 Task: Look for space in Feldkirch, Austria from 3rd June, 2023 to 9th June, 2023 for 2 adults in price range Rs.6000 to Rs.12000. Place can be entire place with 1  bedroom having 1 bed and 1 bathroom. Property type can be house, flat, guest house, hotel. Amenities needed are: heating. Booking option can be shelf check-in. Required host language is English.
Action: Mouse moved to (497, 160)
Screenshot: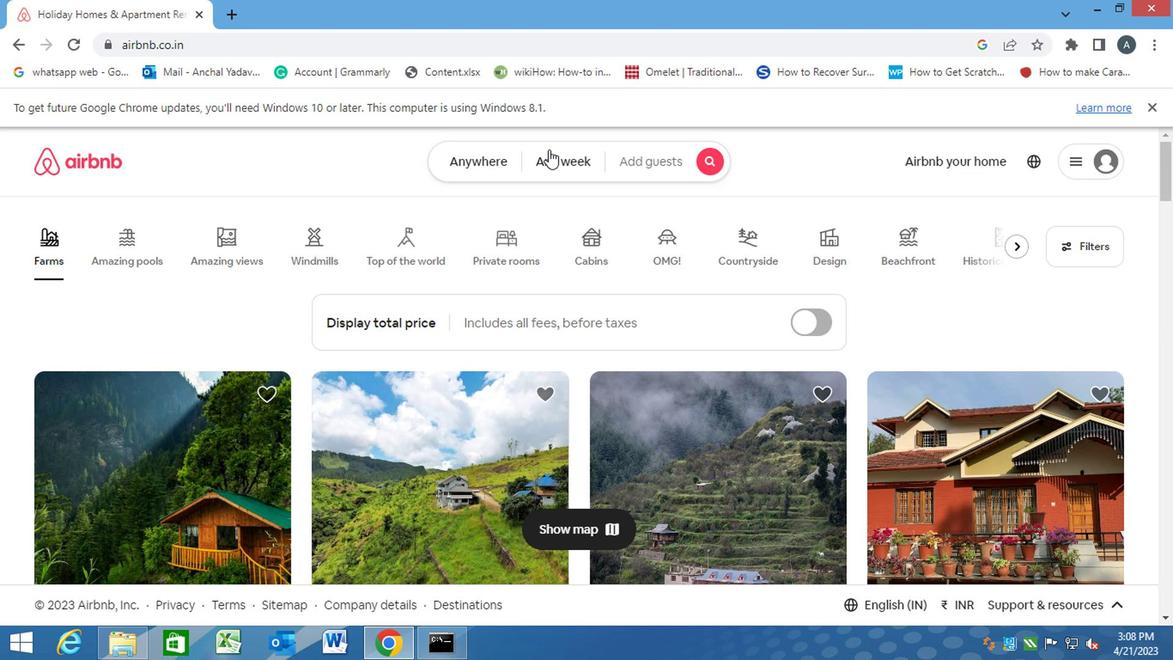 
Action: Mouse pressed left at (497, 160)
Screenshot: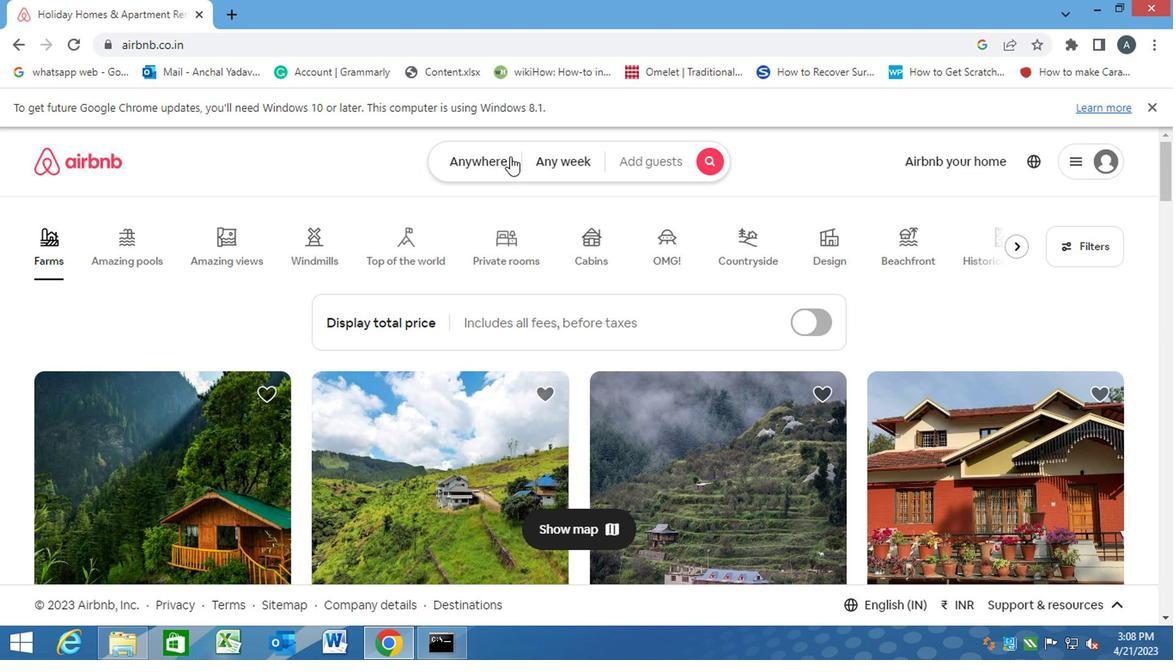 
Action: Mouse moved to (408, 211)
Screenshot: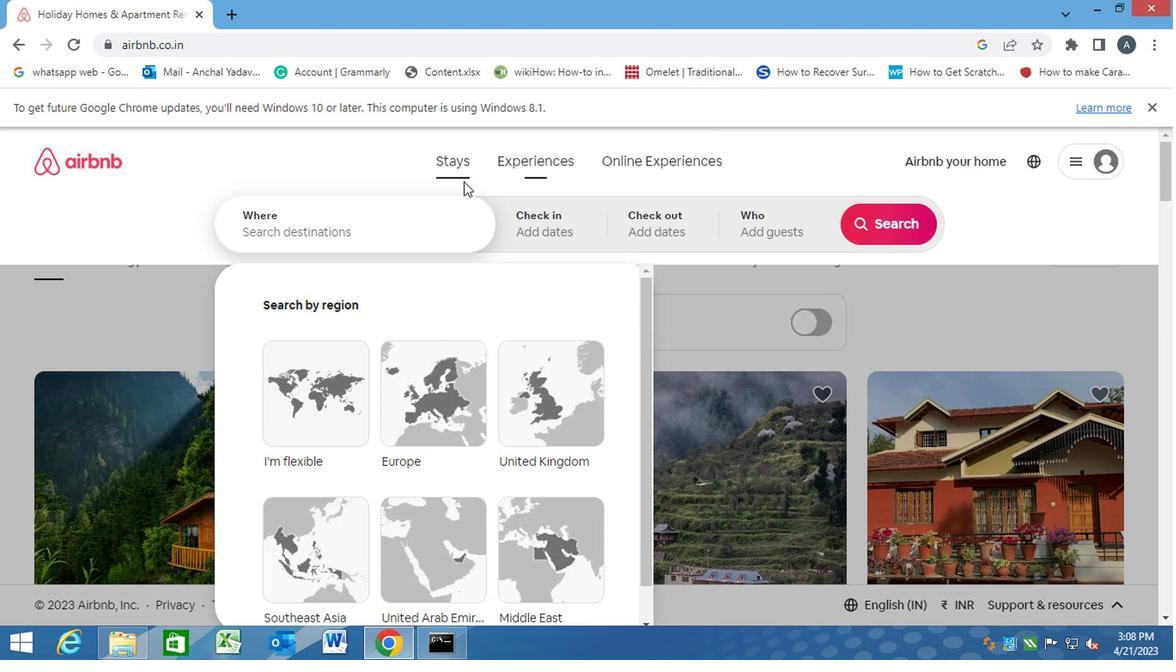 
Action: Mouse pressed left at (408, 211)
Screenshot: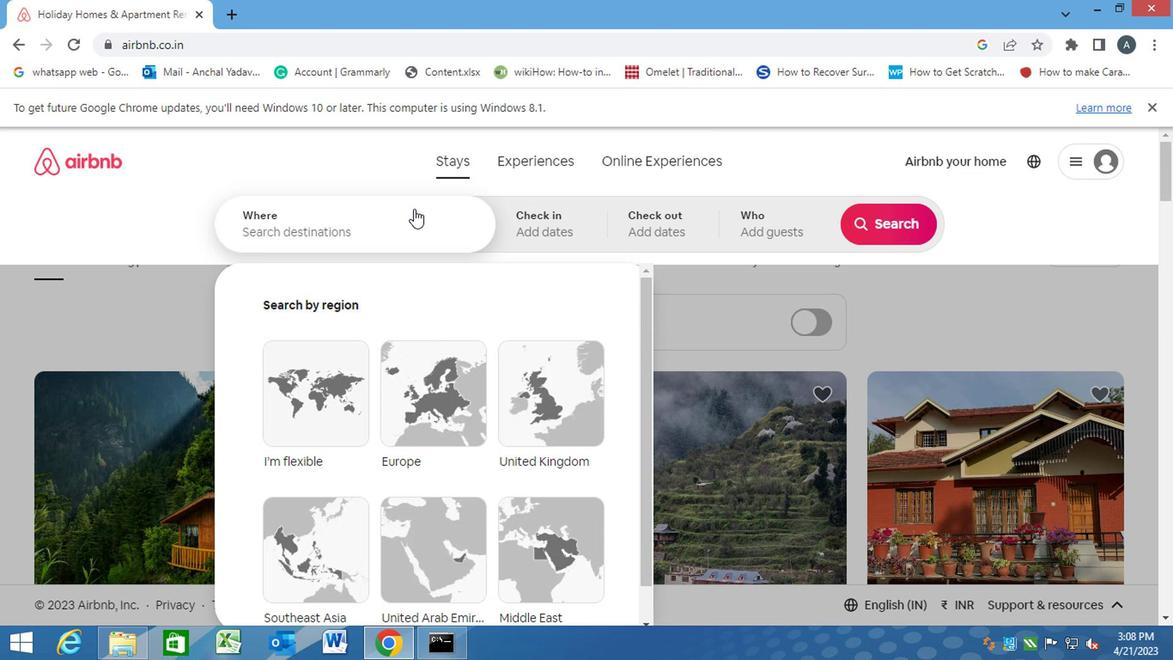
Action: Key pressed f<Key.caps_lock>eldkirch,<Key.space><Key.caps_lock>a<Key.caps_lock>ustria<Key.enter>
Screenshot: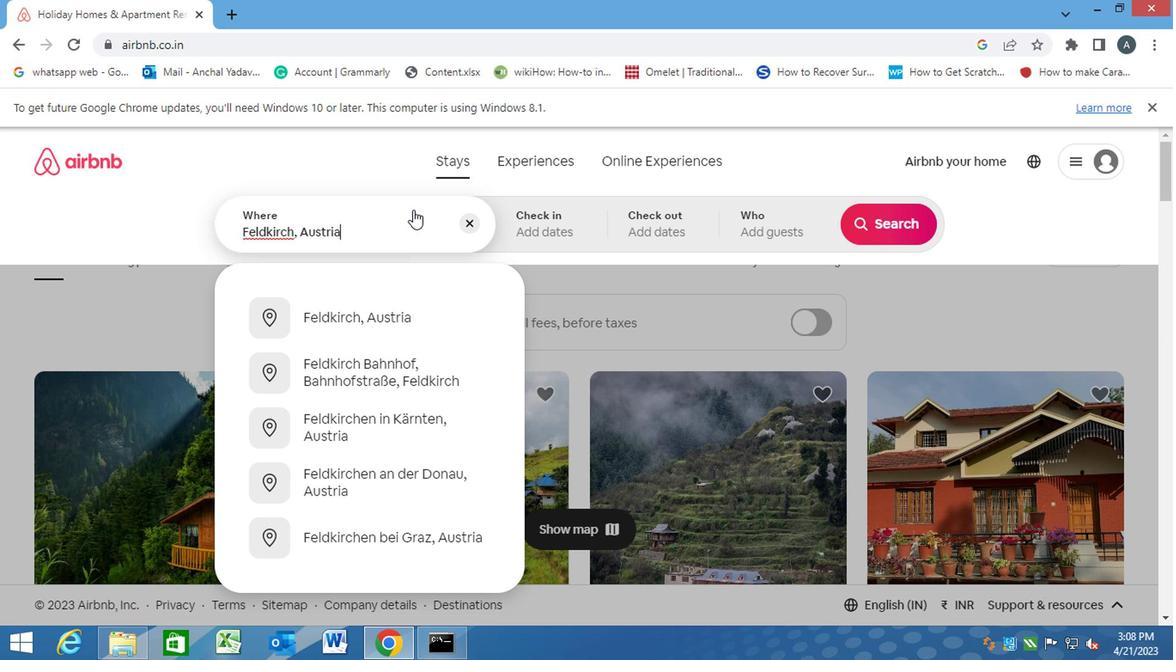
Action: Mouse moved to (877, 368)
Screenshot: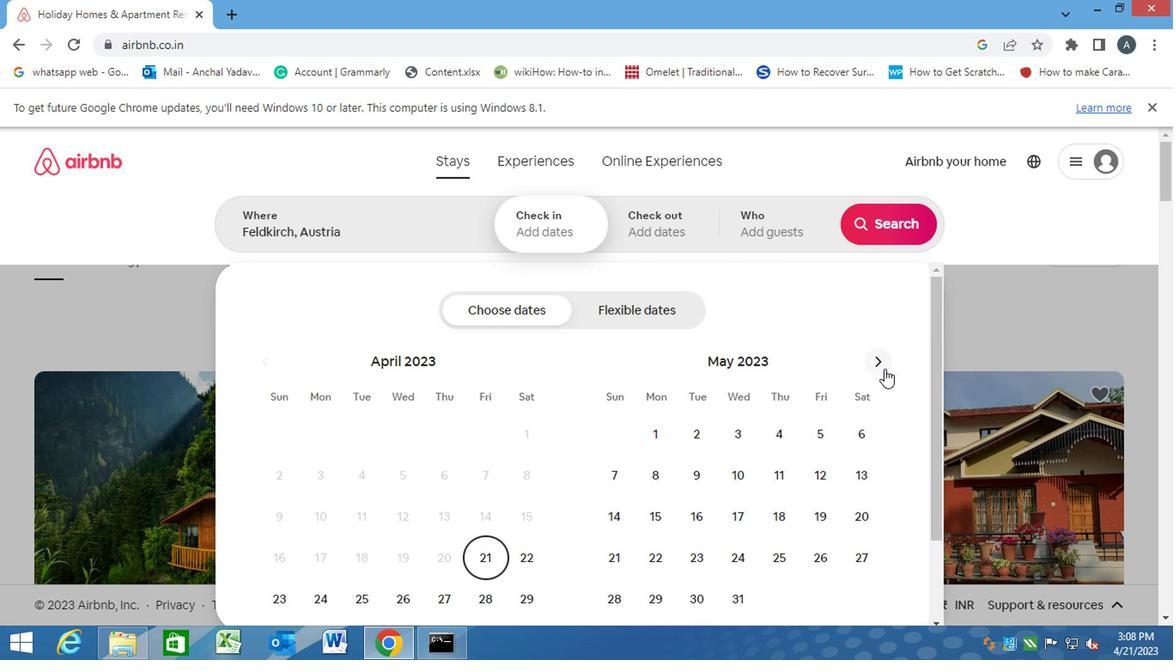 
Action: Mouse pressed left at (877, 368)
Screenshot: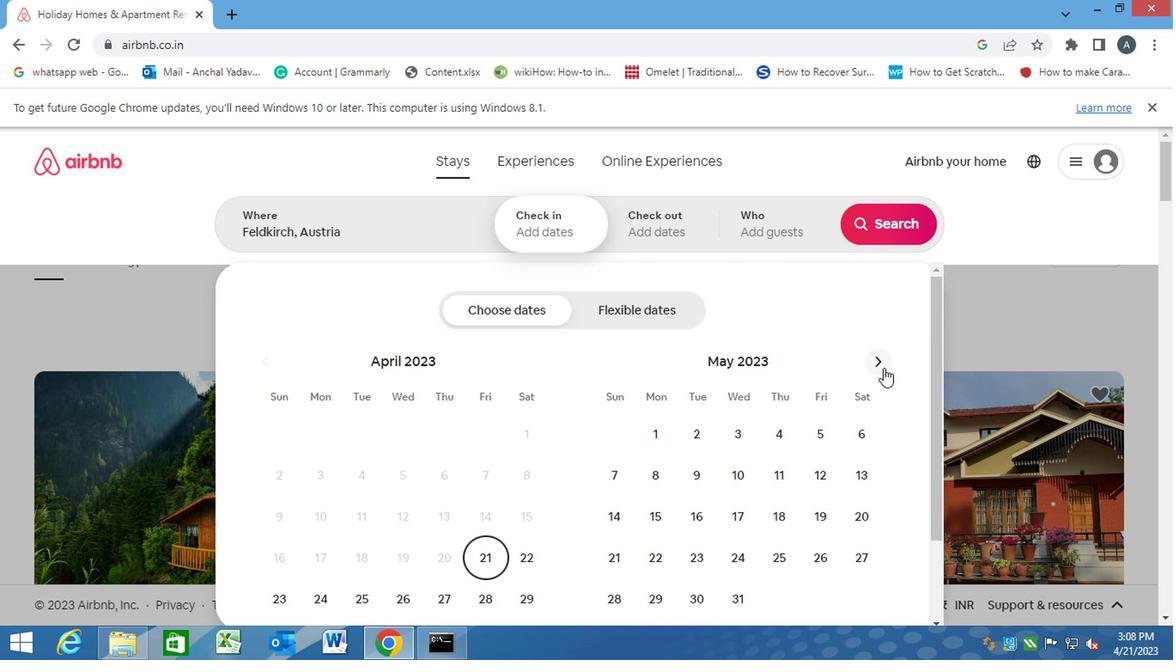
Action: Mouse moved to (841, 433)
Screenshot: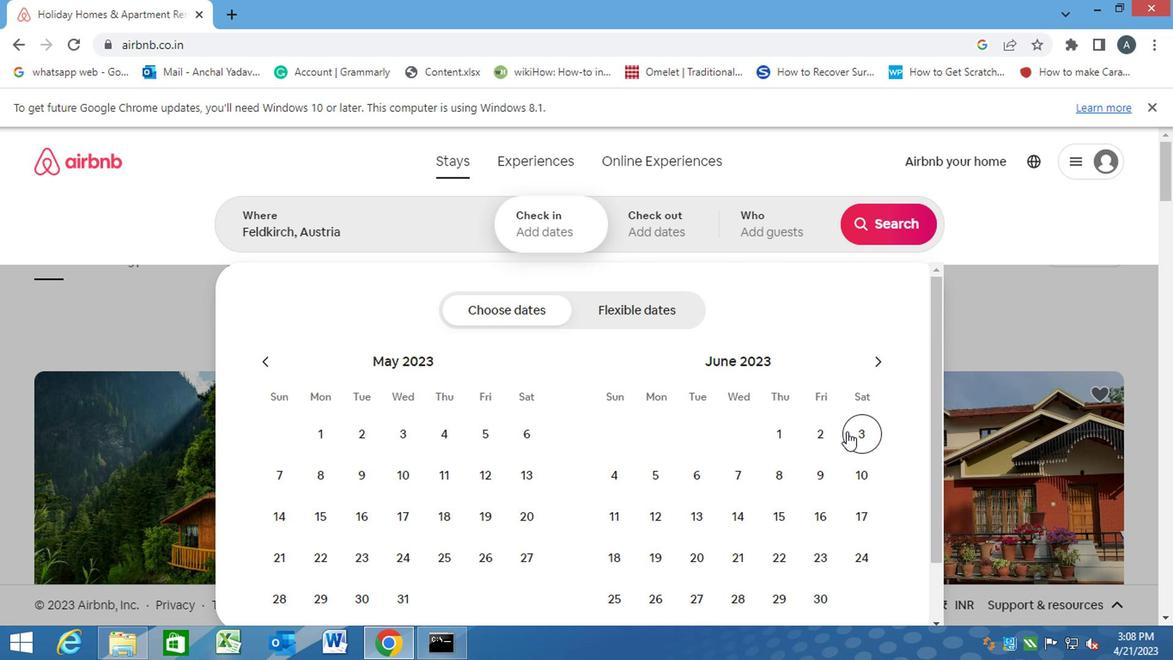 
Action: Mouse pressed left at (841, 433)
Screenshot: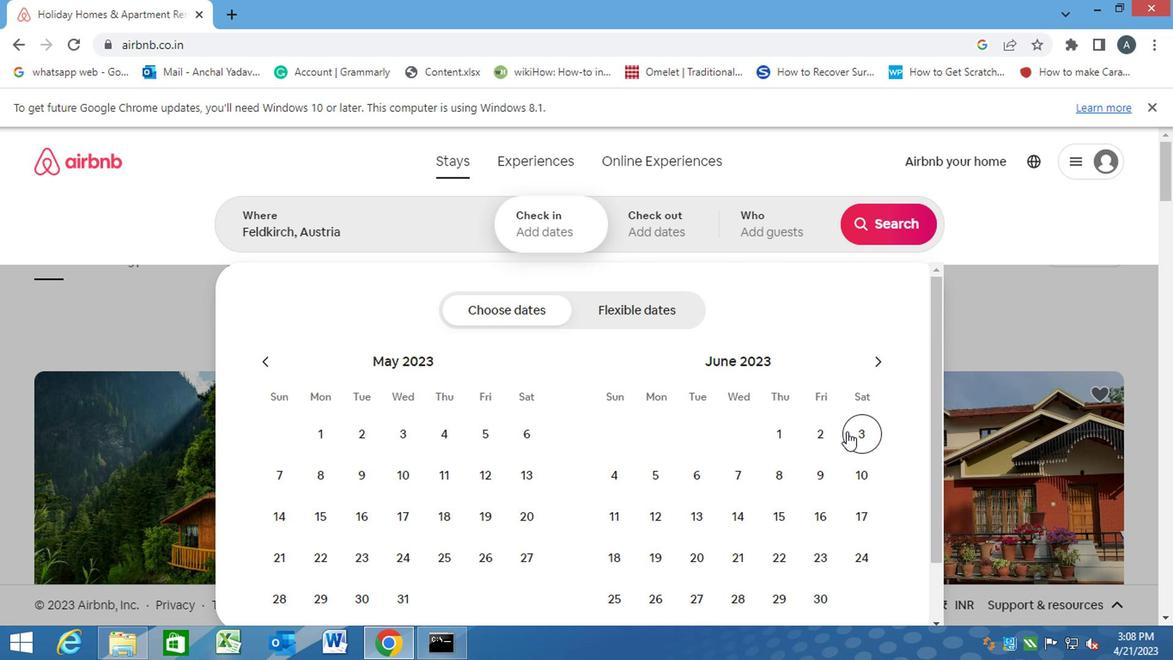 
Action: Mouse moved to (814, 481)
Screenshot: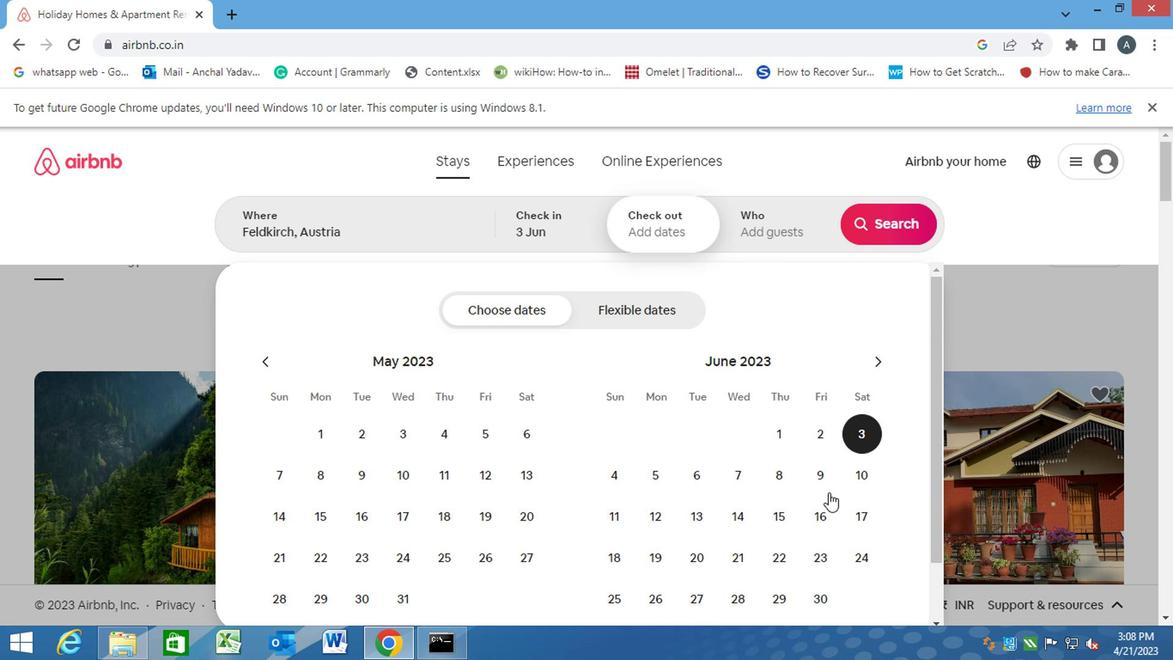 
Action: Mouse pressed left at (814, 481)
Screenshot: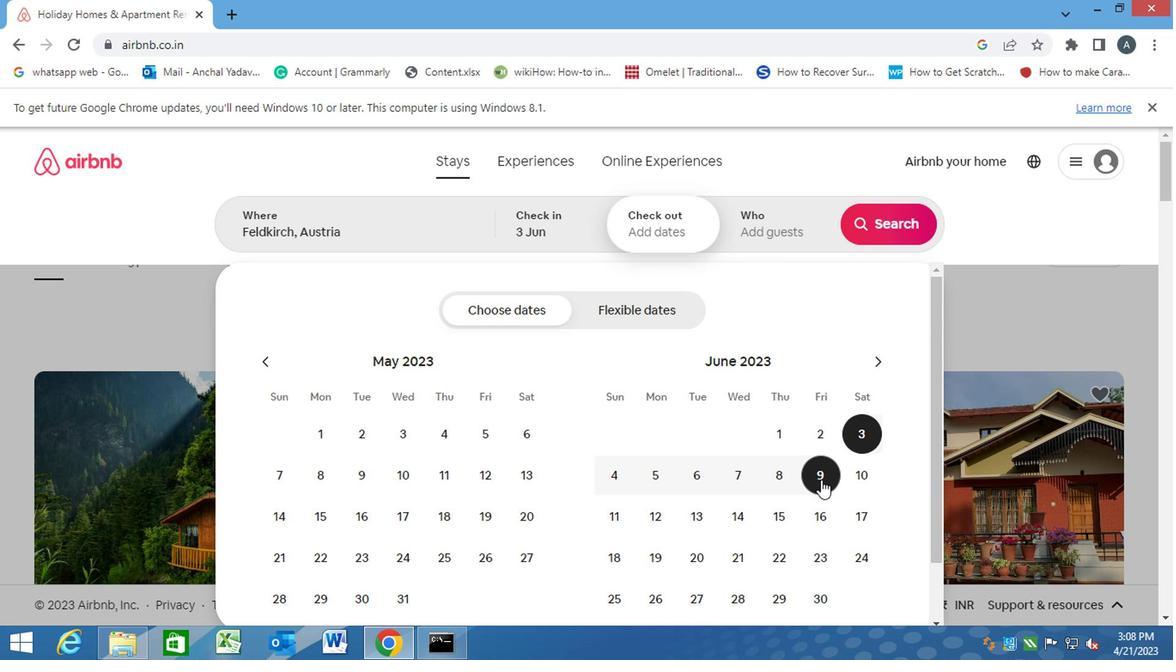 
Action: Mouse moved to (761, 232)
Screenshot: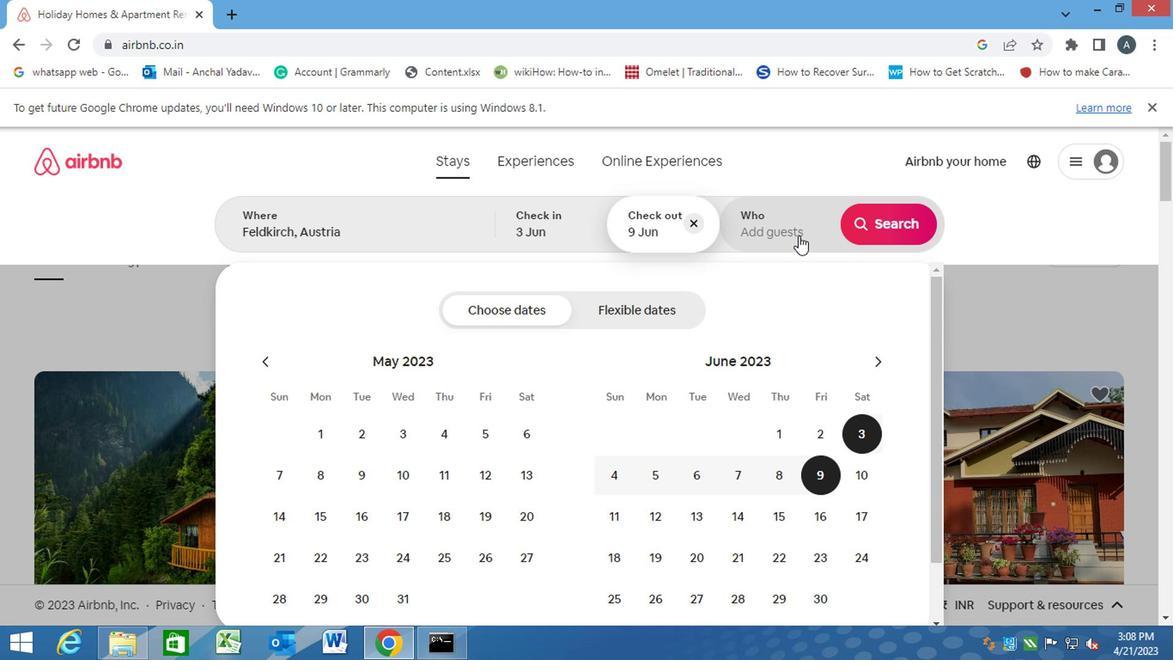 
Action: Mouse pressed left at (761, 232)
Screenshot: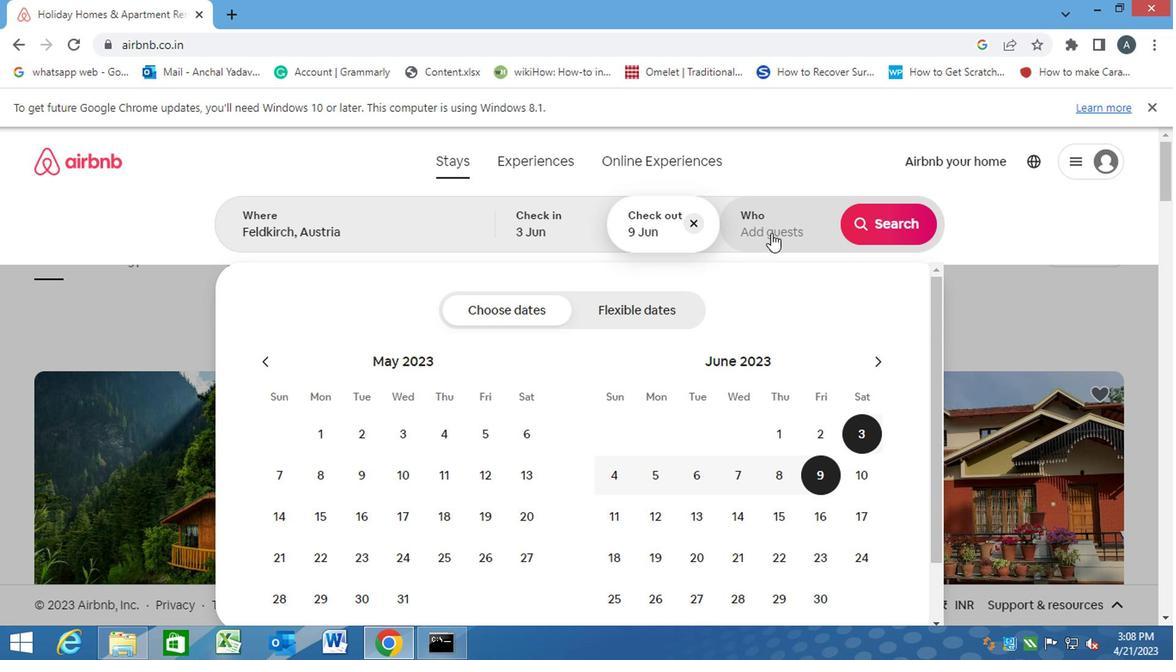 
Action: Mouse moved to (893, 311)
Screenshot: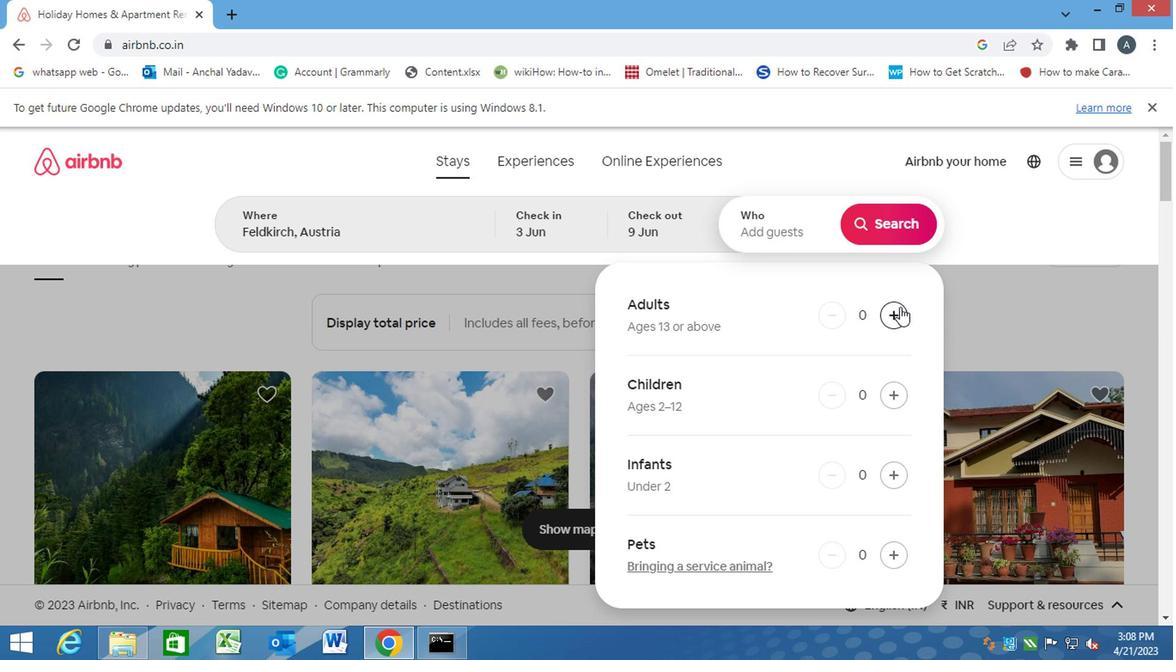 
Action: Mouse pressed left at (893, 311)
Screenshot: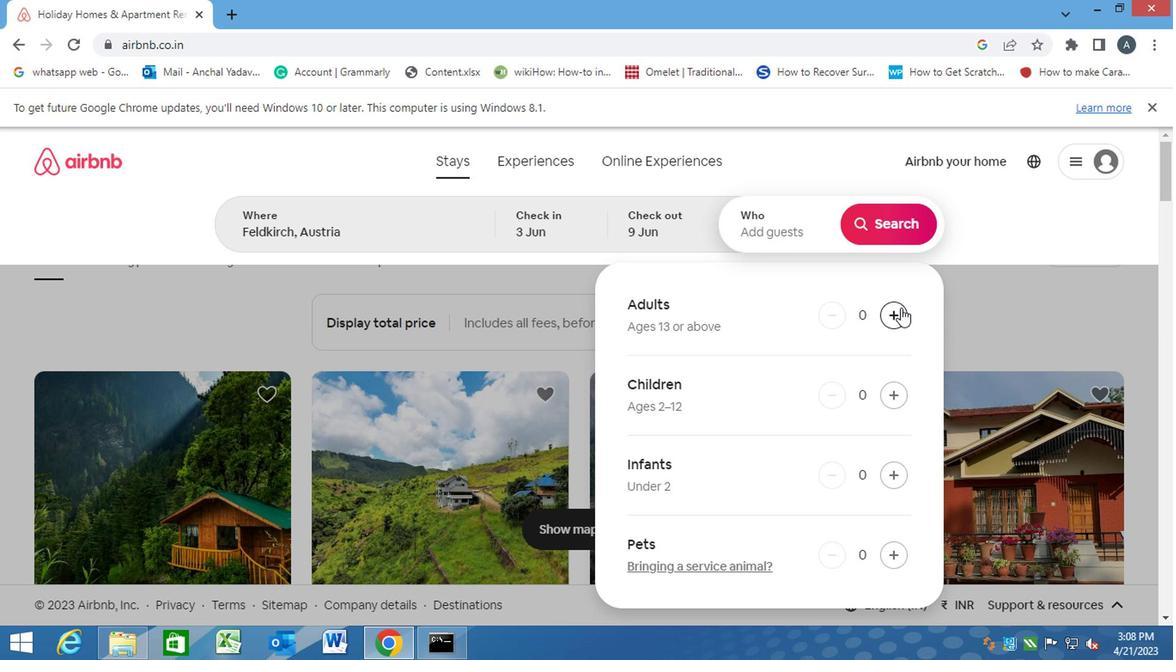 
Action: Mouse pressed left at (893, 311)
Screenshot: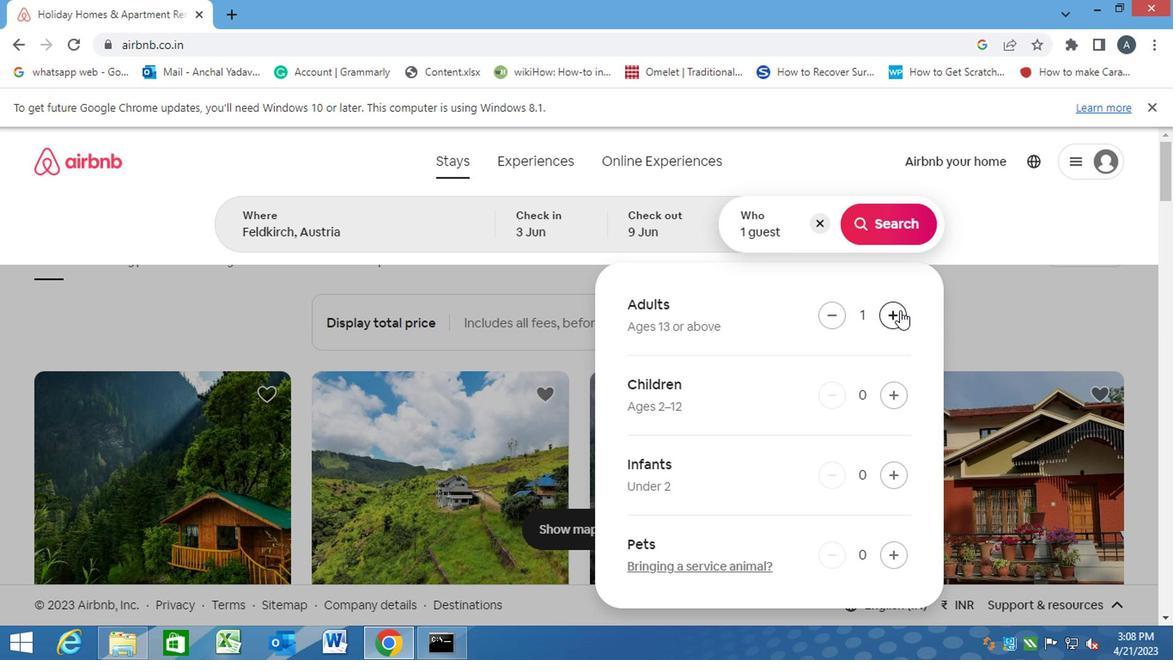 
Action: Mouse moved to (881, 221)
Screenshot: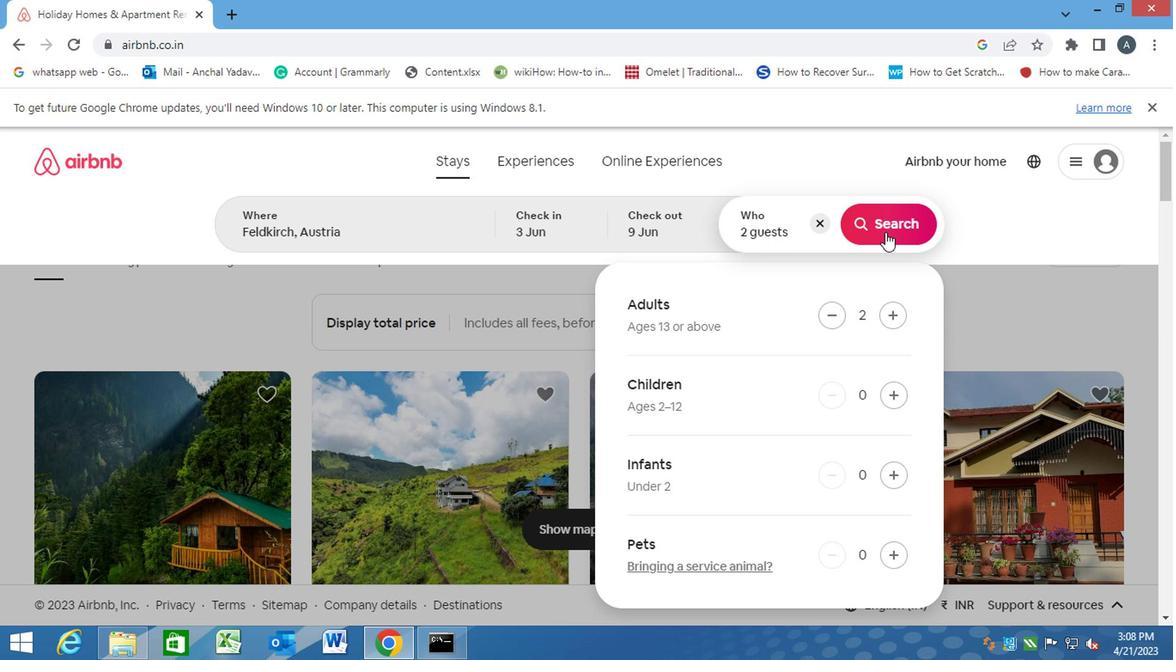 
Action: Mouse pressed left at (881, 221)
Screenshot: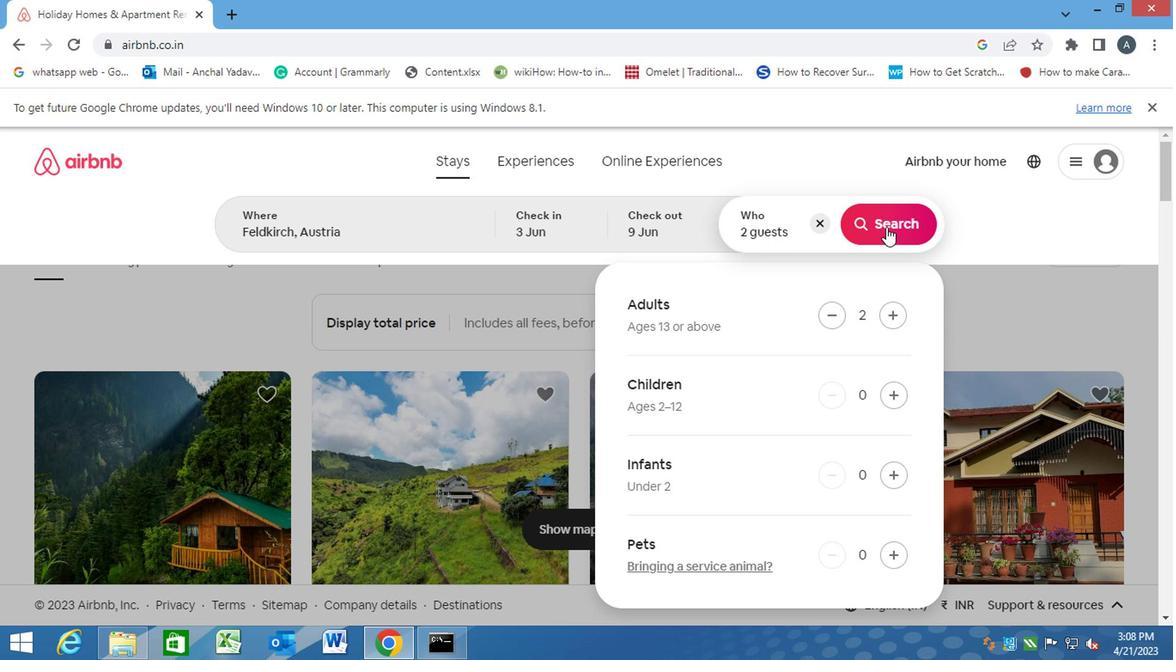 
Action: Mouse moved to (1089, 227)
Screenshot: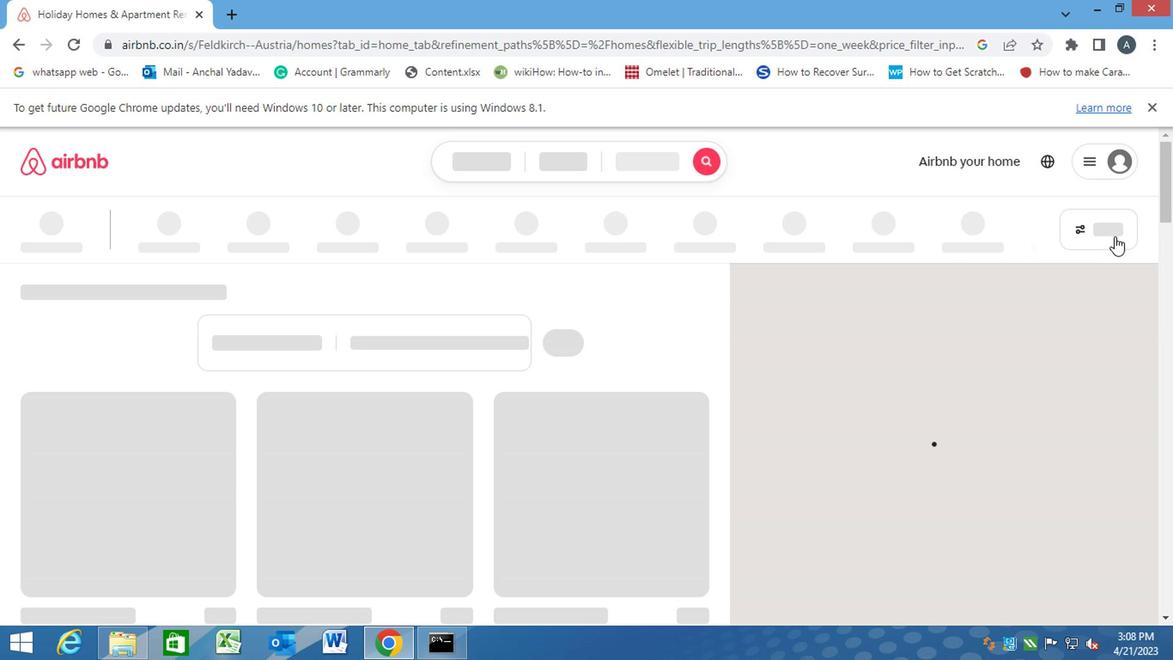
Action: Mouse pressed left at (1089, 227)
Screenshot: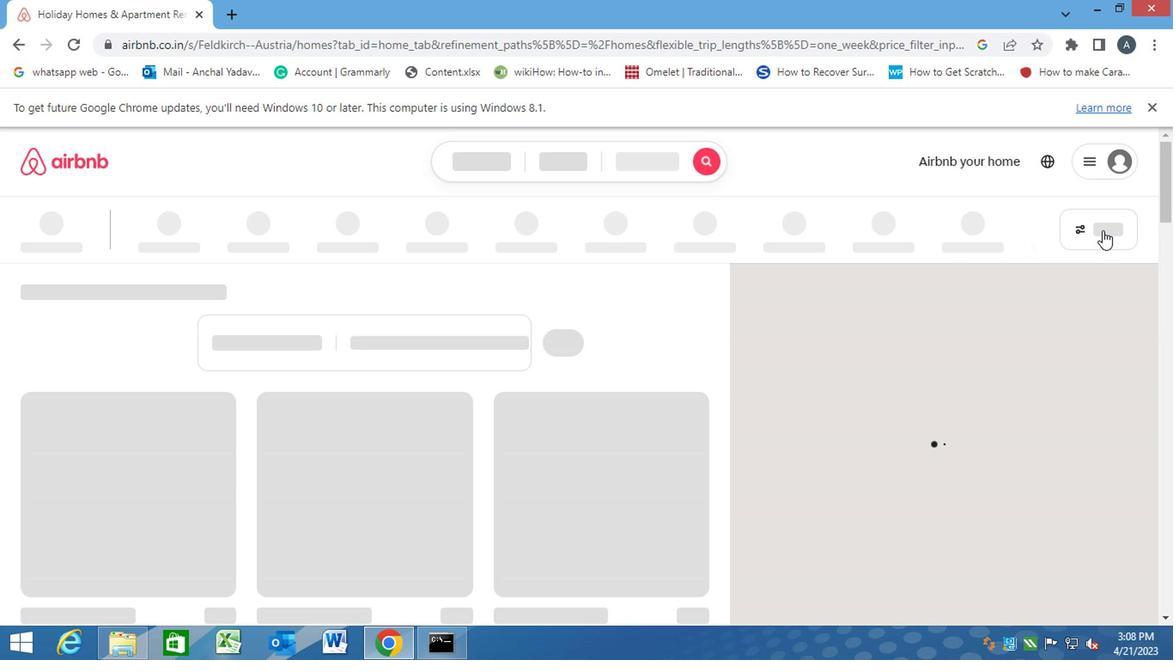 
Action: Mouse moved to (357, 441)
Screenshot: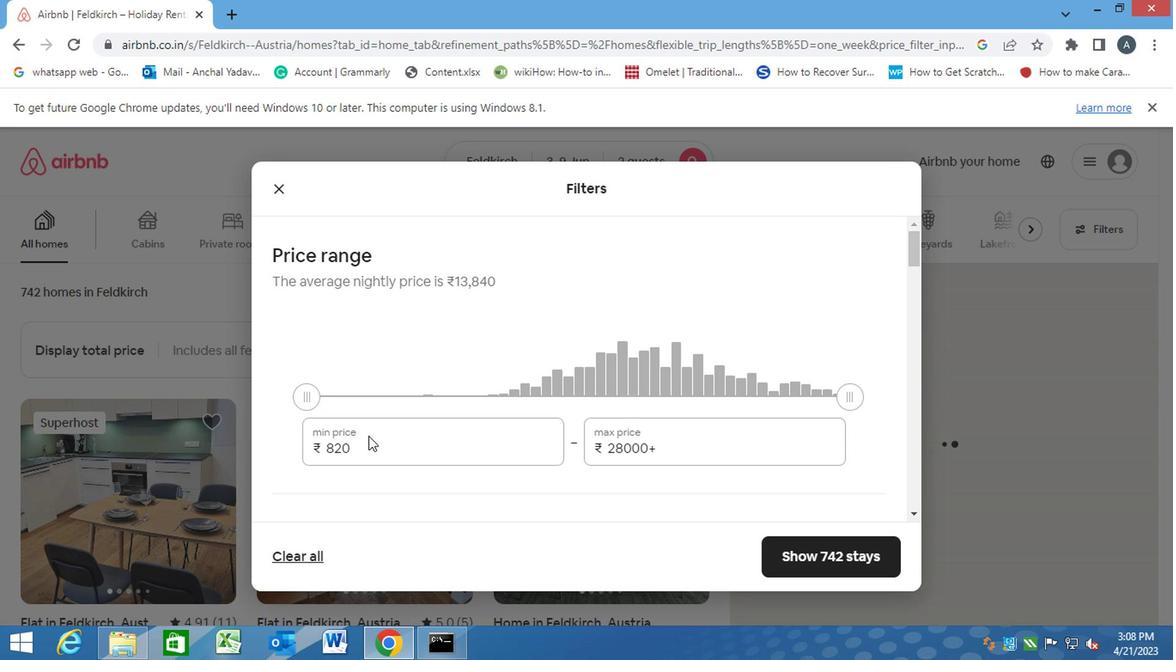 
Action: Mouse pressed left at (357, 441)
Screenshot: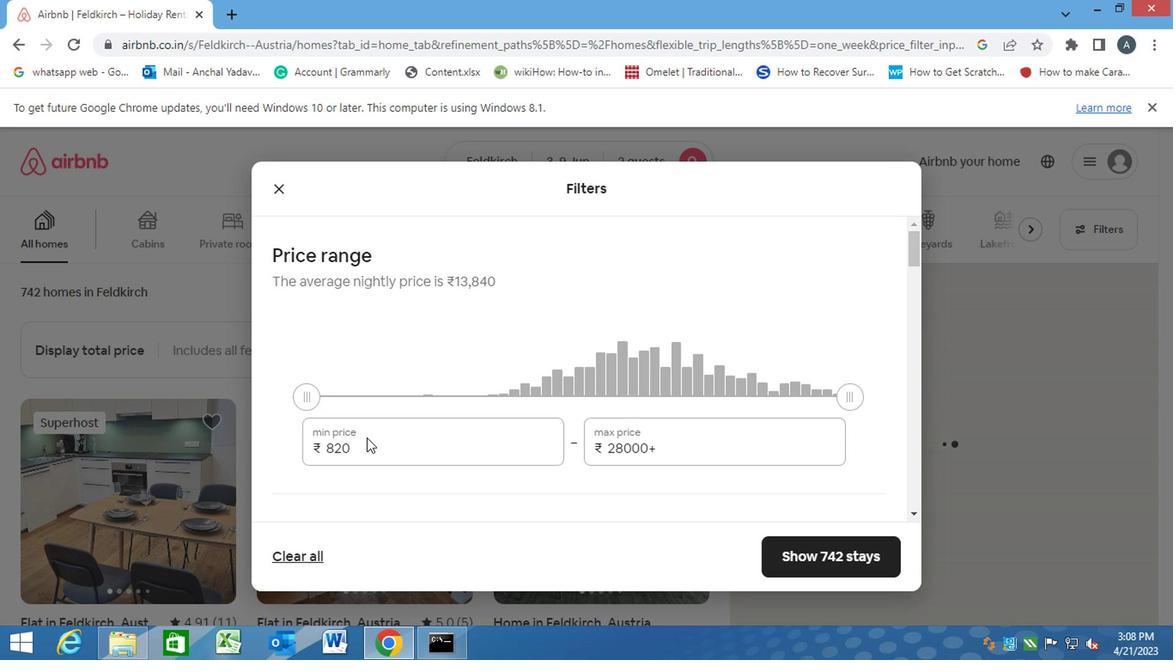 
Action: Mouse moved to (352, 449)
Screenshot: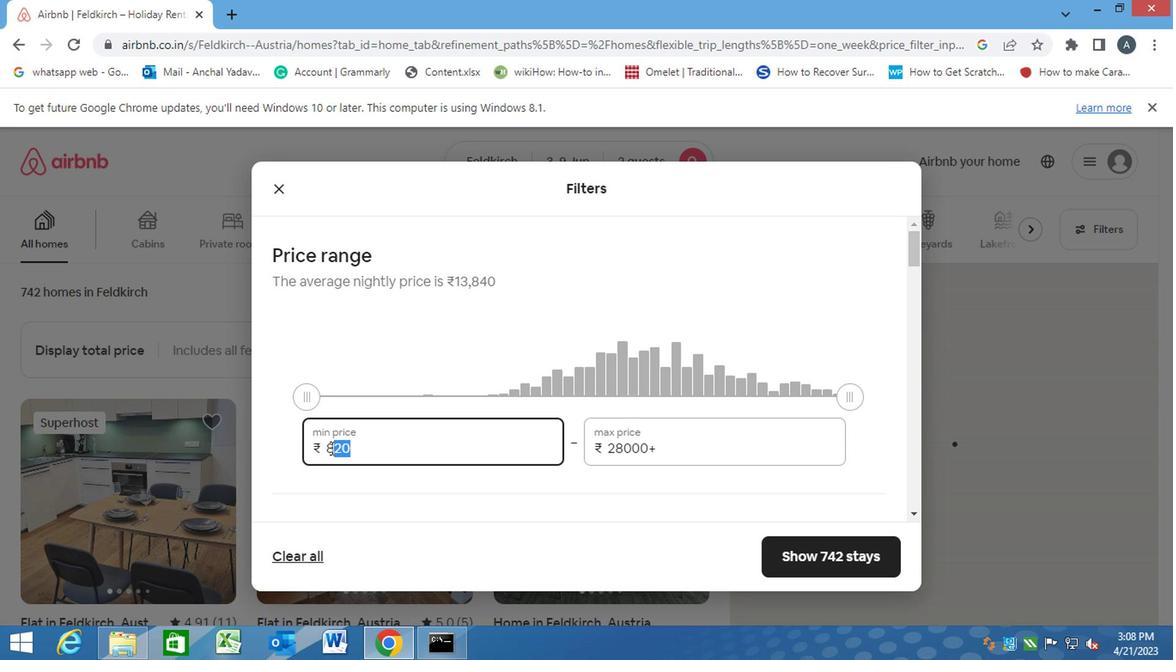 
Action: Mouse pressed left at (352, 449)
Screenshot: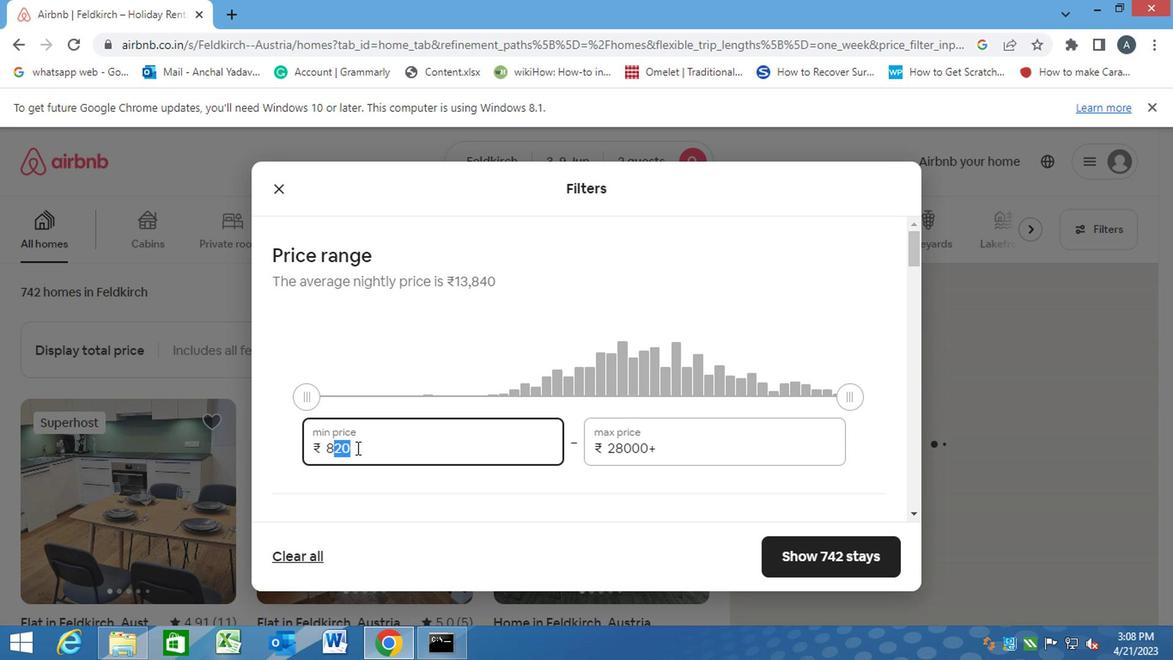 
Action: Mouse moved to (345, 449)
Screenshot: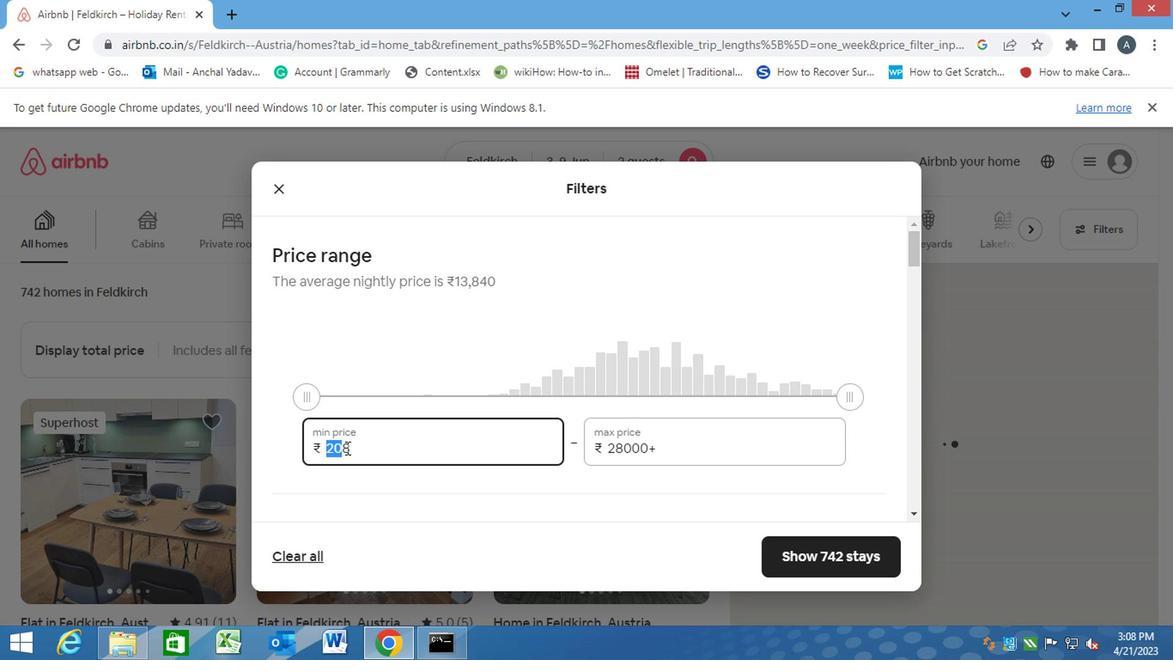 
Action: Mouse pressed left at (345, 449)
Screenshot: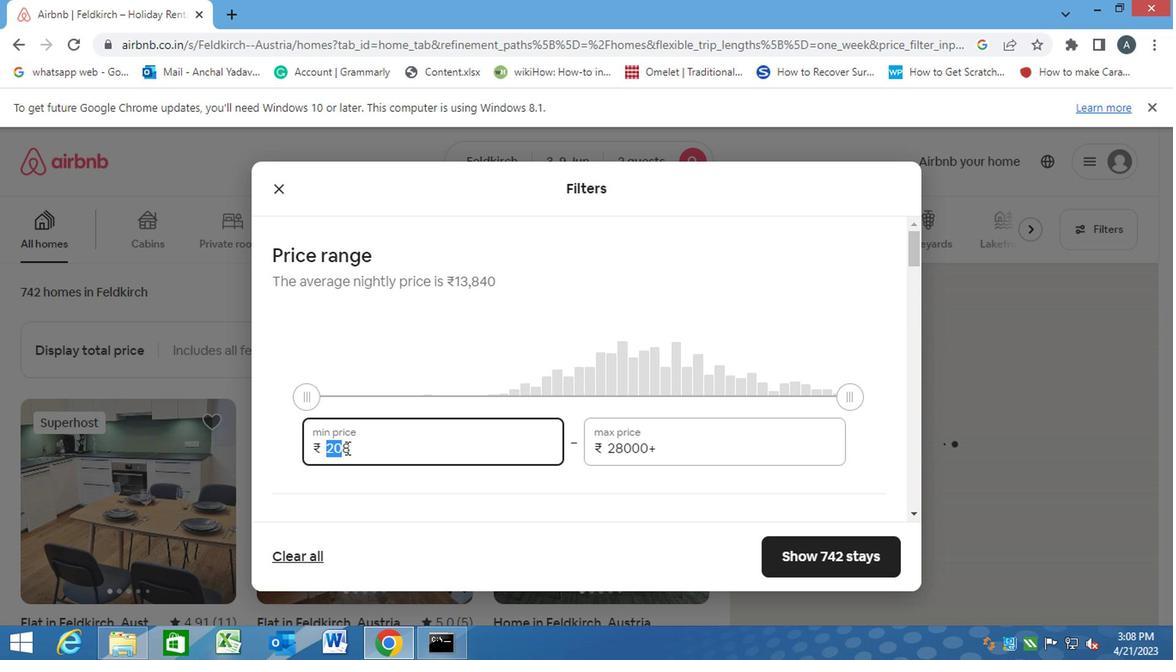 
Action: Mouse moved to (323, 453)
Screenshot: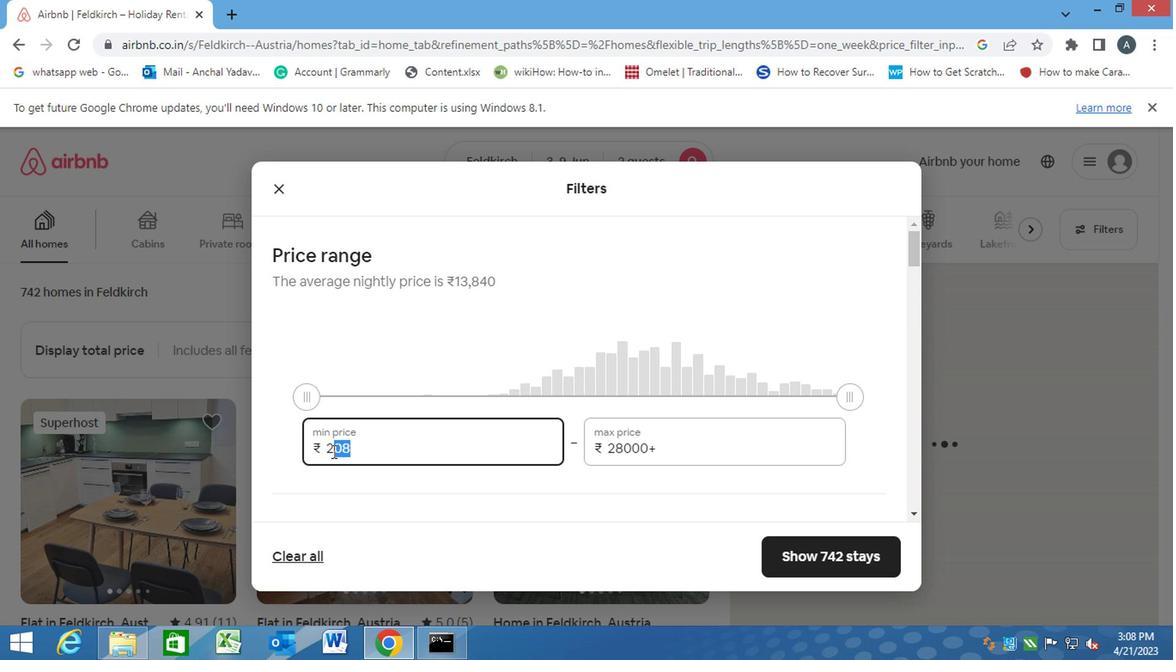 
Action: Key pressed 6000<Key.tab>
Screenshot: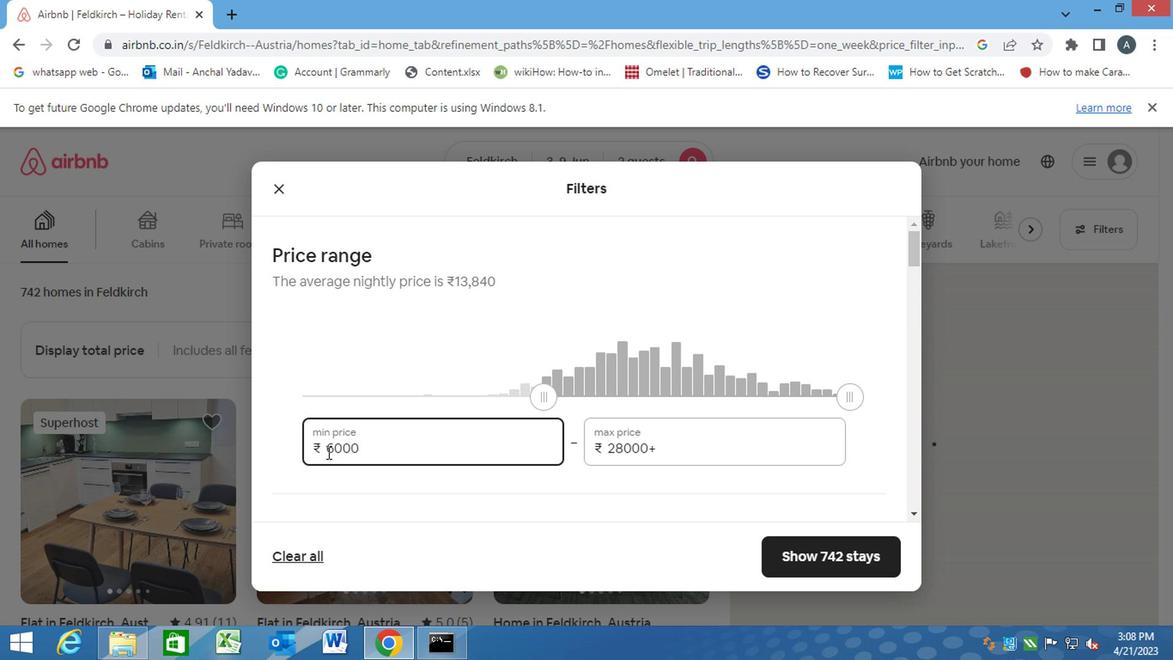 
Action: Mouse moved to (323, 454)
Screenshot: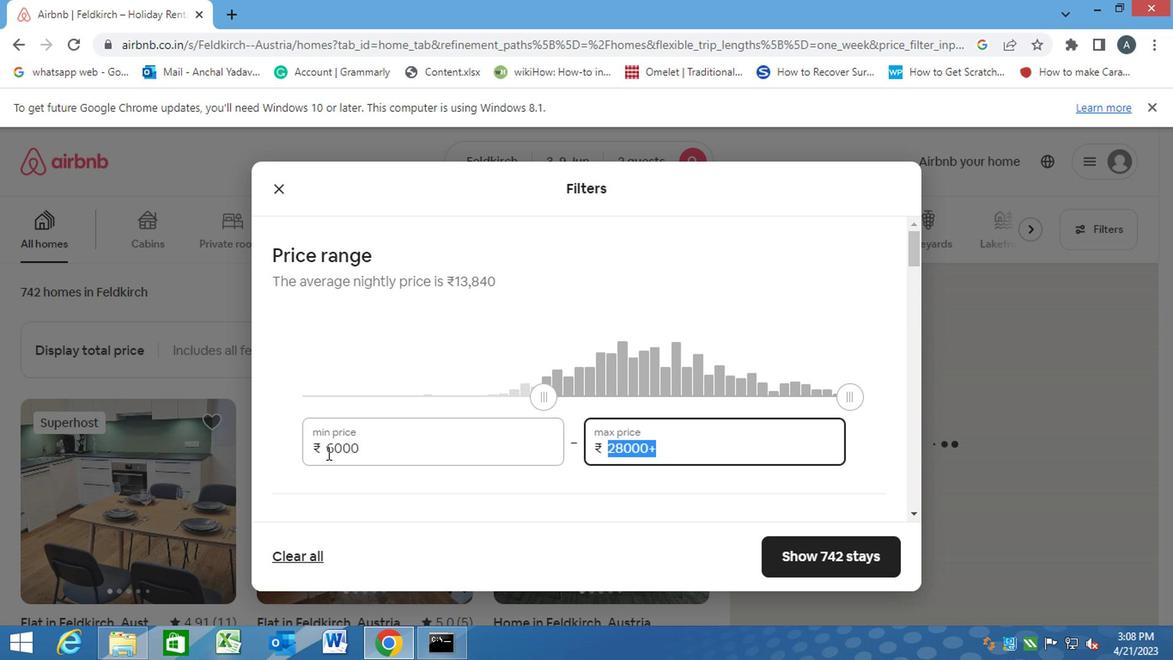 
Action: Key pressed 12000
Screenshot: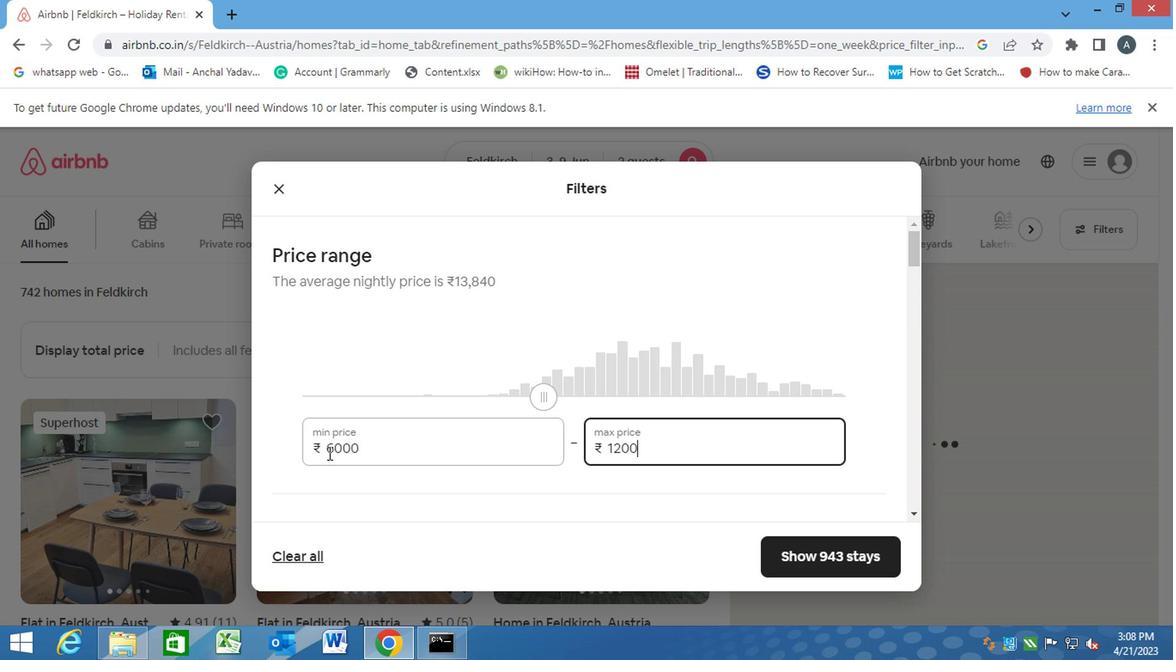 
Action: Mouse moved to (489, 512)
Screenshot: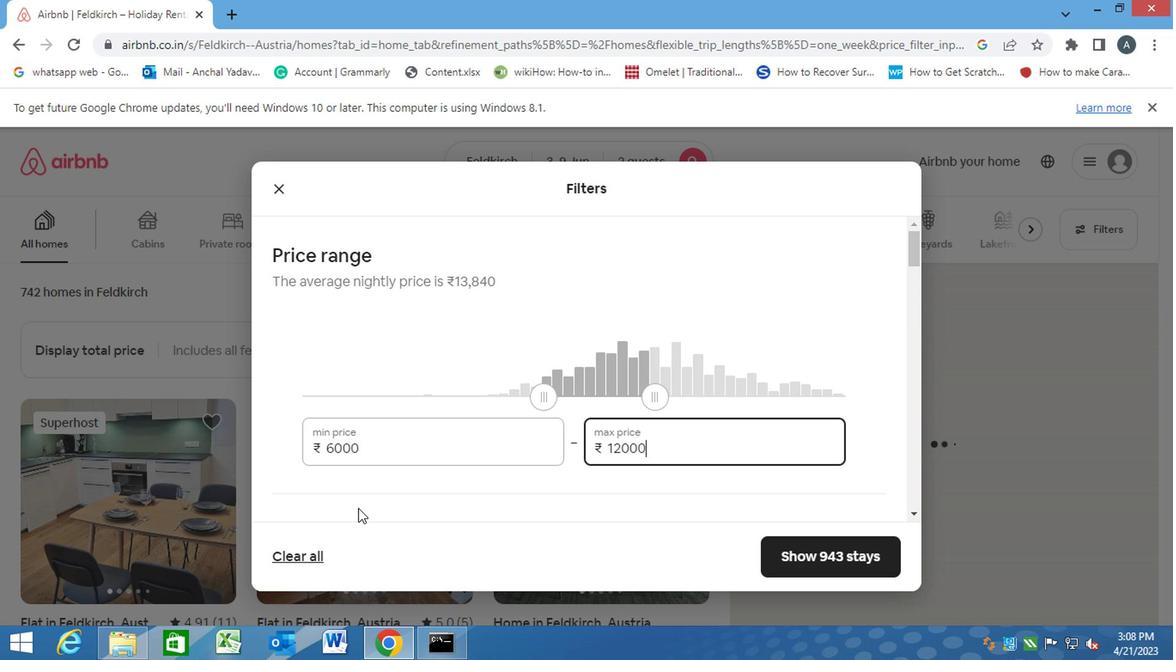 
Action: Mouse pressed left at (489, 512)
Screenshot: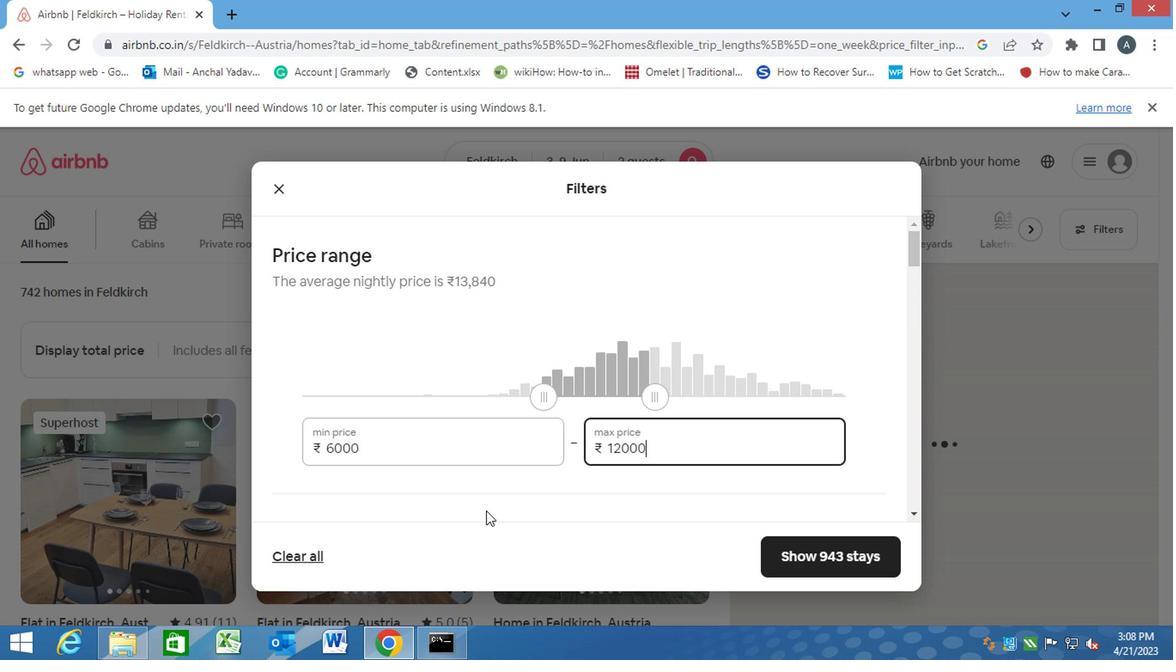 
Action: Mouse scrolled (489, 511) with delta (0, 0)
Screenshot: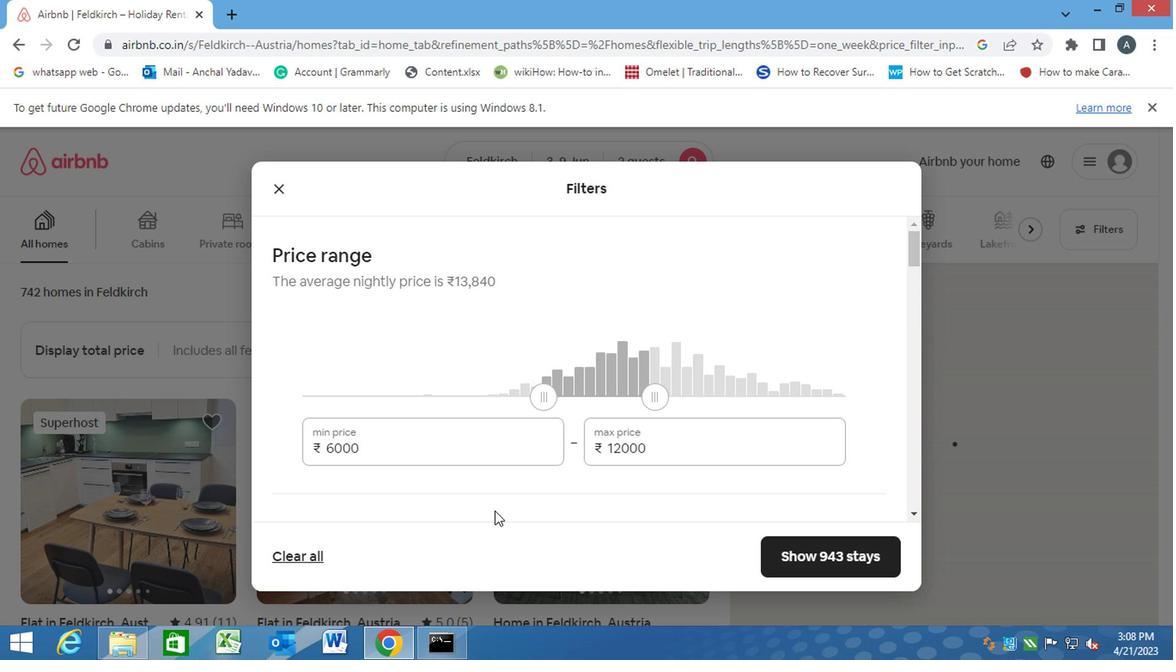 
Action: Mouse scrolled (489, 511) with delta (0, 0)
Screenshot: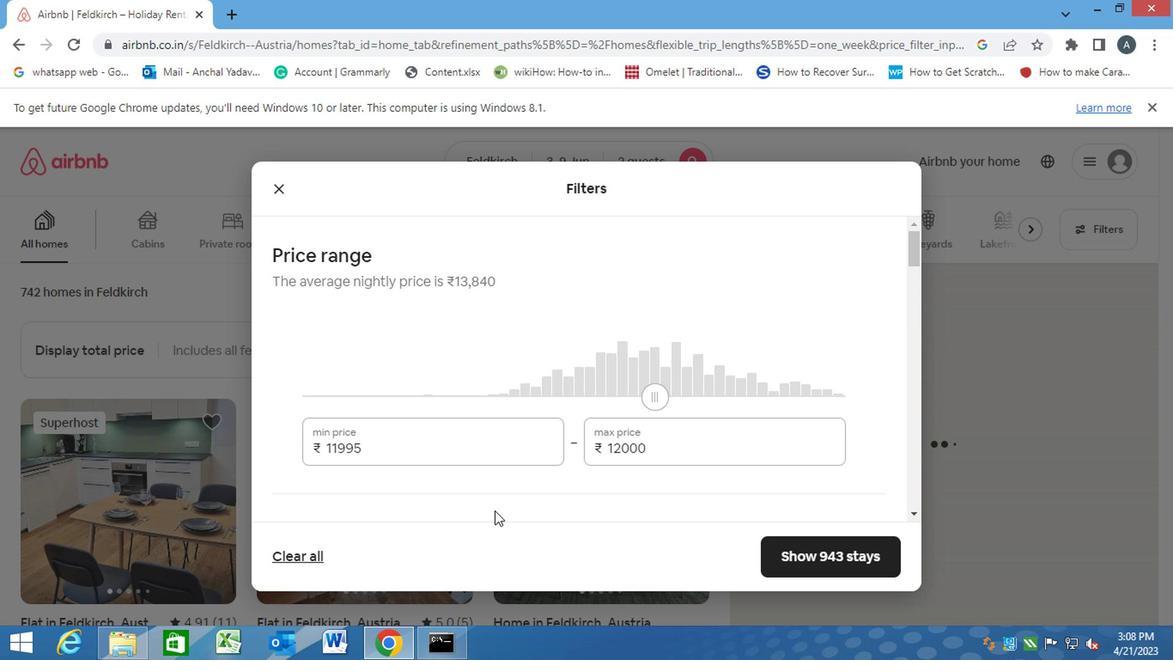 
Action: Mouse scrolled (489, 511) with delta (0, 0)
Screenshot: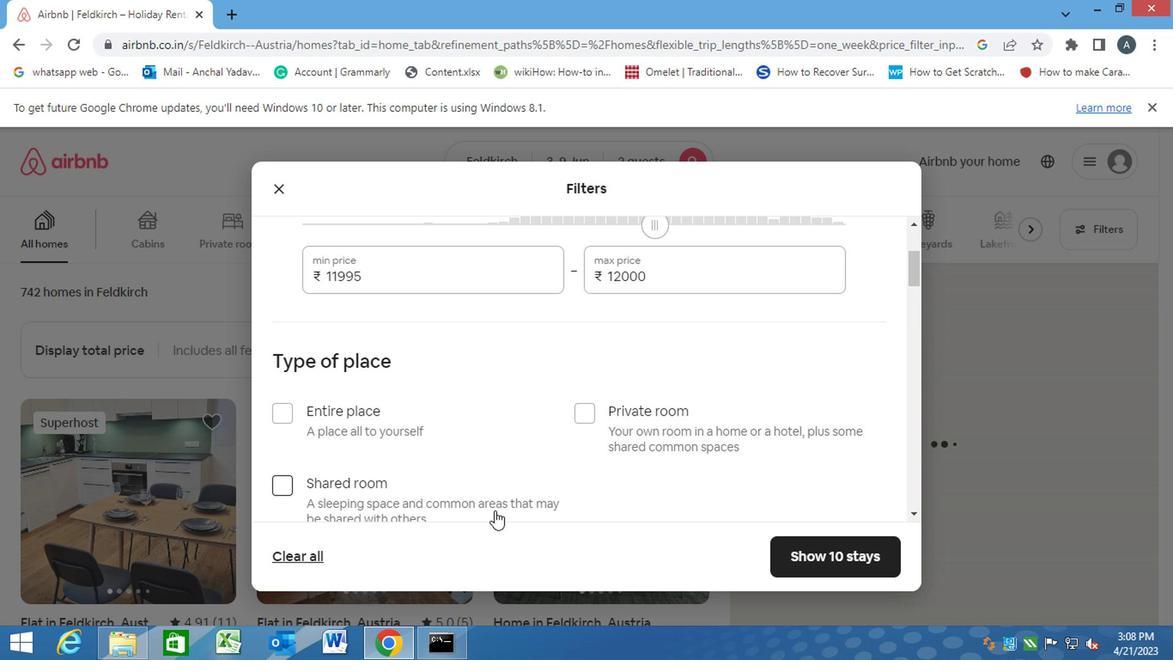 
Action: Mouse moved to (489, 512)
Screenshot: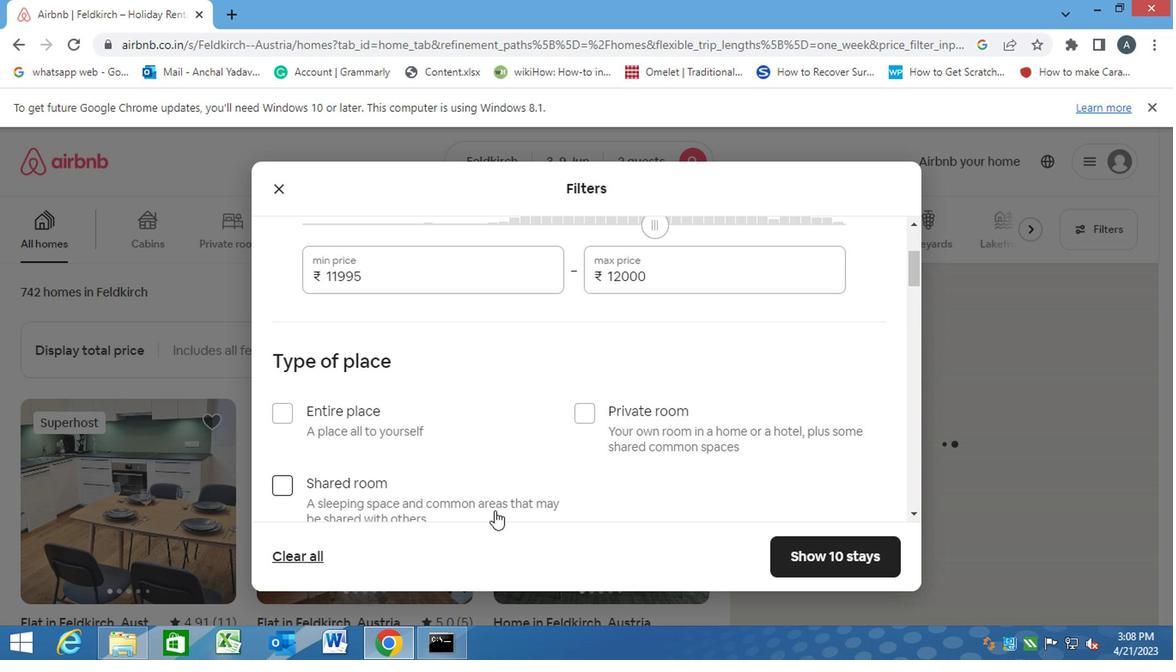
Action: Mouse scrolled (489, 511) with delta (0, 0)
Screenshot: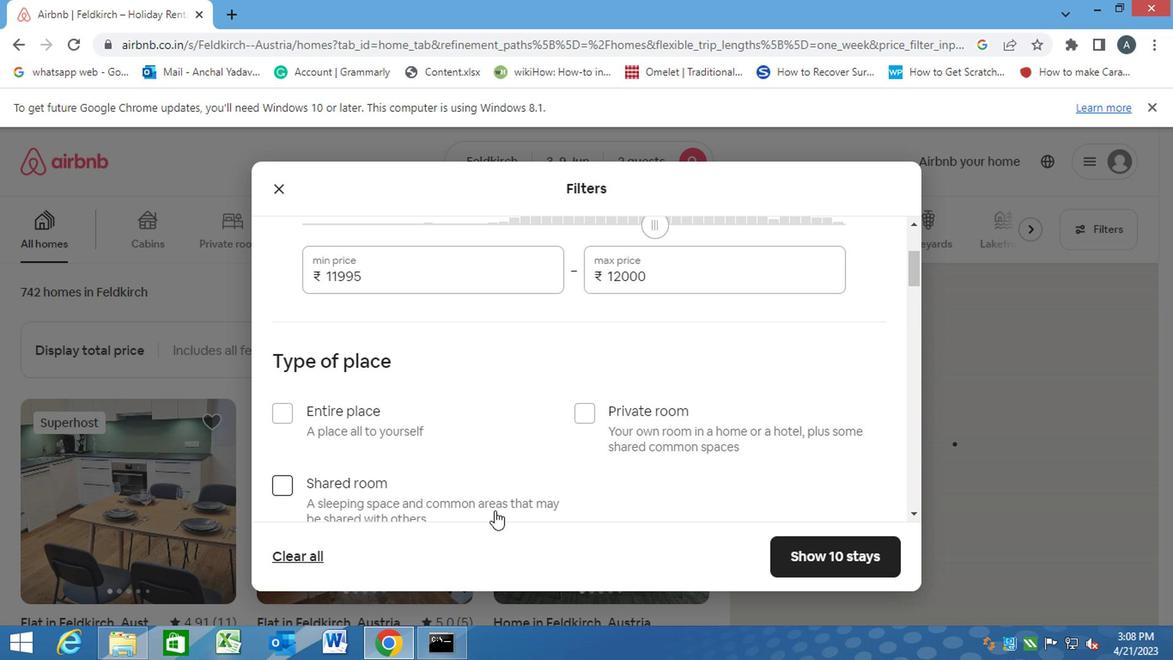 
Action: Mouse moved to (281, 239)
Screenshot: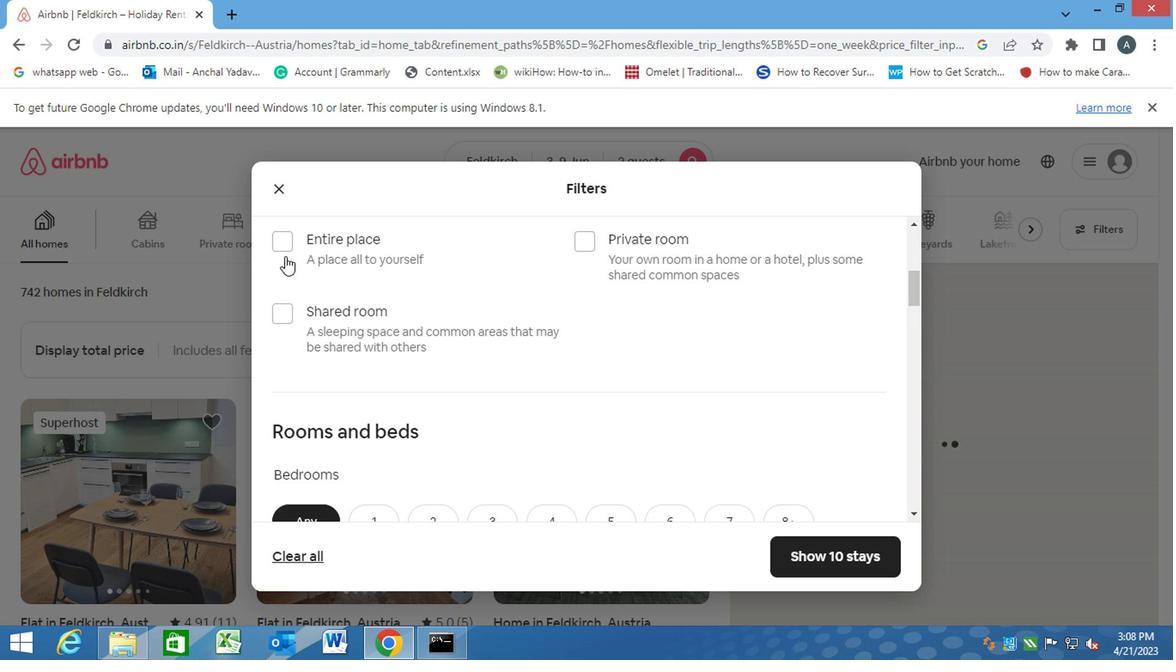 
Action: Mouse pressed left at (281, 239)
Screenshot: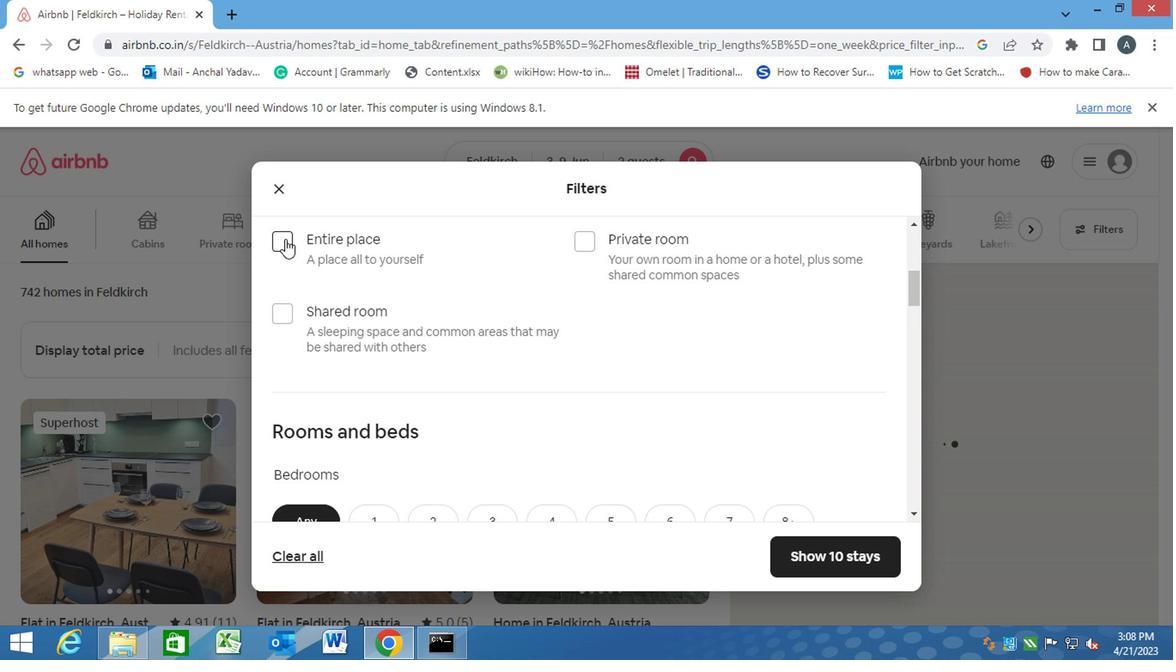 
Action: Mouse moved to (553, 322)
Screenshot: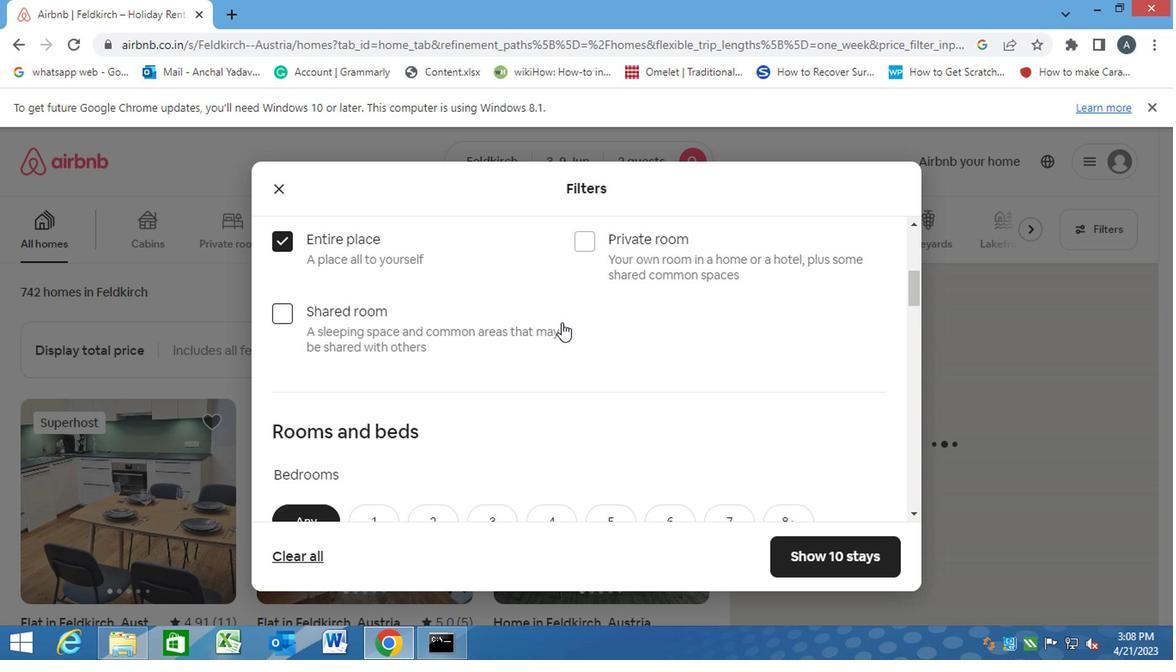 
Action: Mouse scrolled (553, 322) with delta (0, 0)
Screenshot: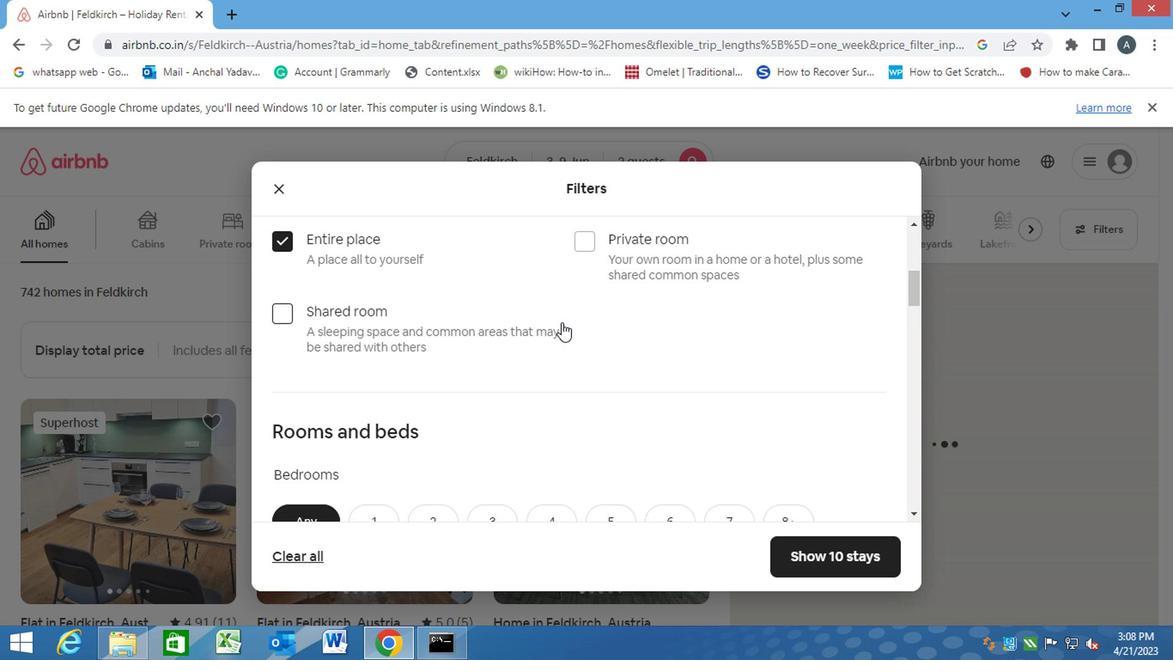 
Action: Mouse moved to (553, 322)
Screenshot: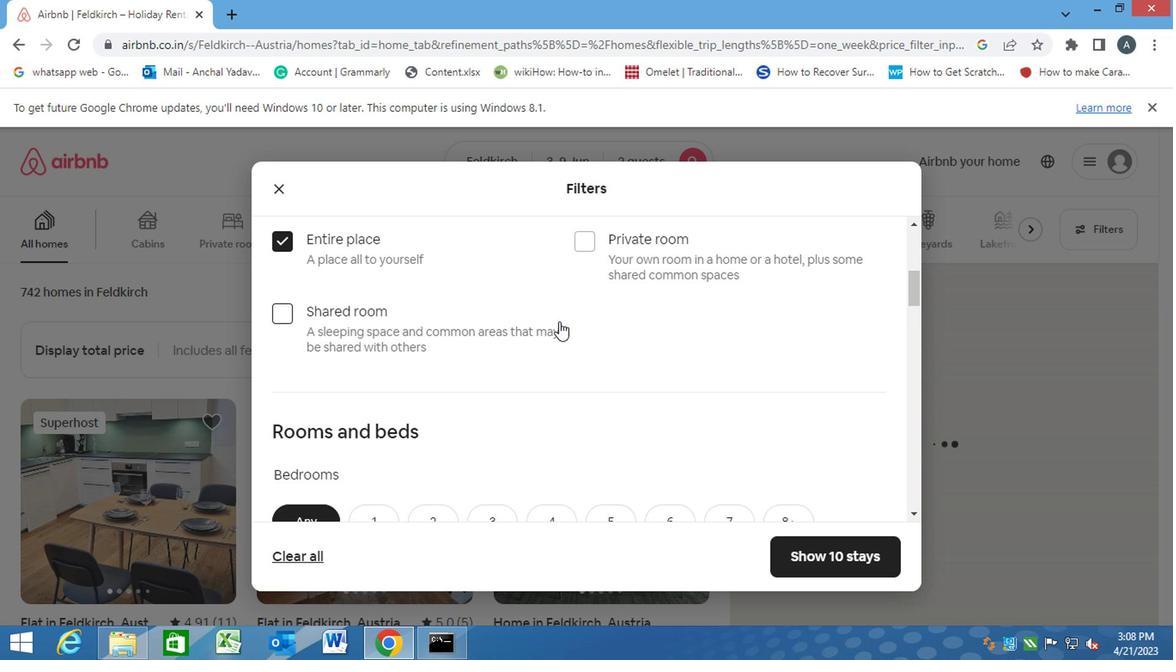 
Action: Mouse scrolled (553, 322) with delta (0, 0)
Screenshot: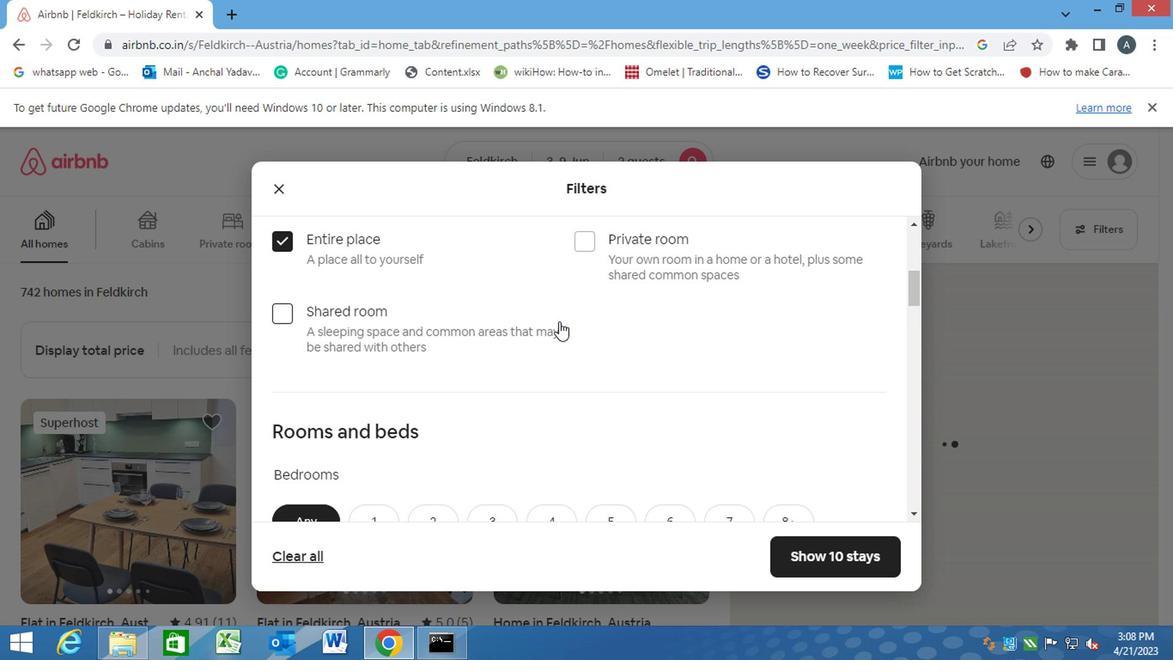 
Action: Mouse moved to (379, 358)
Screenshot: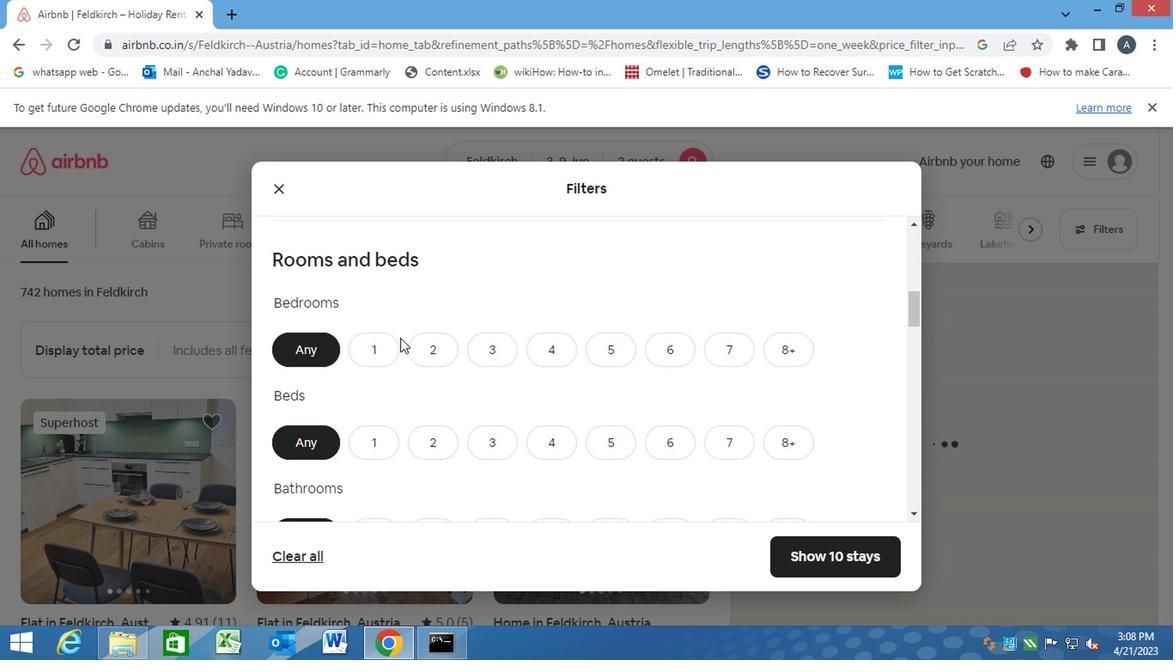 
Action: Mouse scrolled (379, 357) with delta (0, 0)
Screenshot: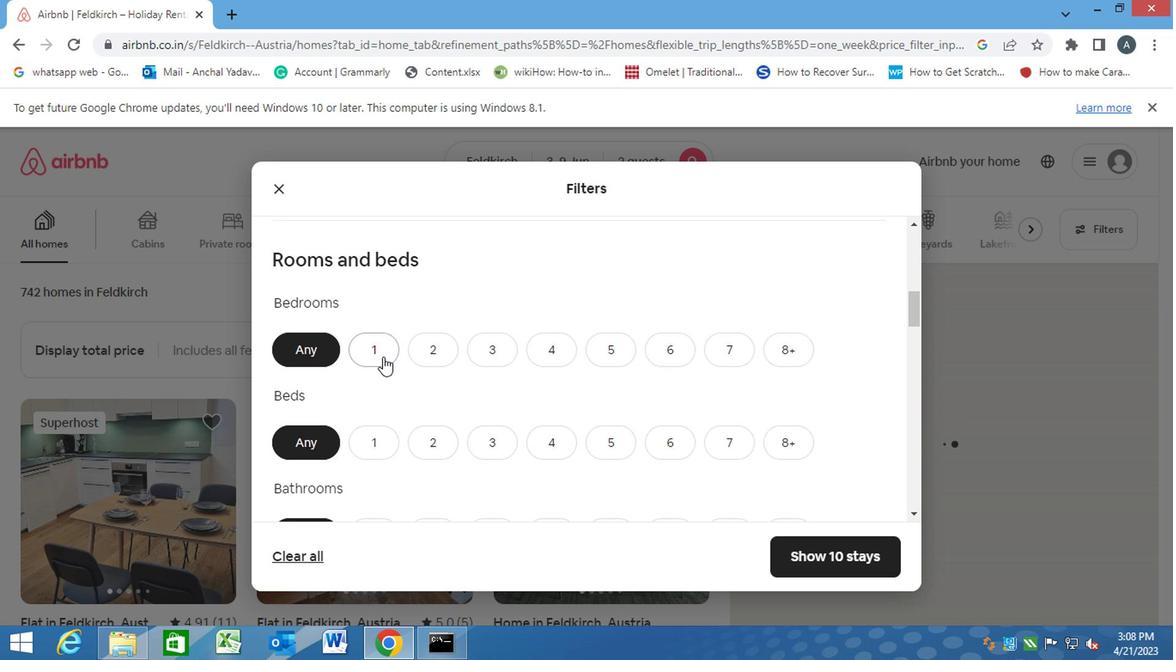 
Action: Mouse moved to (372, 259)
Screenshot: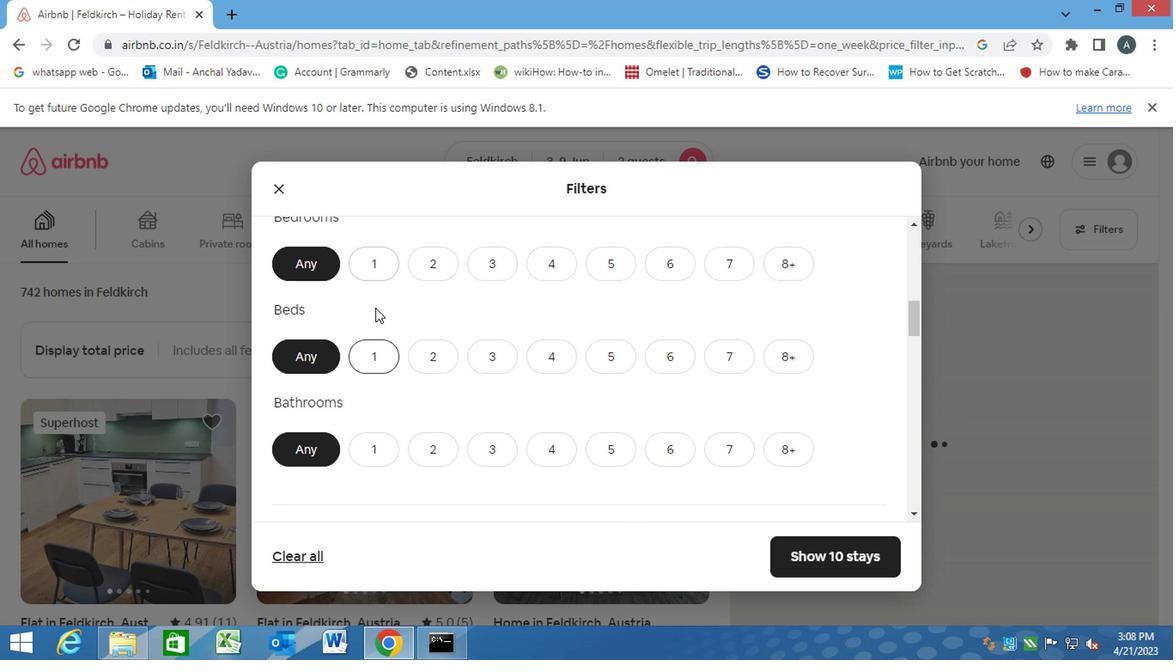 
Action: Mouse pressed left at (372, 259)
Screenshot: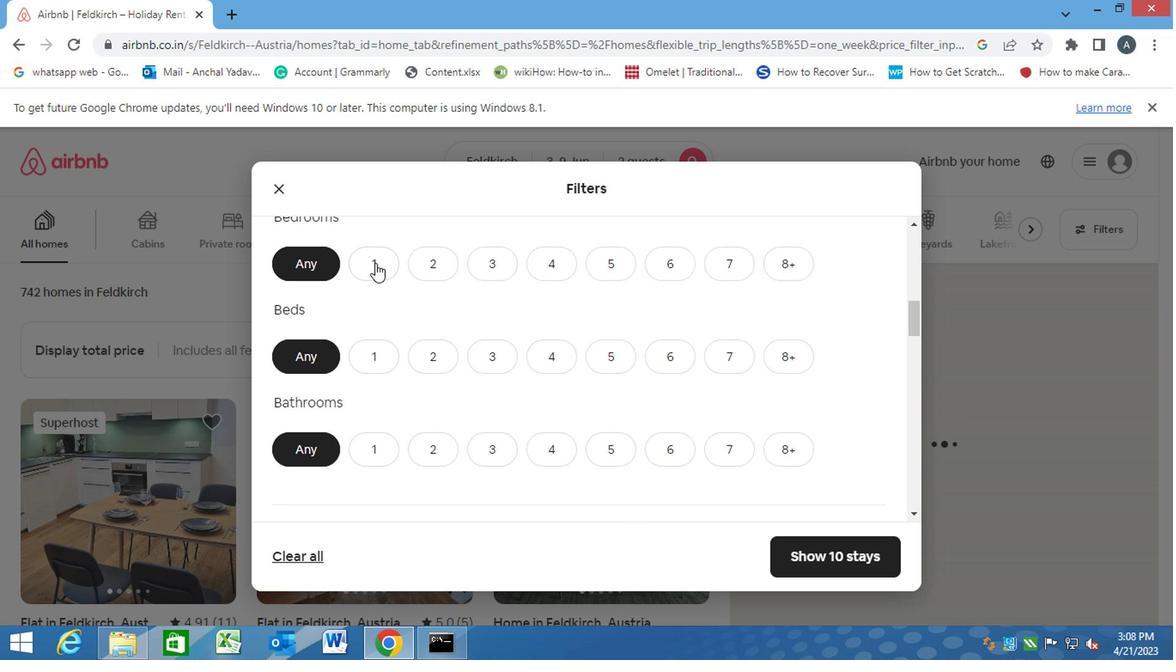 
Action: Mouse moved to (362, 350)
Screenshot: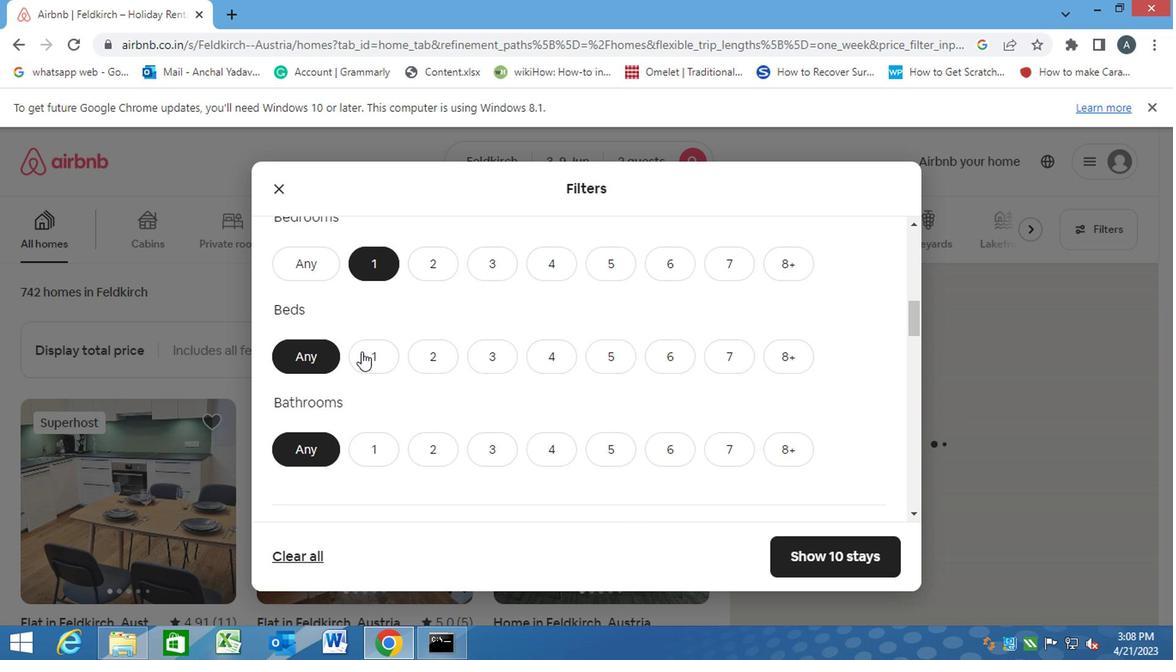
Action: Mouse pressed left at (362, 350)
Screenshot: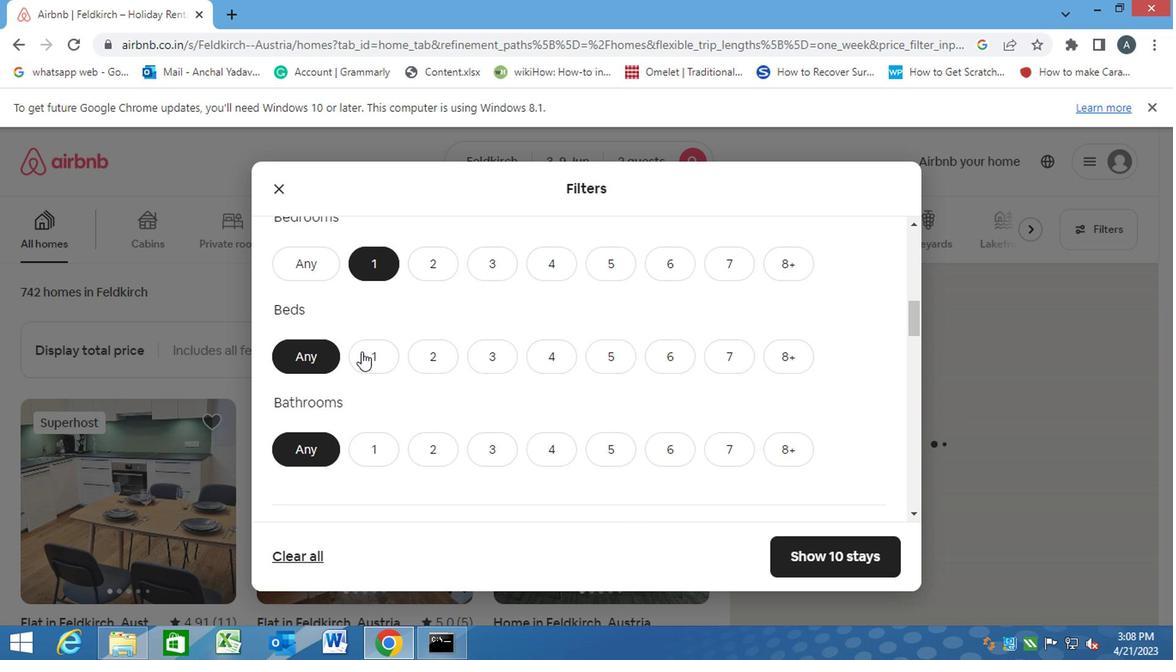 
Action: Mouse moved to (383, 446)
Screenshot: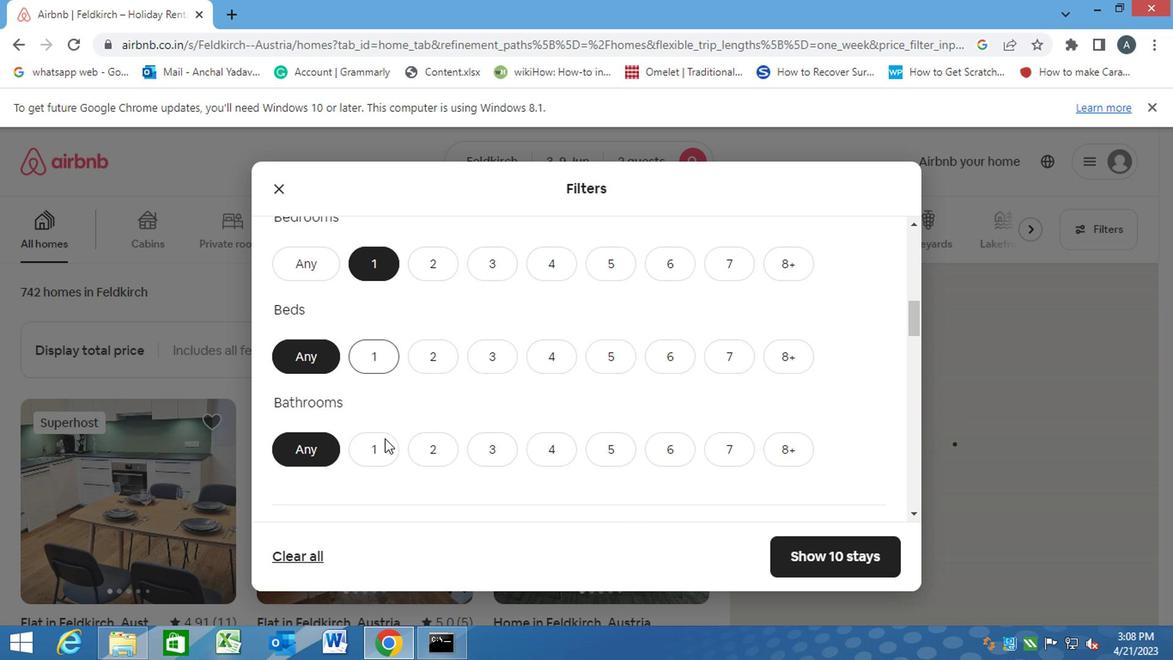
Action: Mouse pressed left at (383, 446)
Screenshot: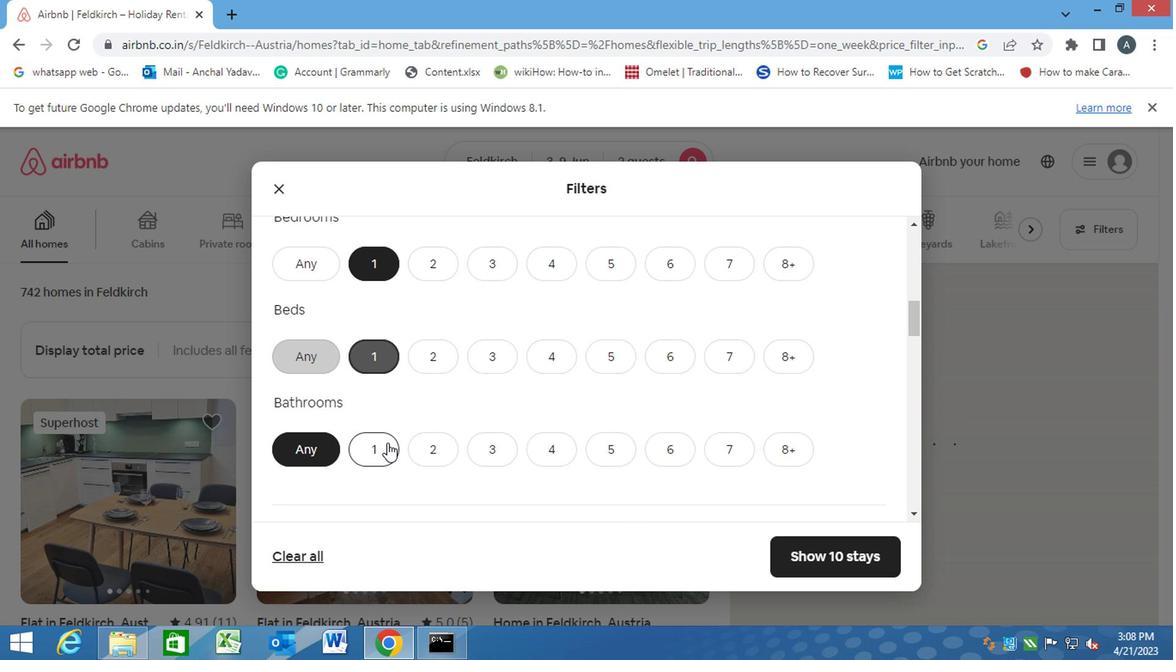 
Action: Mouse moved to (383, 447)
Screenshot: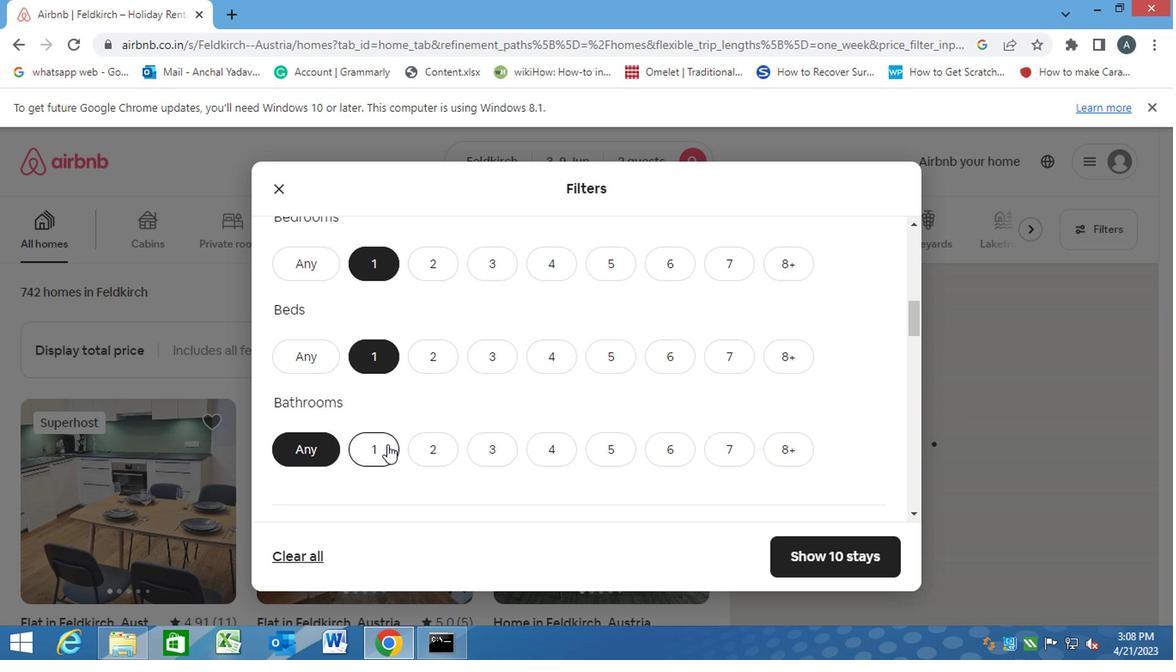 
Action: Mouse scrolled (383, 446) with delta (0, 0)
Screenshot: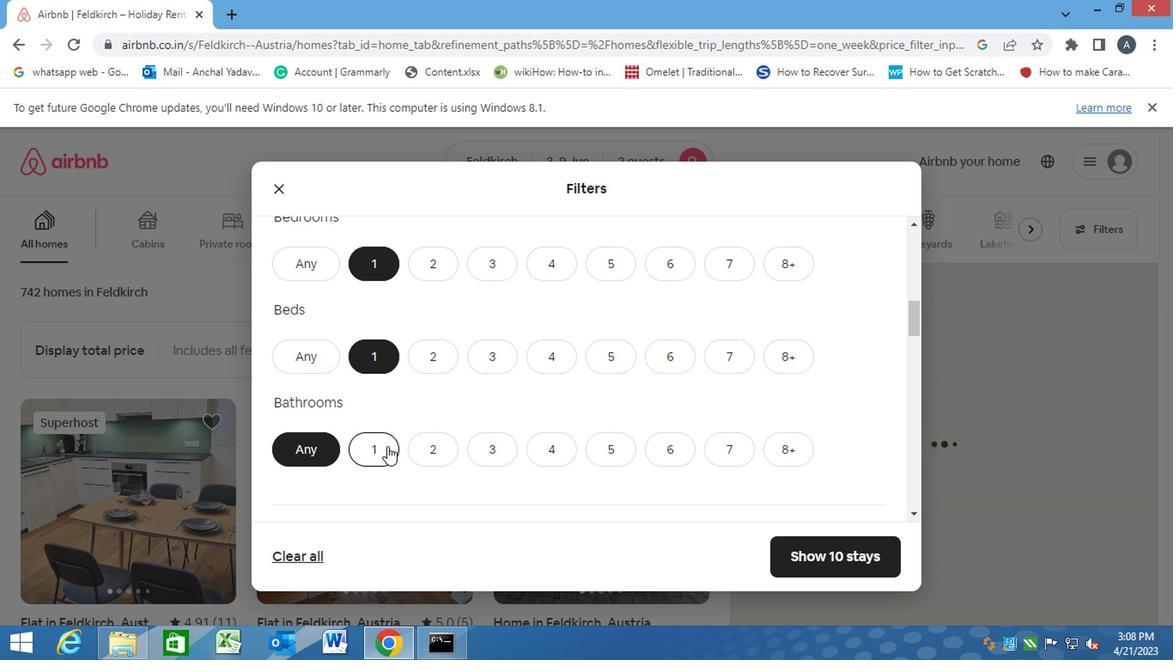 
Action: Mouse scrolled (383, 446) with delta (0, 0)
Screenshot: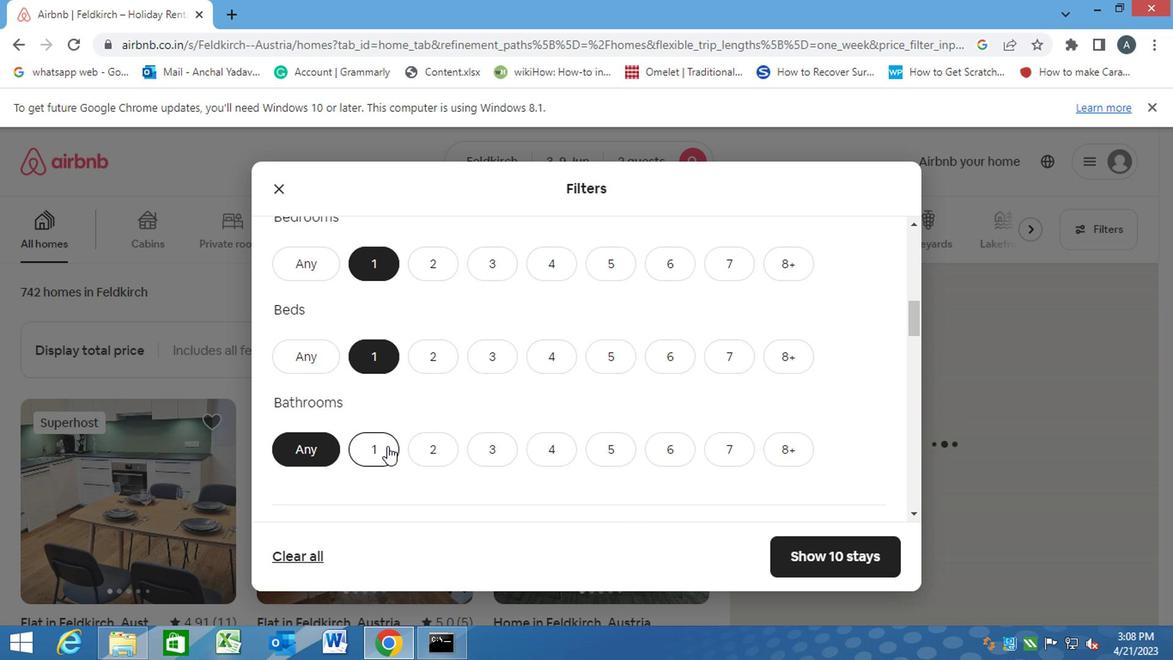 
Action: Mouse moved to (377, 451)
Screenshot: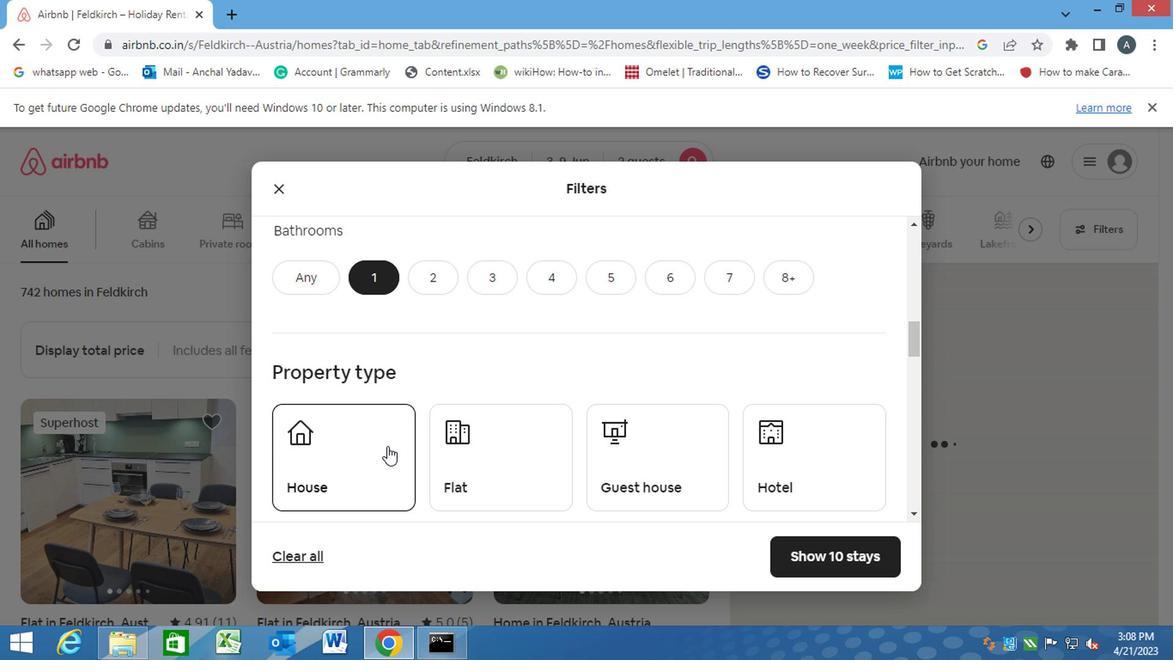 
Action: Mouse pressed left at (377, 451)
Screenshot: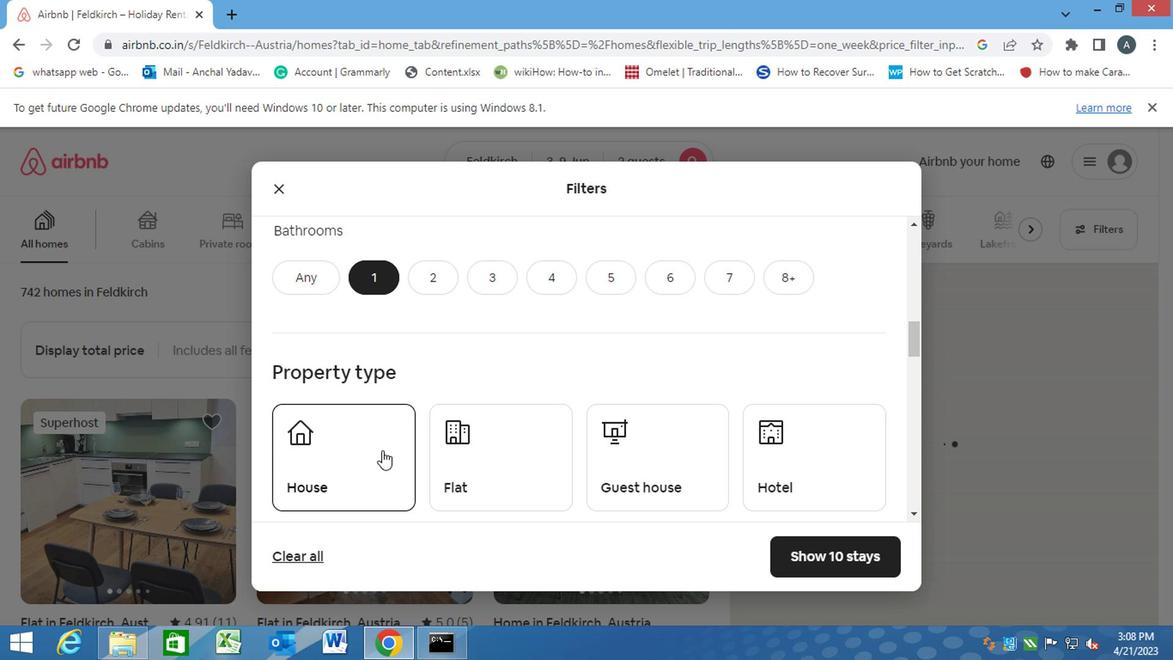 
Action: Mouse moved to (456, 457)
Screenshot: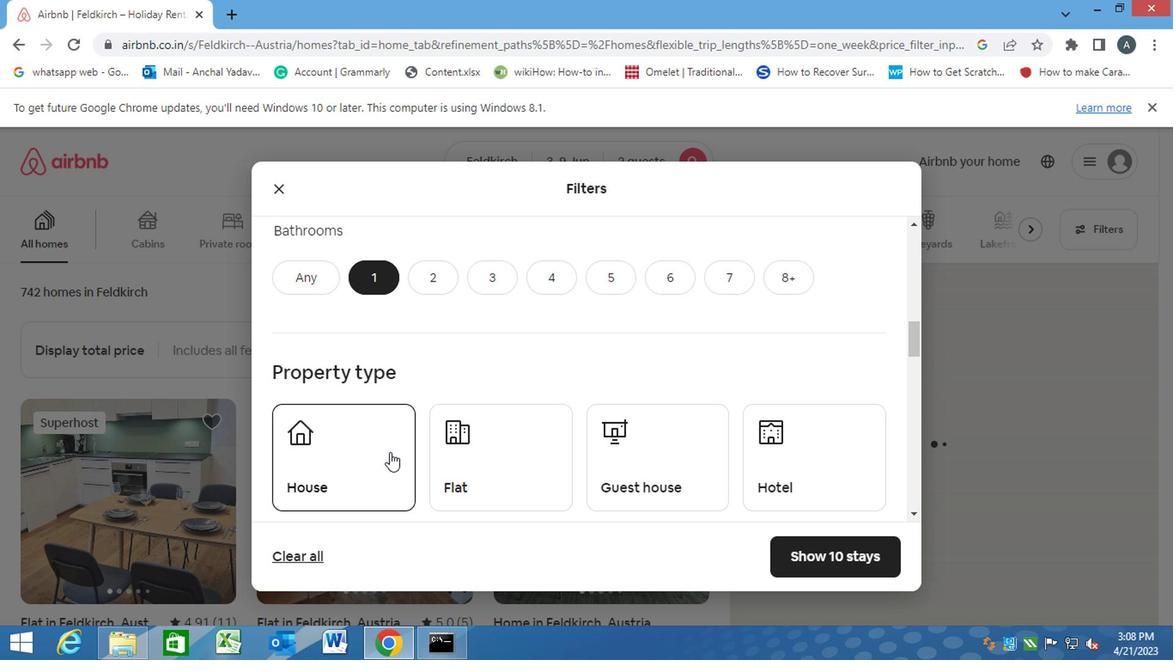 
Action: Mouse pressed left at (456, 457)
Screenshot: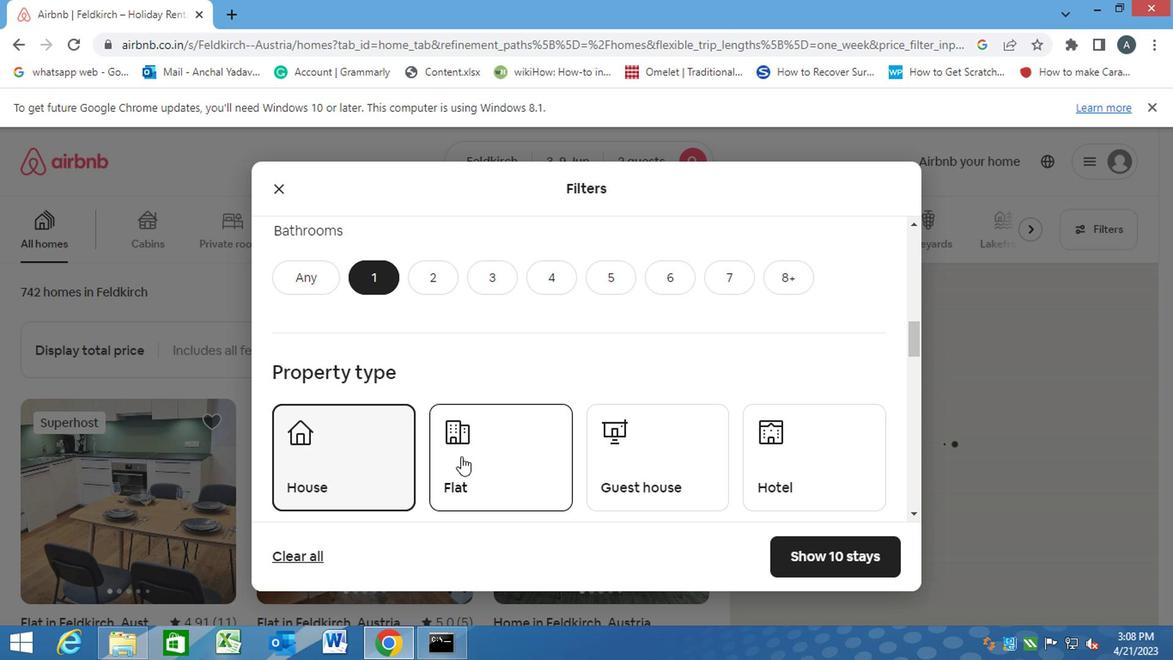 
Action: Mouse moved to (610, 457)
Screenshot: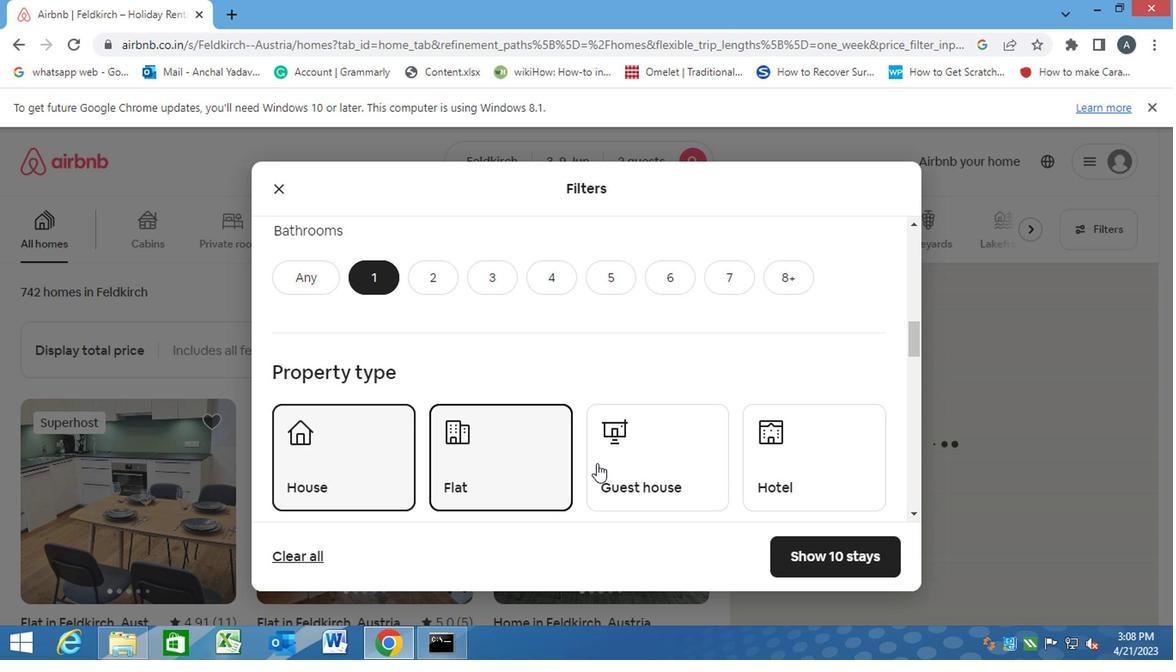 
Action: Mouse pressed left at (610, 457)
Screenshot: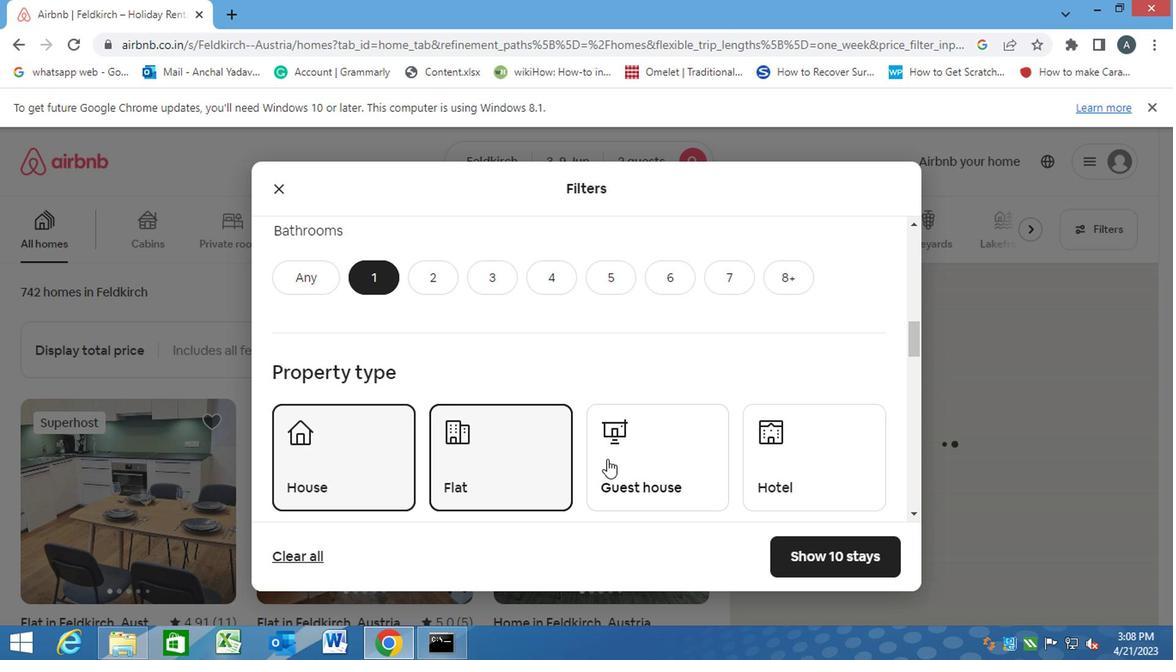 
Action: Mouse moved to (789, 463)
Screenshot: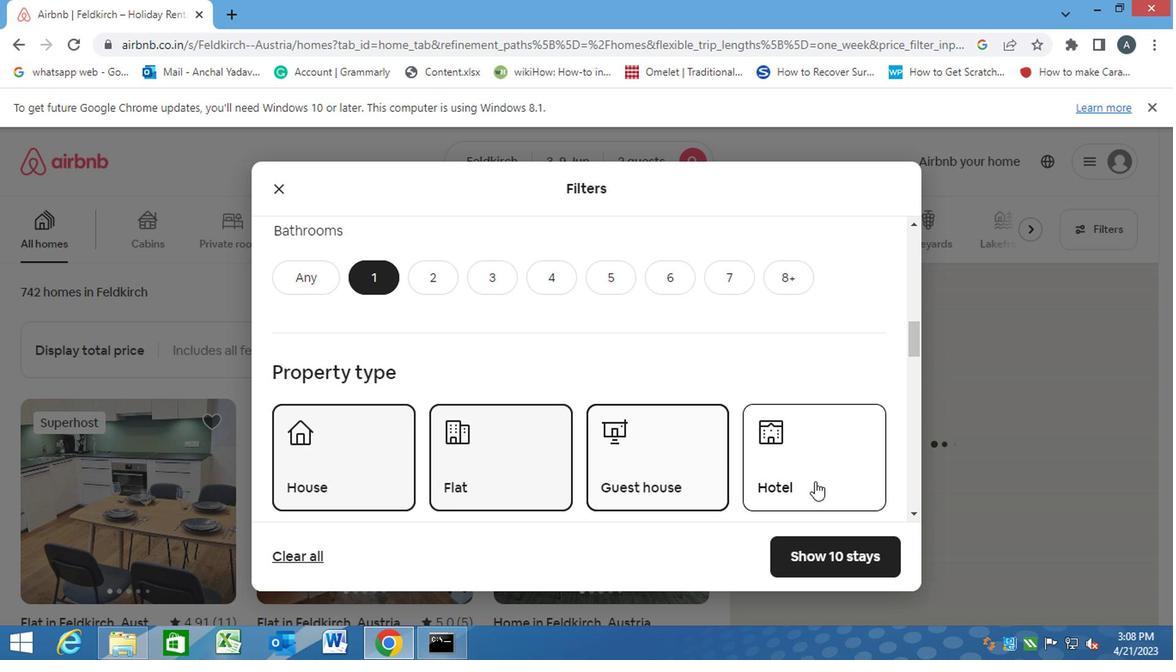 
Action: Mouse pressed left at (789, 463)
Screenshot: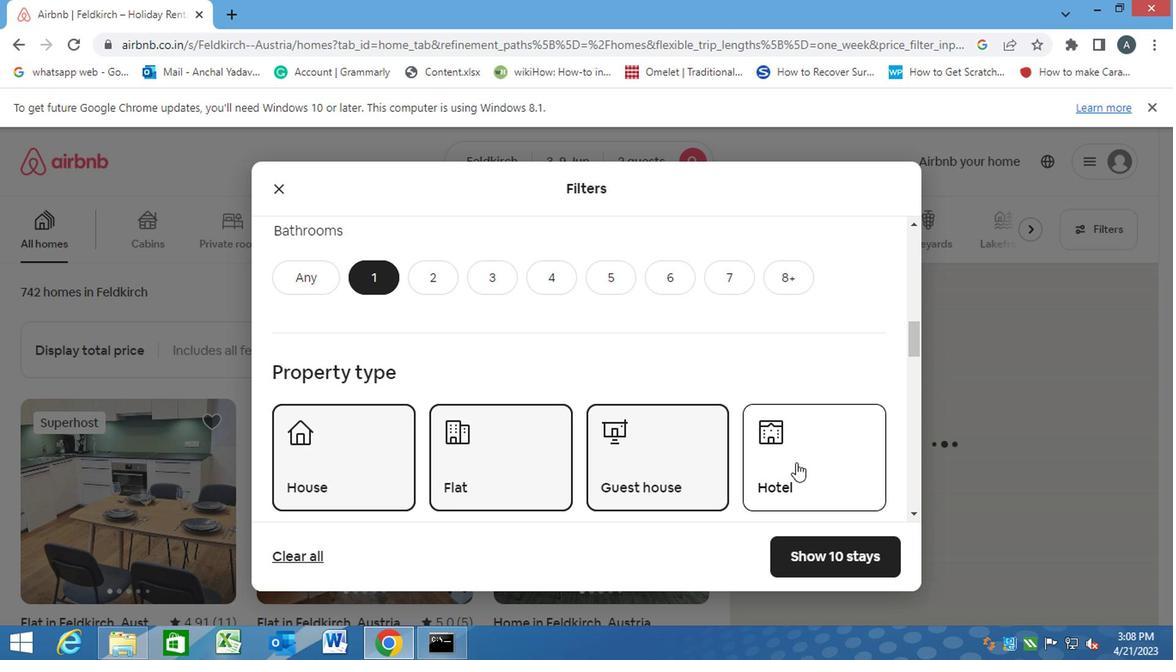 
Action: Mouse moved to (611, 527)
Screenshot: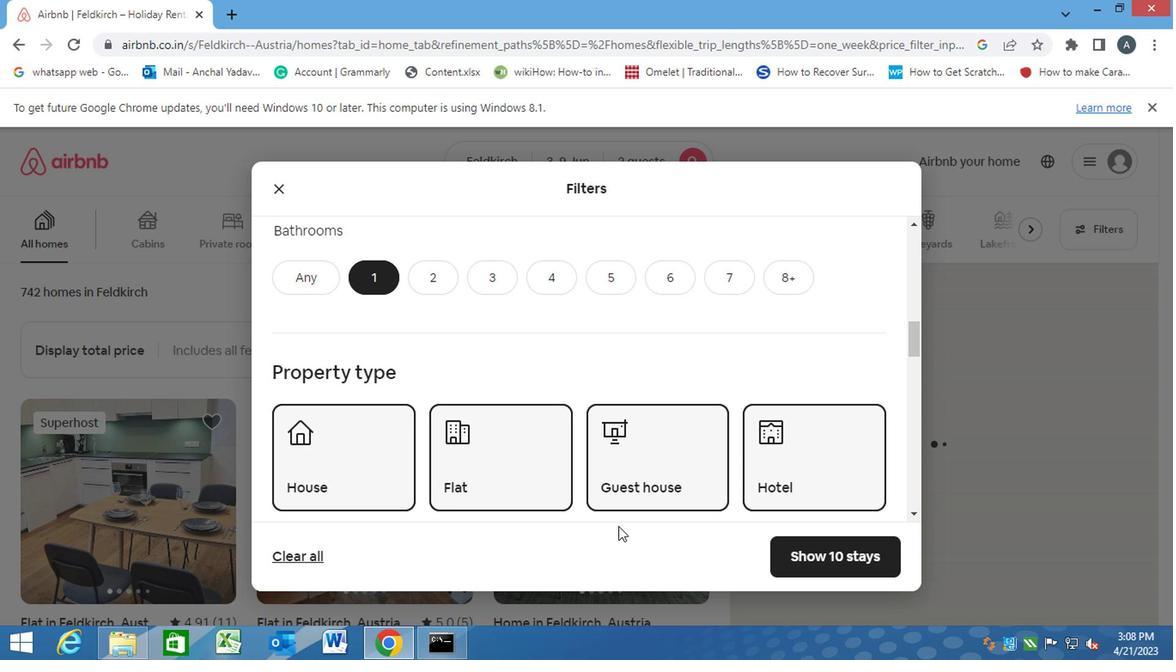 
Action: Mouse scrolled (611, 526) with delta (0, 0)
Screenshot: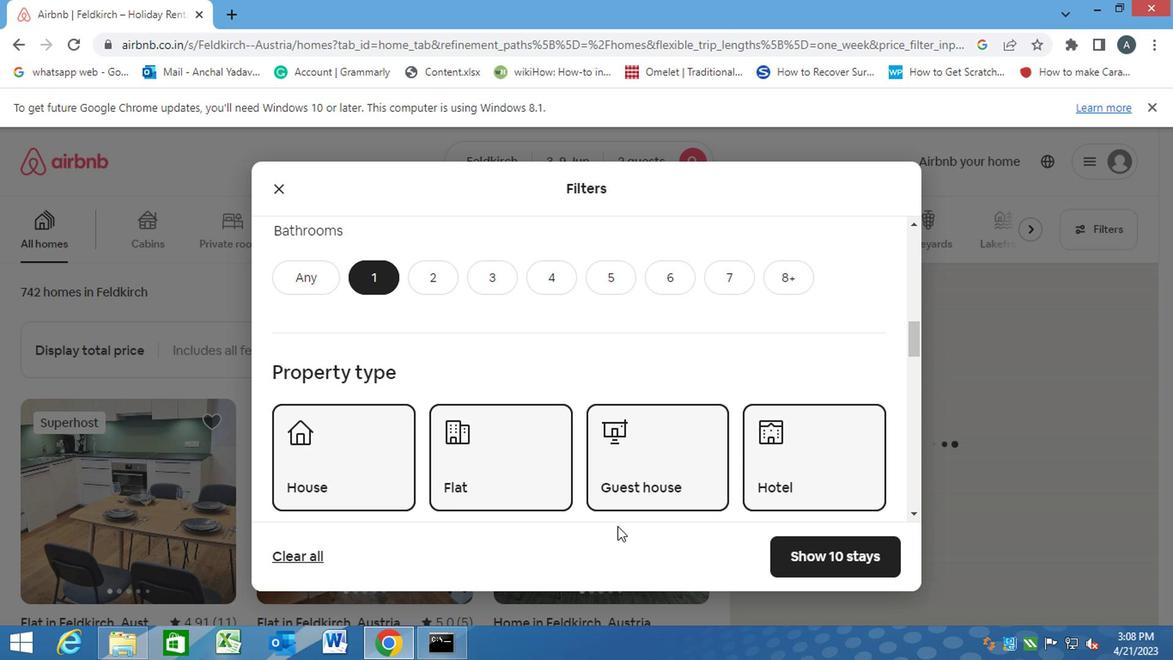 
Action: Mouse scrolled (611, 526) with delta (0, 0)
Screenshot: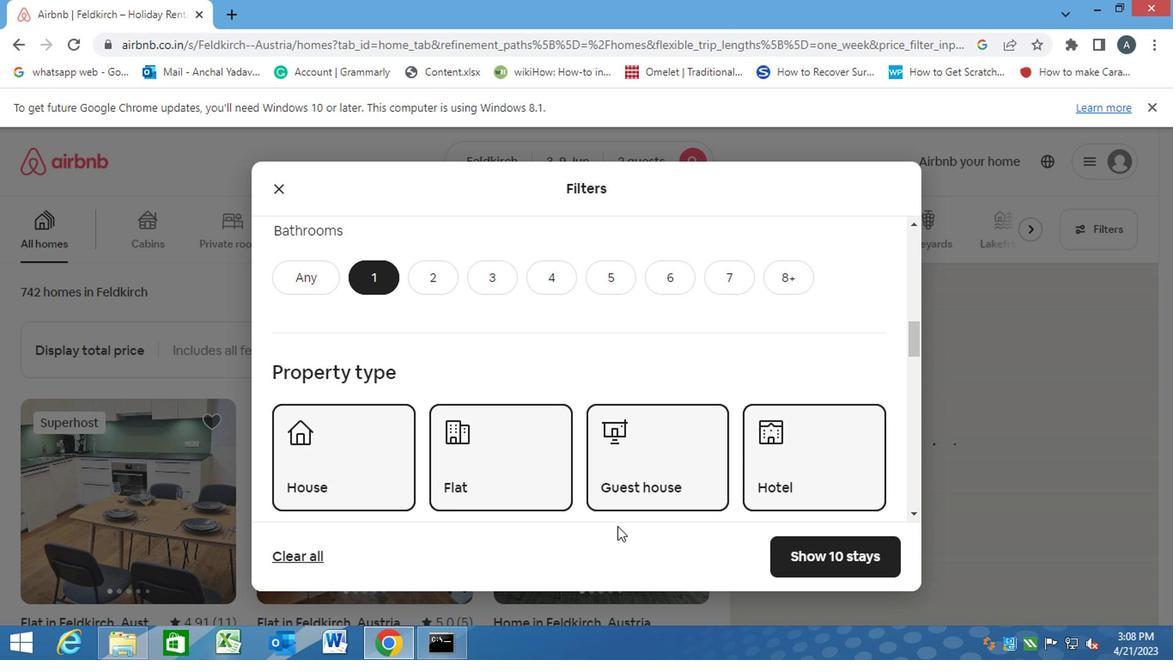 
Action: Mouse scrolled (611, 526) with delta (0, 0)
Screenshot: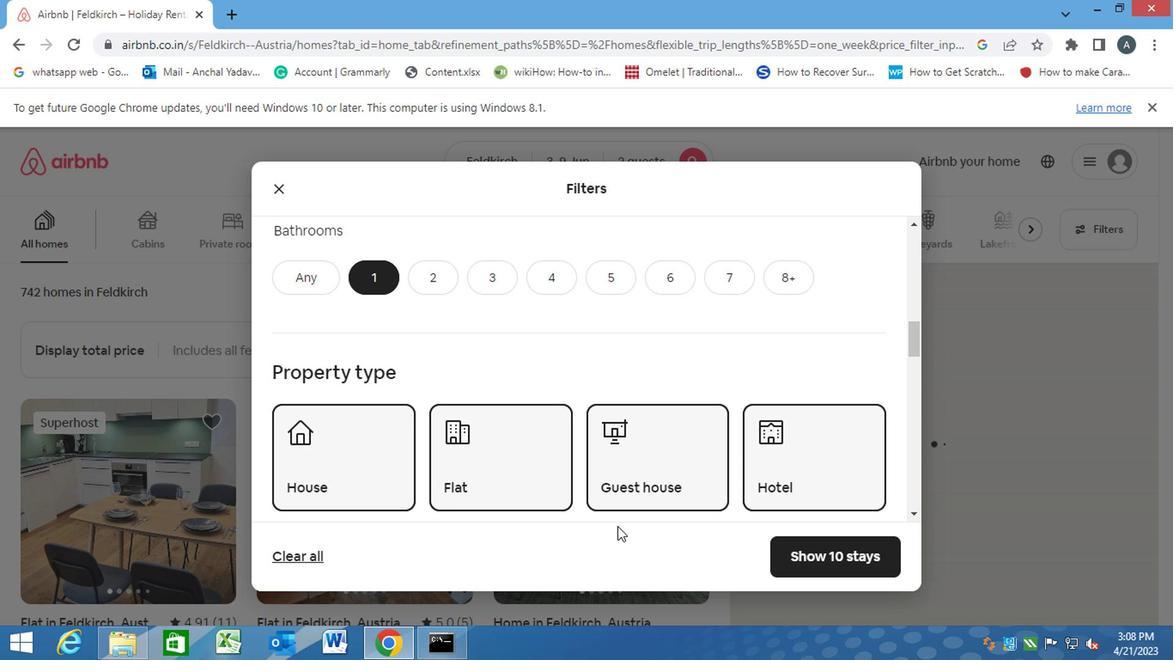 
Action: Mouse moved to (604, 468)
Screenshot: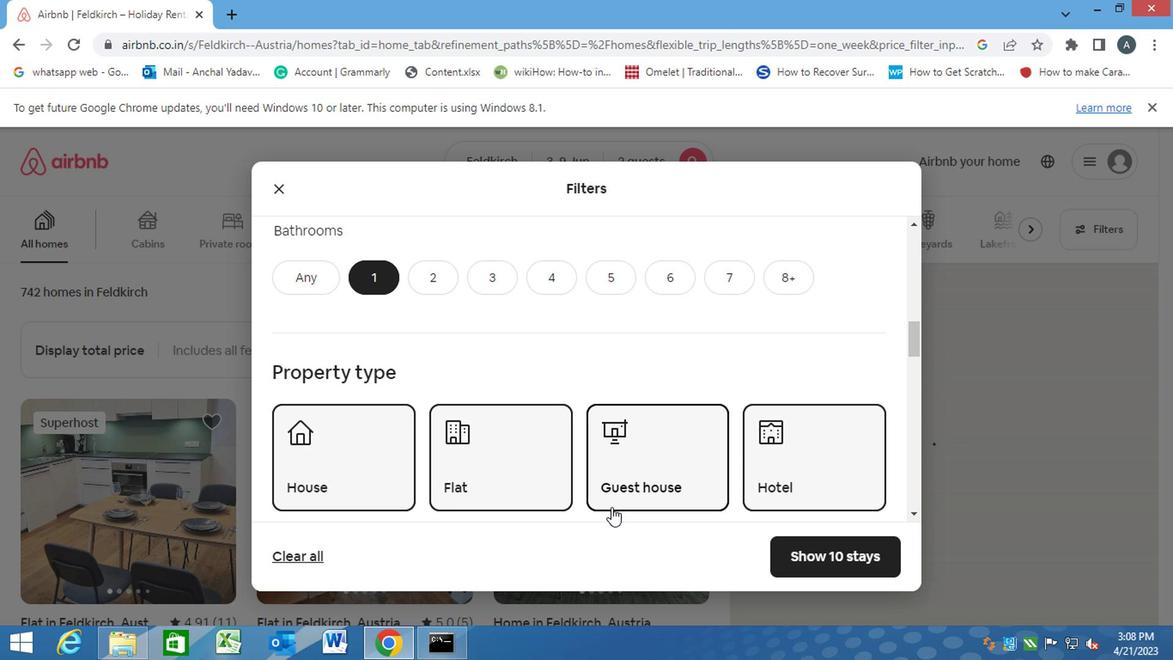 
Action: Mouse scrolled (604, 467) with delta (0, 0)
Screenshot: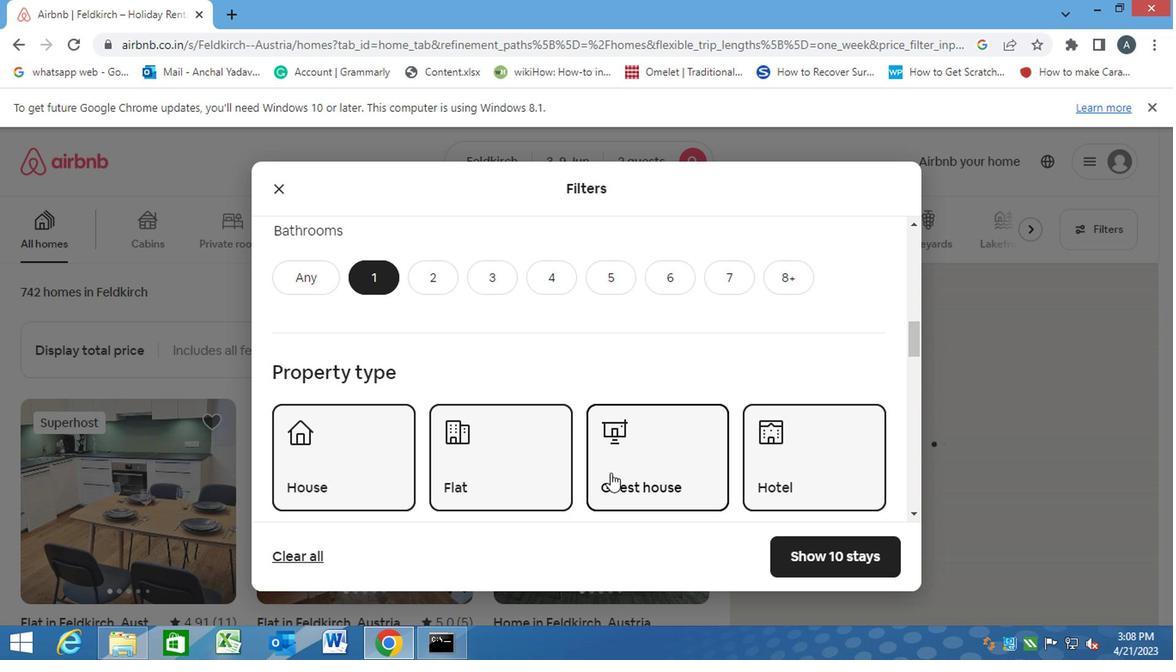 
Action: Mouse scrolled (604, 467) with delta (0, 0)
Screenshot: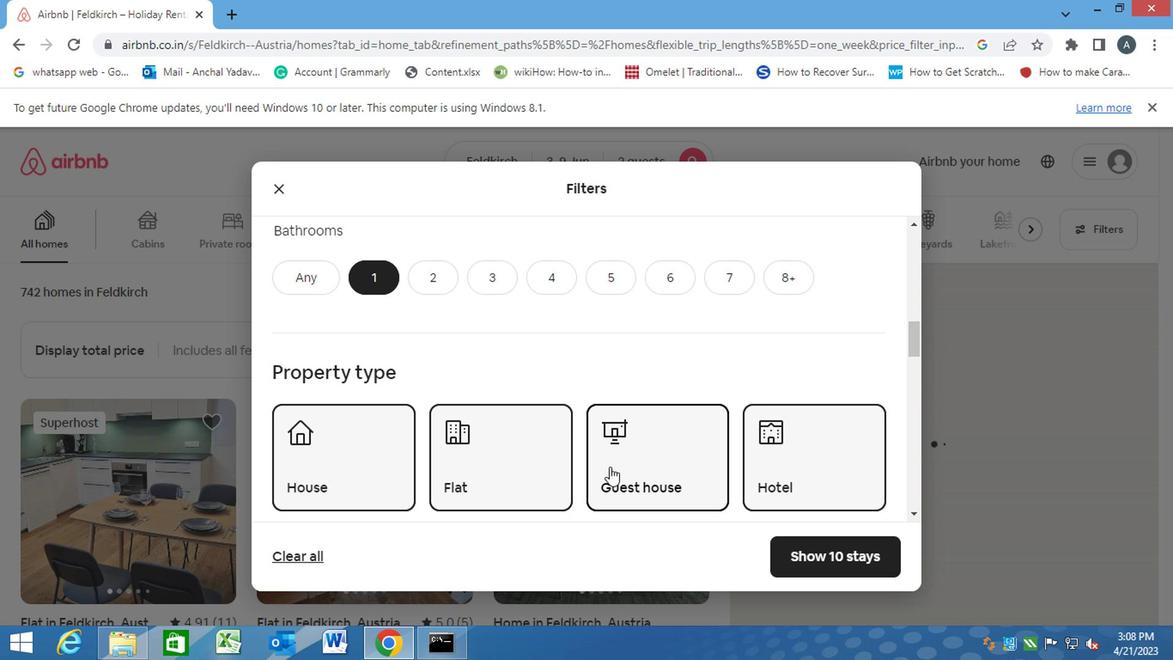 
Action: Mouse moved to (548, 453)
Screenshot: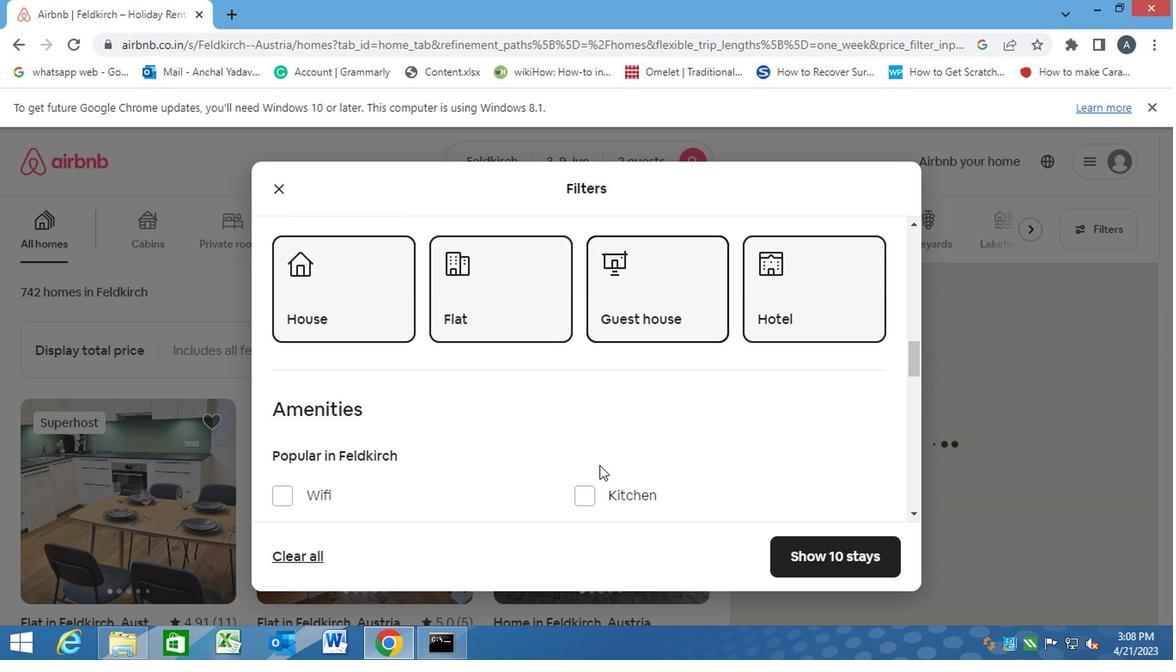 
Action: Mouse scrolled (548, 452) with delta (0, 0)
Screenshot: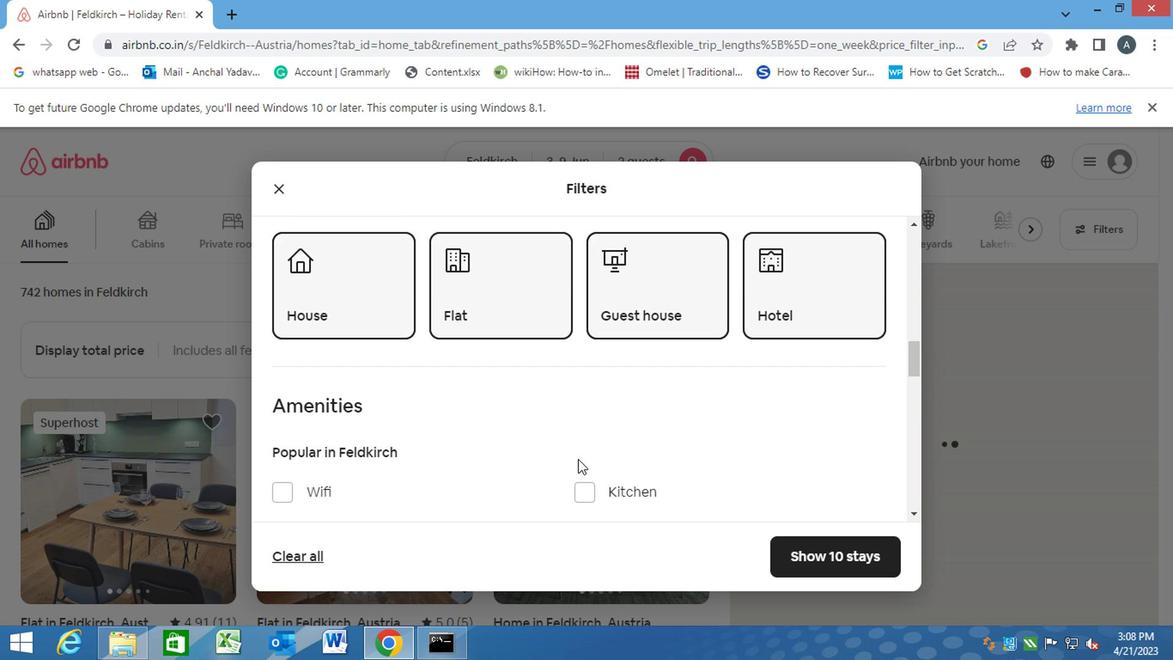 
Action: Mouse scrolled (548, 452) with delta (0, 0)
Screenshot: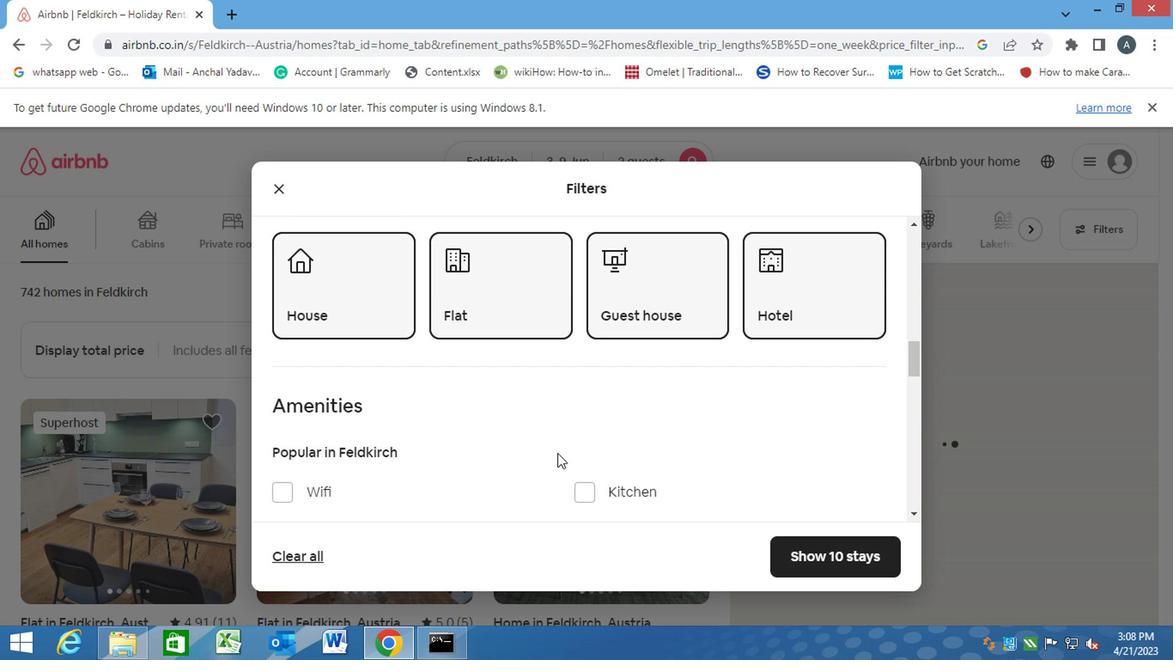 
Action: Mouse moved to (547, 453)
Screenshot: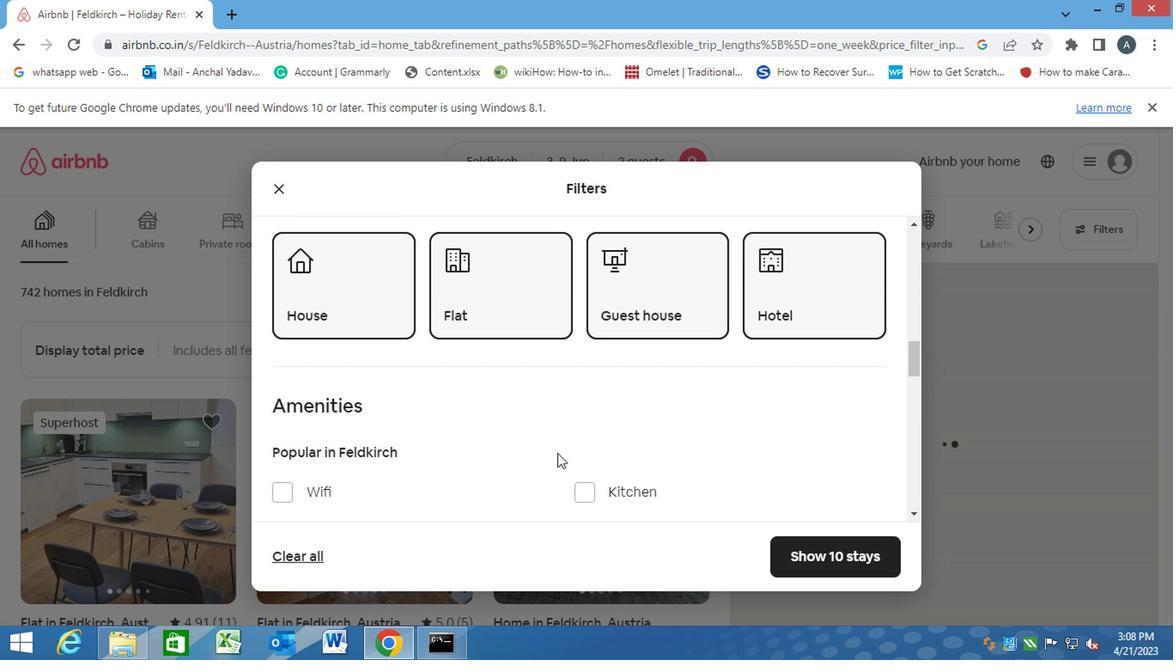
Action: Mouse scrolled (547, 452) with delta (0, 0)
Screenshot: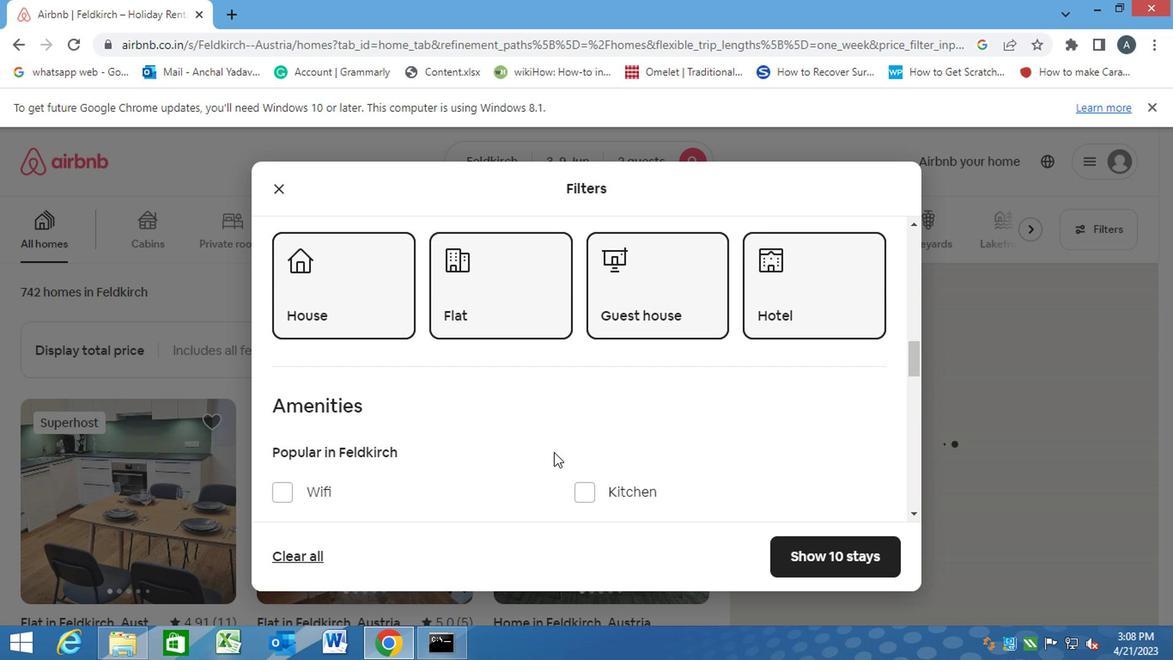 
Action: Mouse moved to (327, 347)
Screenshot: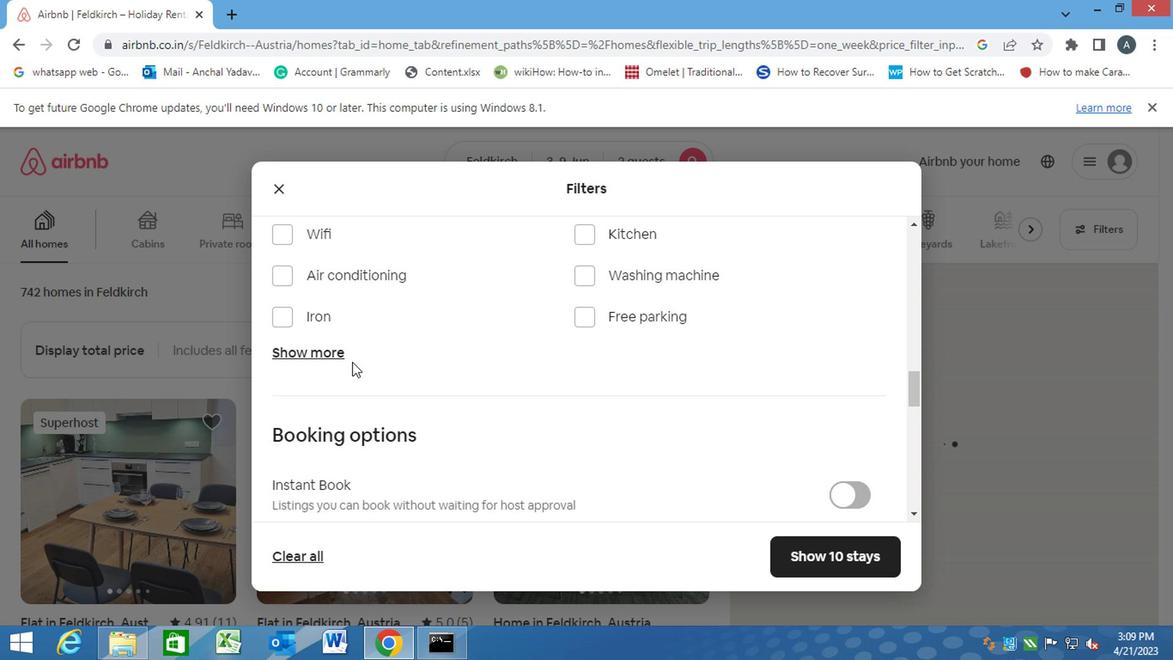 
Action: Mouse pressed left at (327, 347)
Screenshot: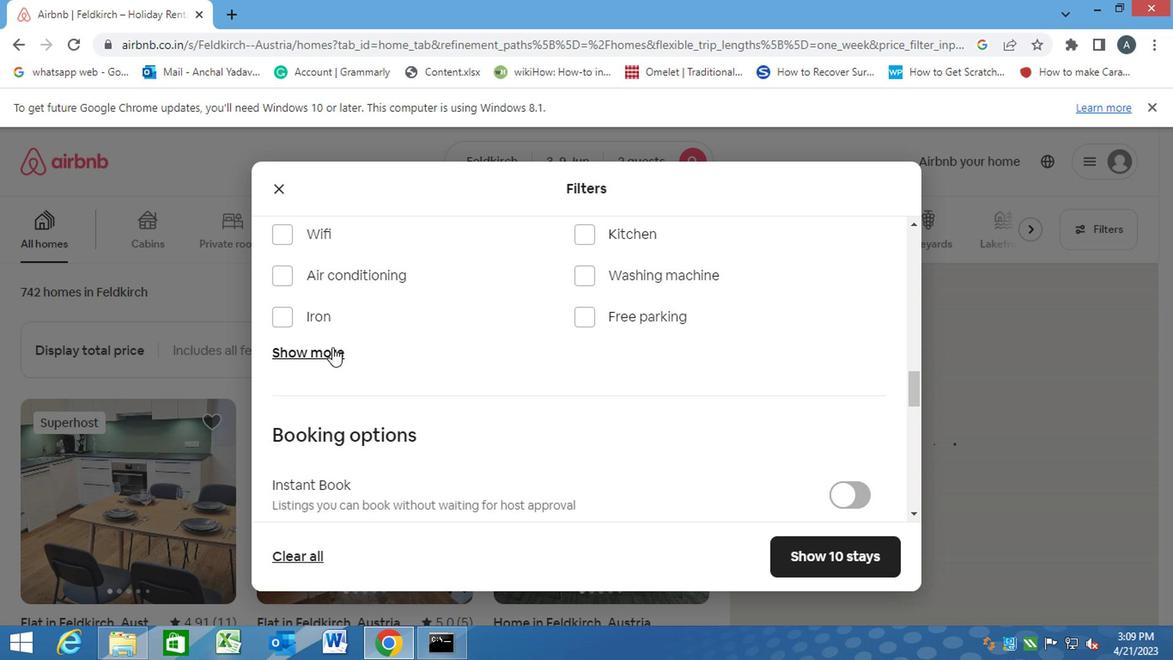 
Action: Mouse moved to (581, 404)
Screenshot: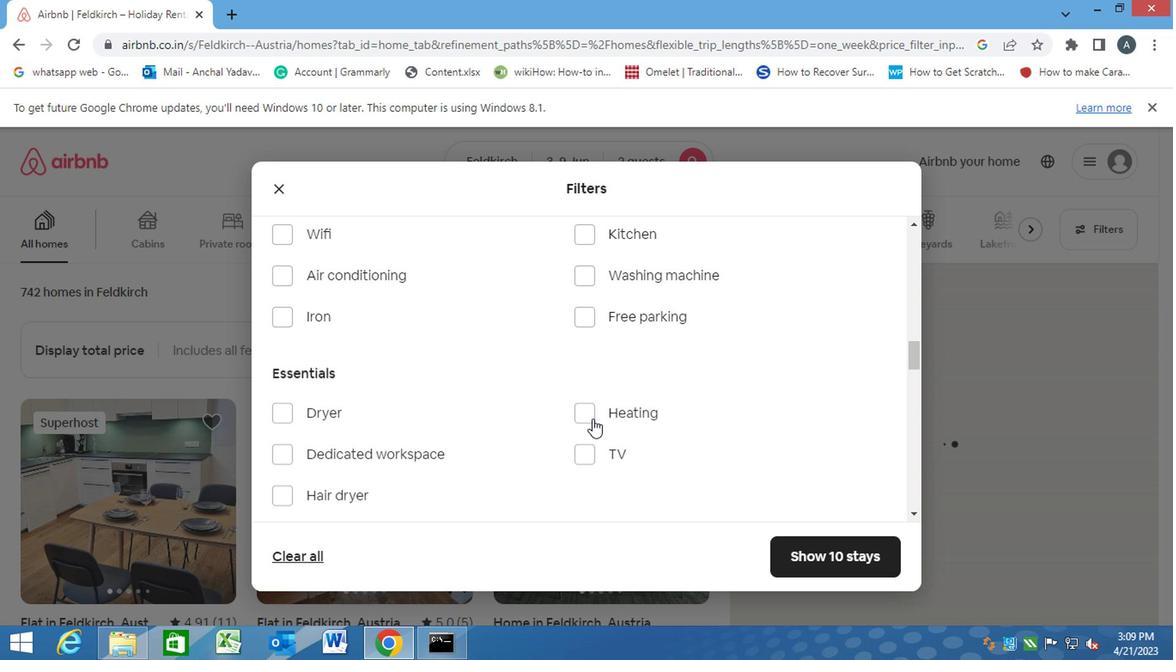 
Action: Mouse pressed left at (581, 404)
Screenshot: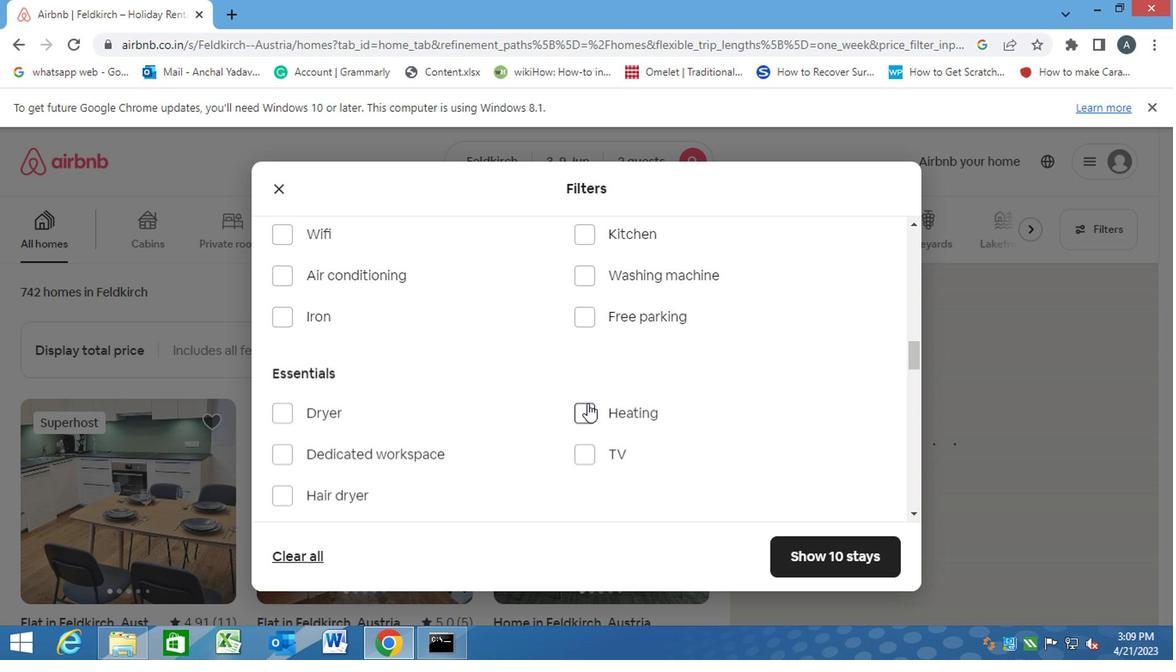 
Action: Mouse moved to (575, 459)
Screenshot: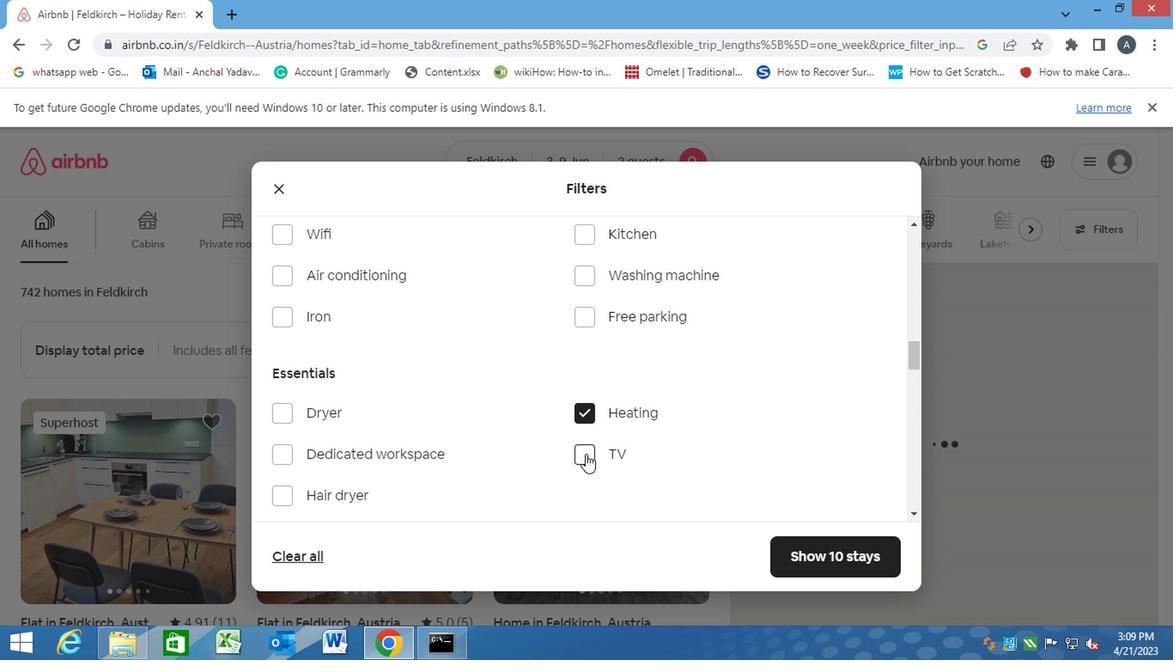 
Action: Mouse scrolled (575, 457) with delta (0, -1)
Screenshot: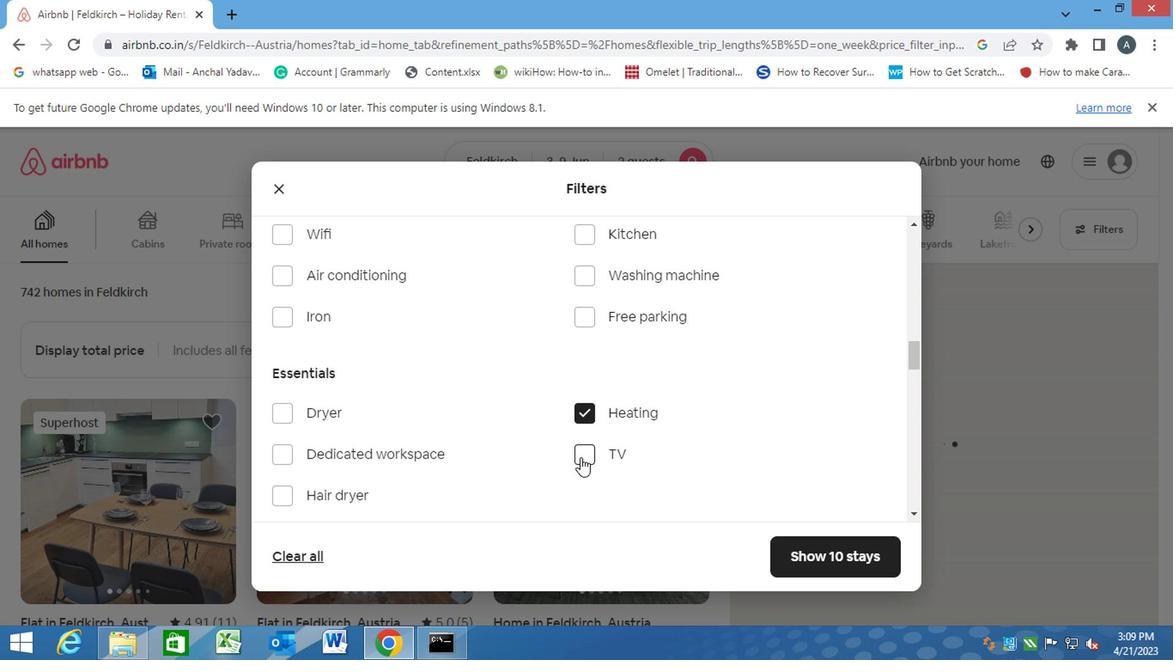 
Action: Mouse moved to (575, 459)
Screenshot: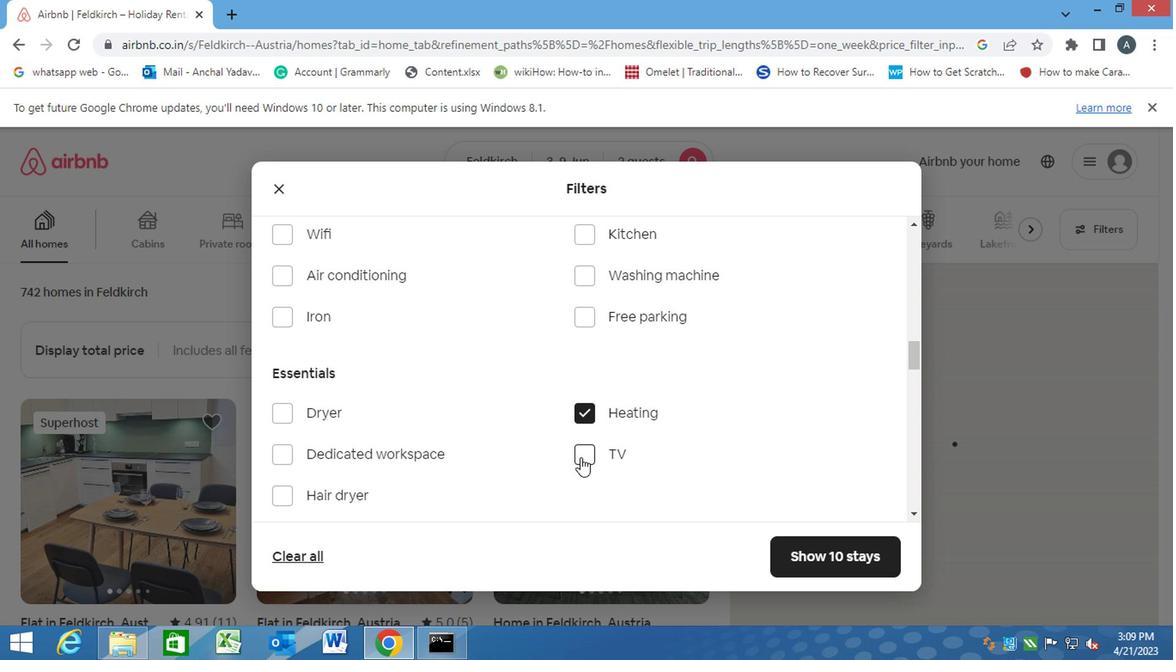 
Action: Mouse scrolled (575, 457) with delta (0, -1)
Screenshot: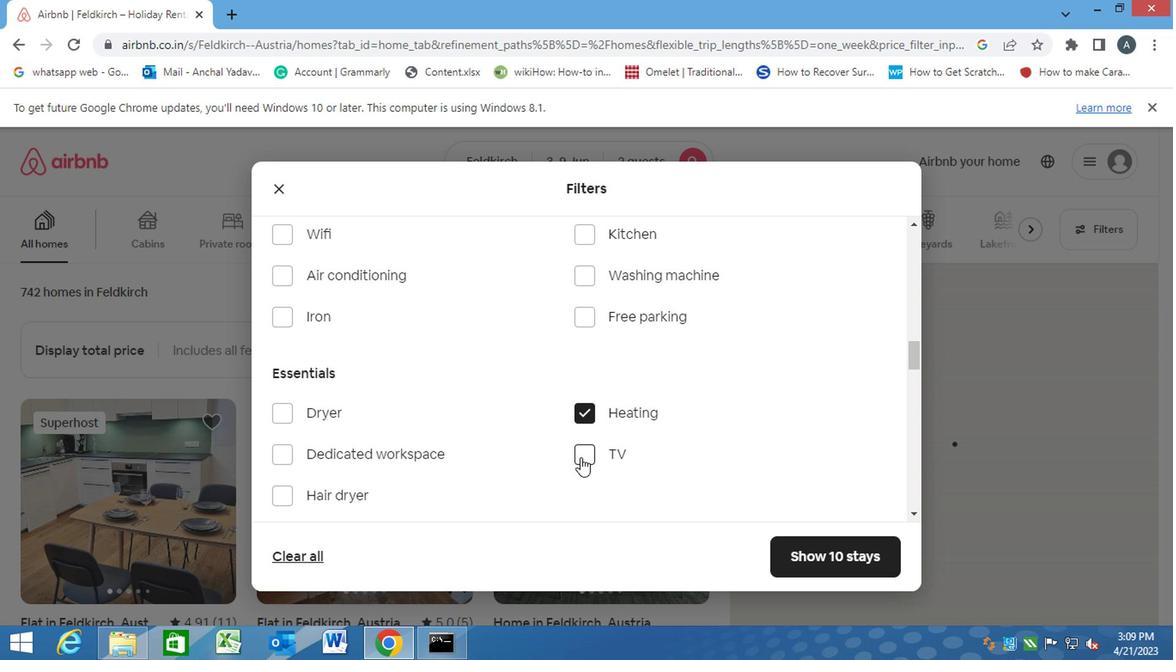 
Action: Mouse moved to (563, 446)
Screenshot: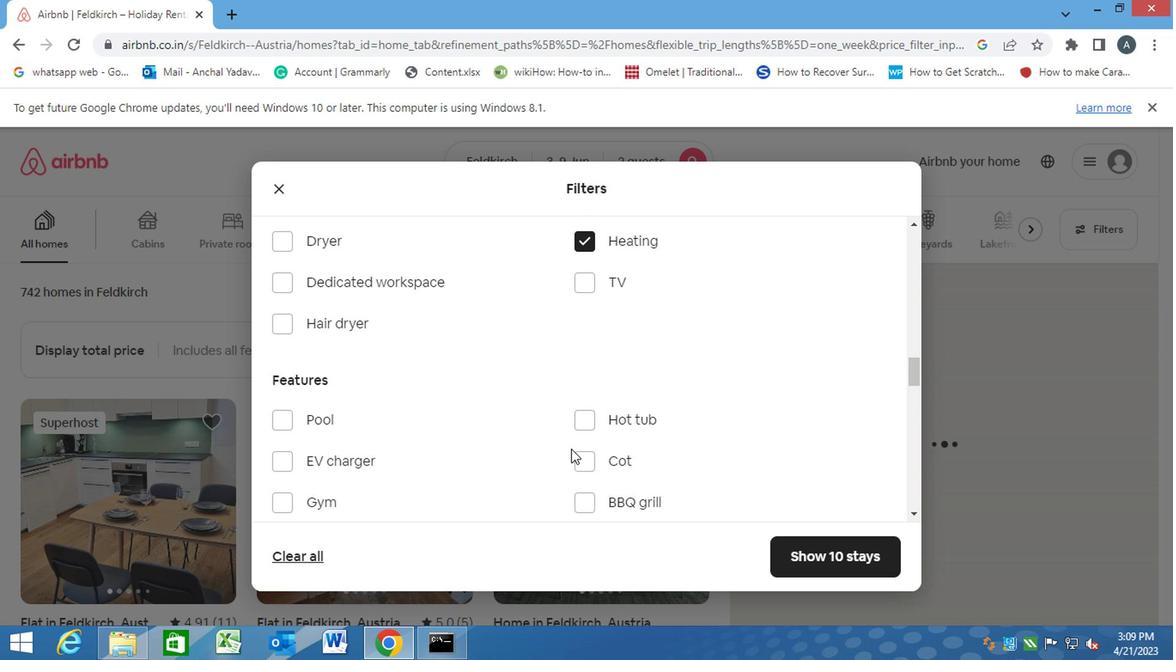 
Action: Mouse scrolled (563, 446) with delta (0, 0)
Screenshot: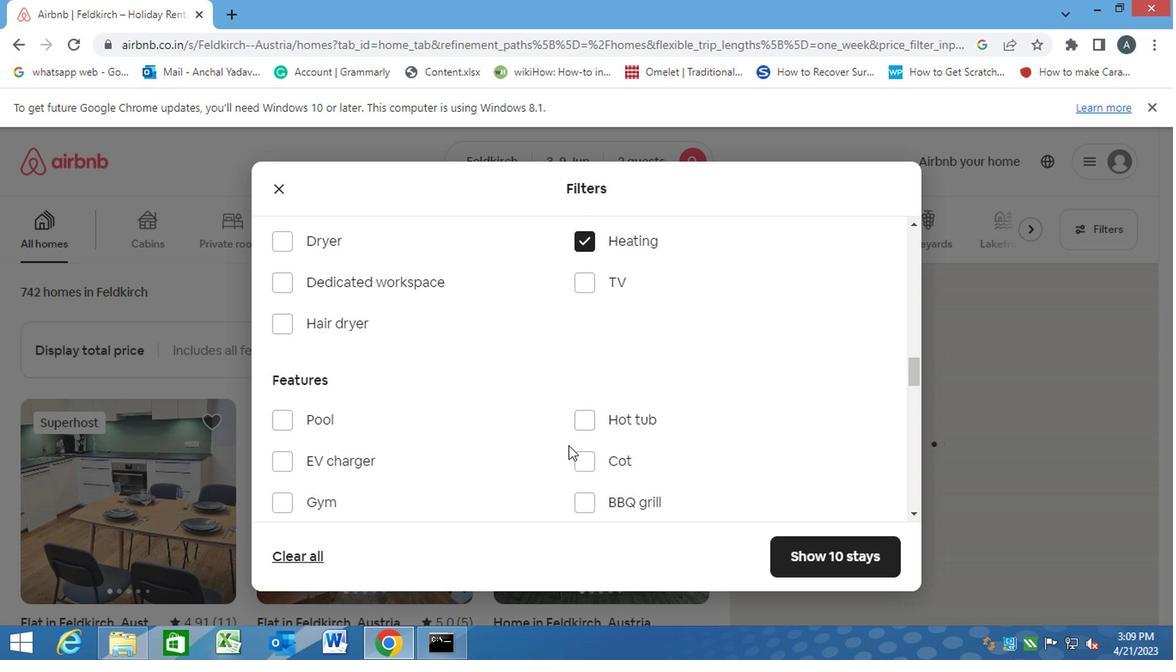 
Action: Mouse moved to (561, 446)
Screenshot: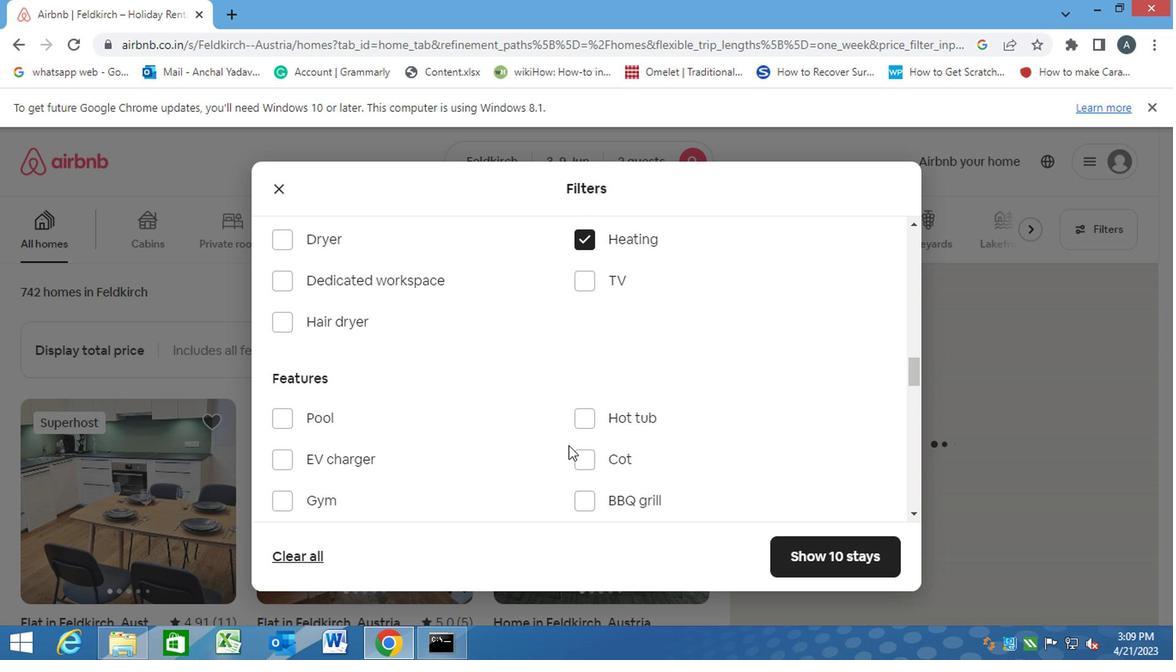 
Action: Mouse scrolled (563, 446) with delta (0, 0)
Screenshot: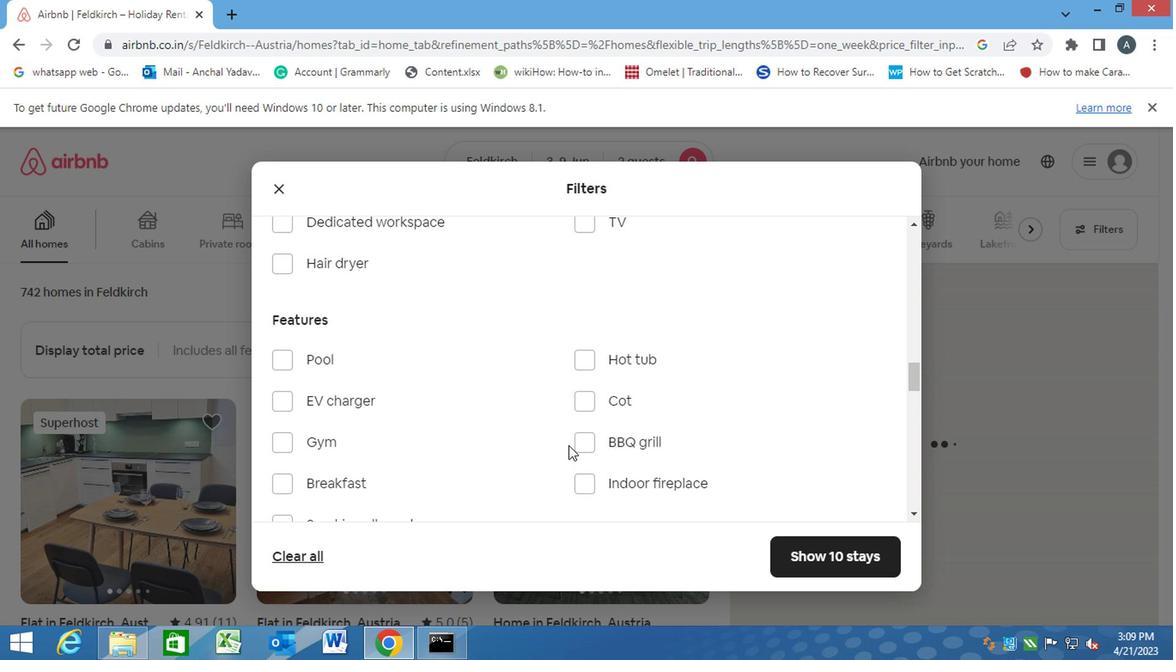 
Action: Mouse moved to (556, 448)
Screenshot: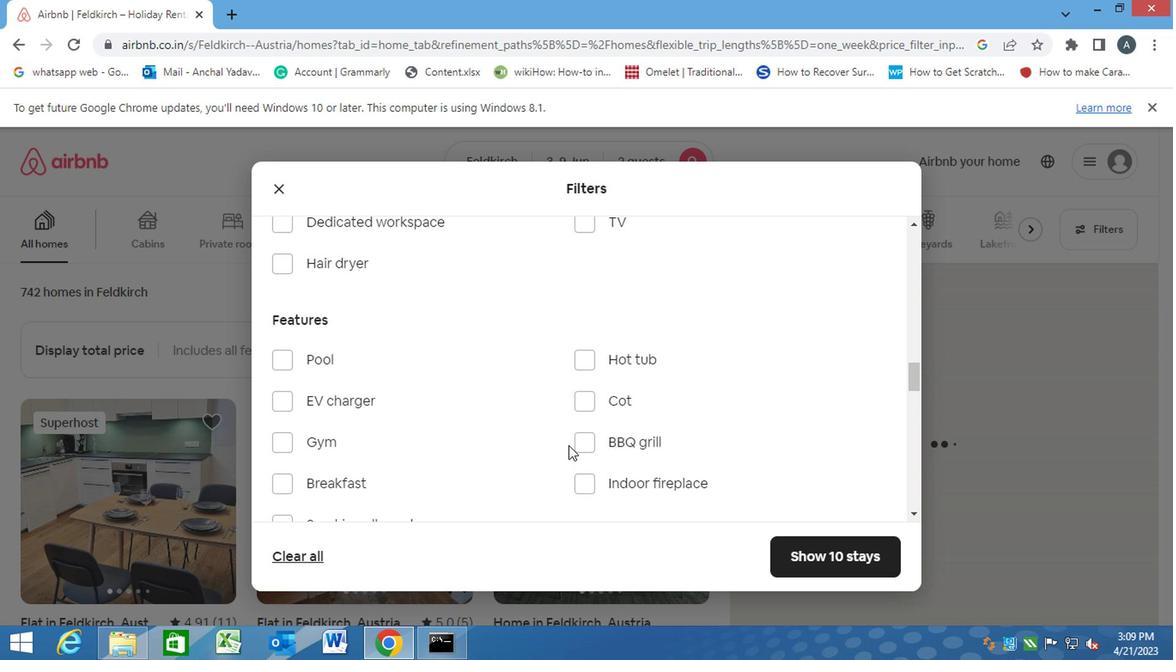 
Action: Mouse scrolled (563, 446) with delta (0, 0)
Screenshot: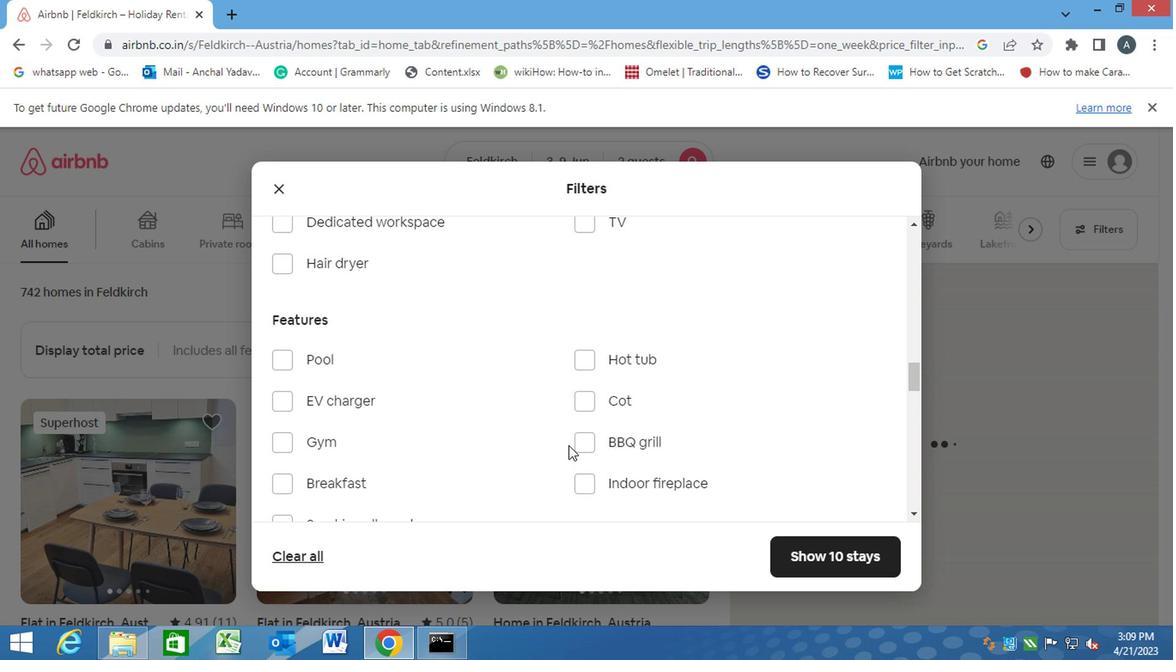 
Action: Mouse moved to (553, 449)
Screenshot: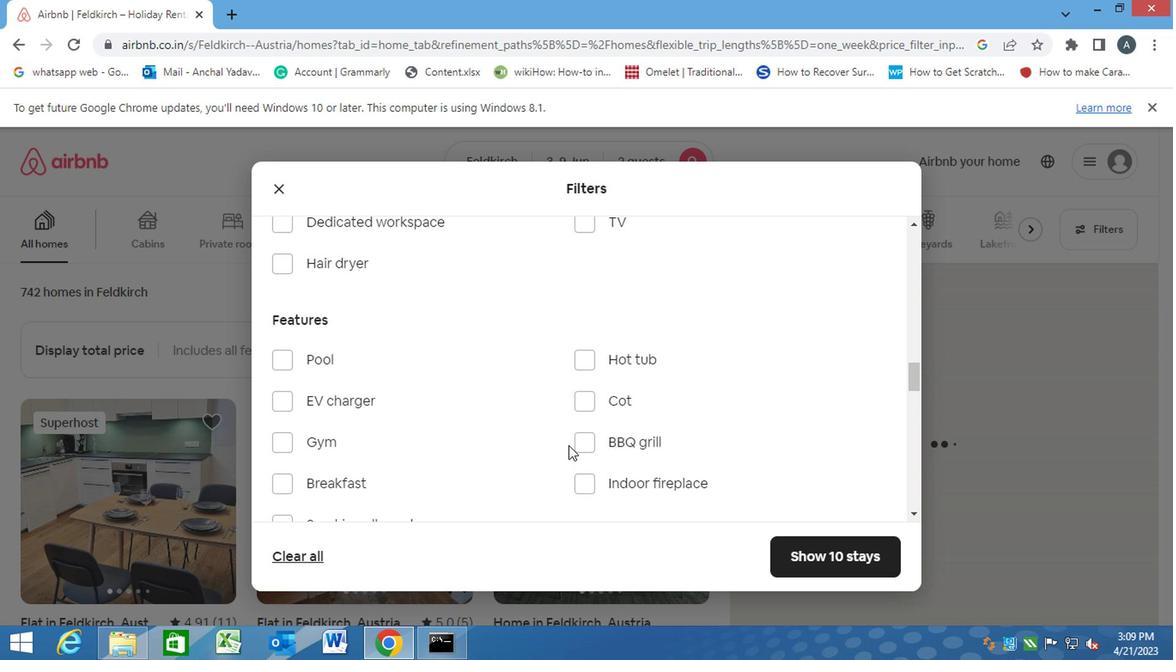 
Action: Mouse scrolled (563, 446) with delta (0, 0)
Screenshot: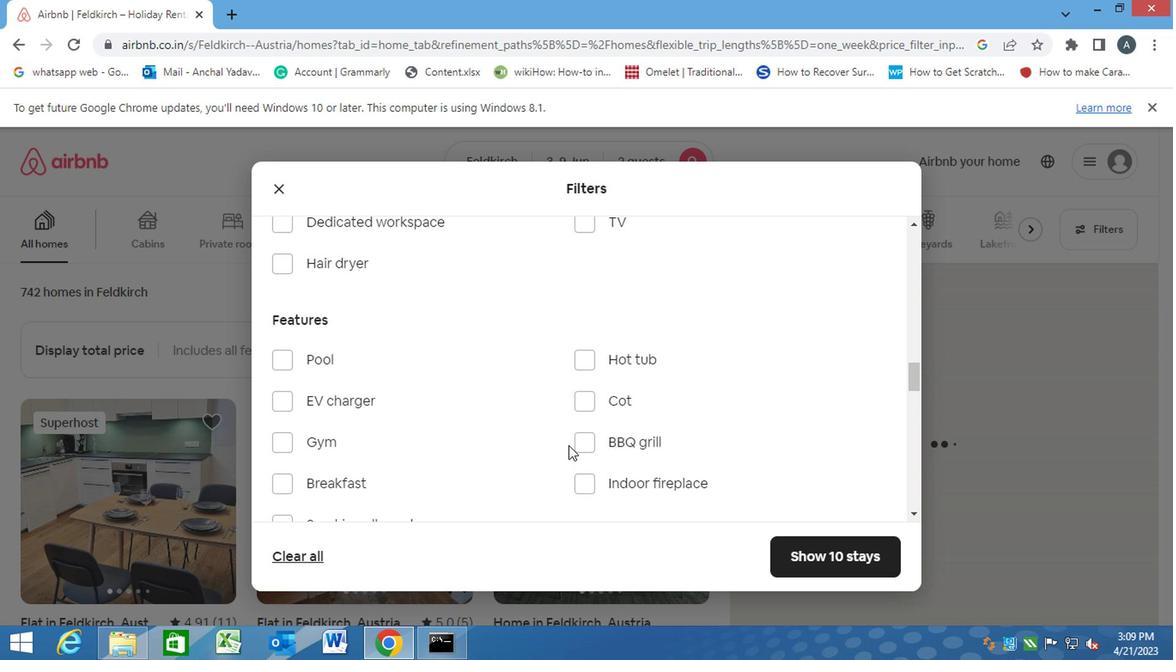
Action: Mouse moved to (550, 449)
Screenshot: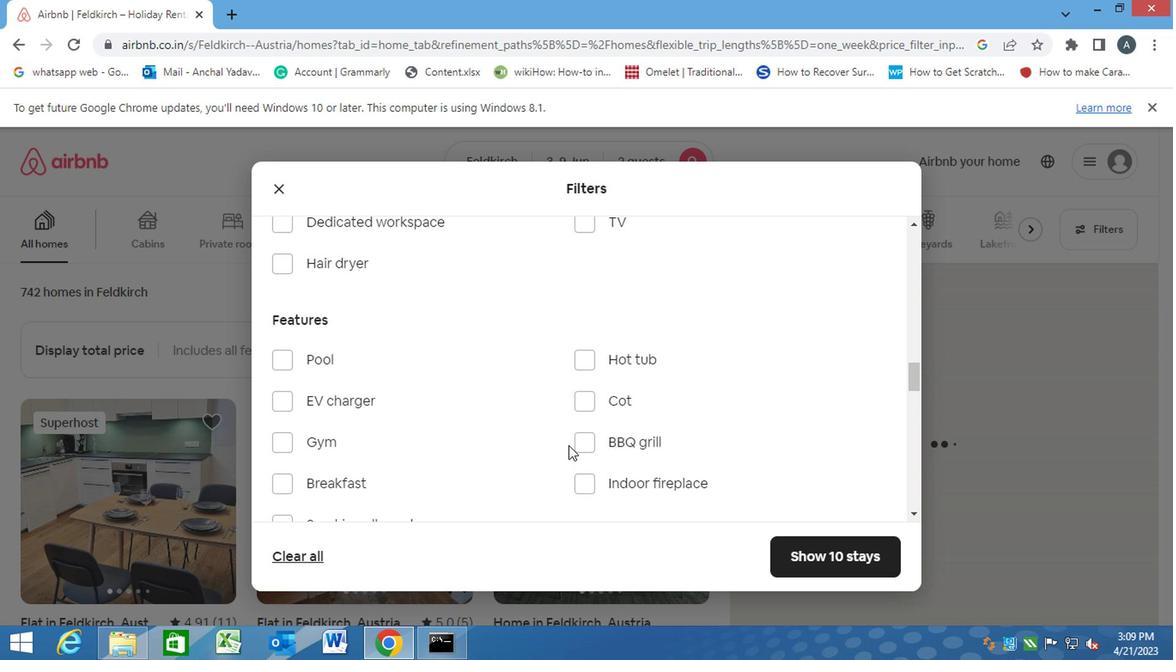 
Action: Mouse scrolled (563, 446) with delta (0, 0)
Screenshot: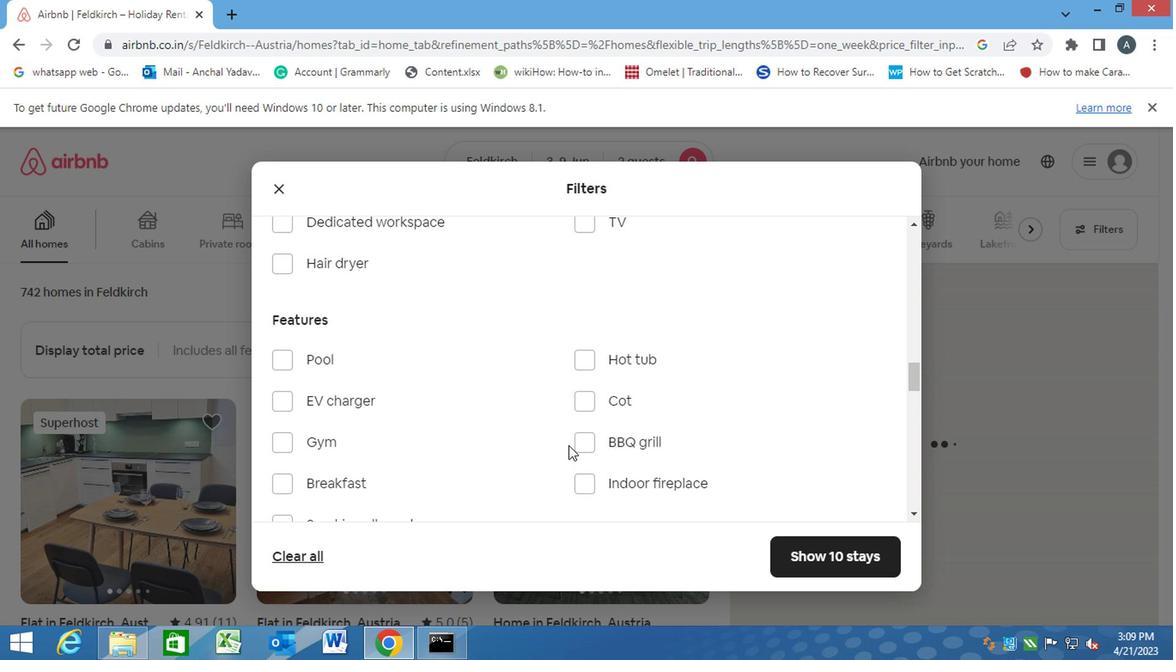 
Action: Mouse moved to (542, 450)
Screenshot: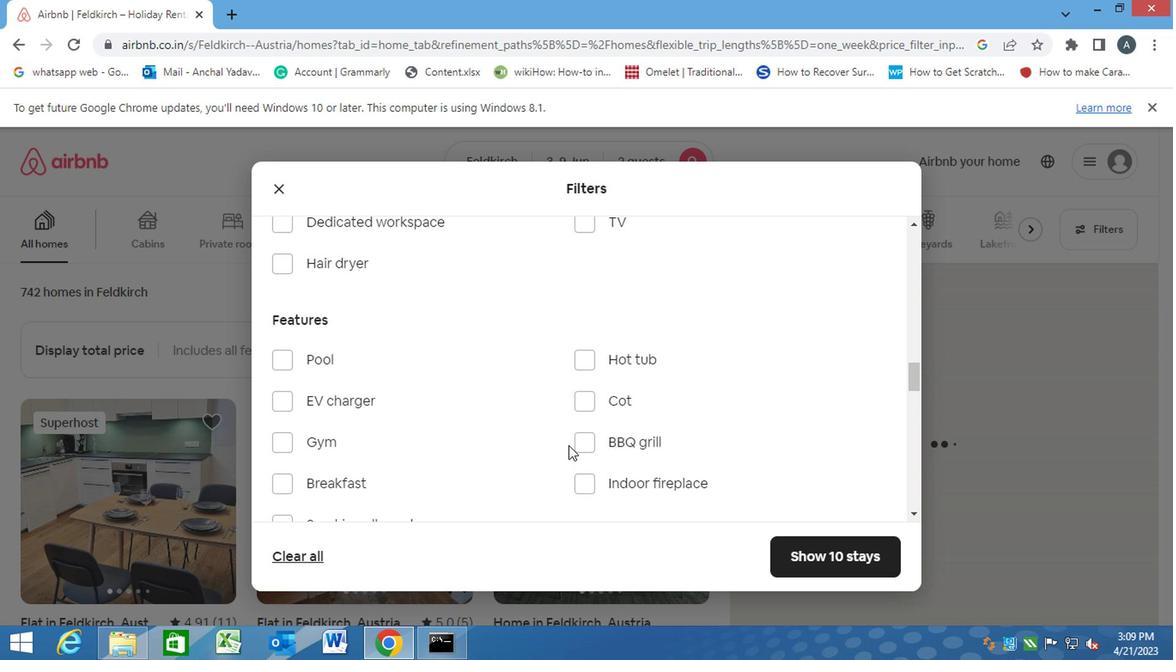 
Action: Mouse scrolled (561, 445) with delta (0, -1)
Screenshot: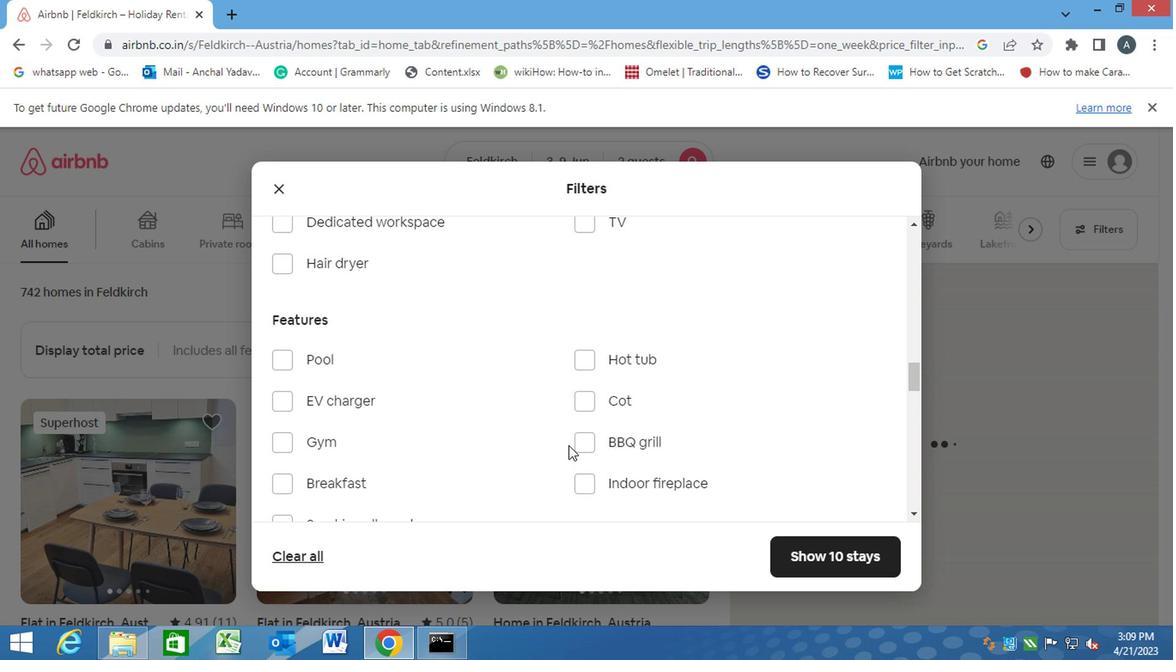 
Action: Mouse moved to (539, 450)
Screenshot: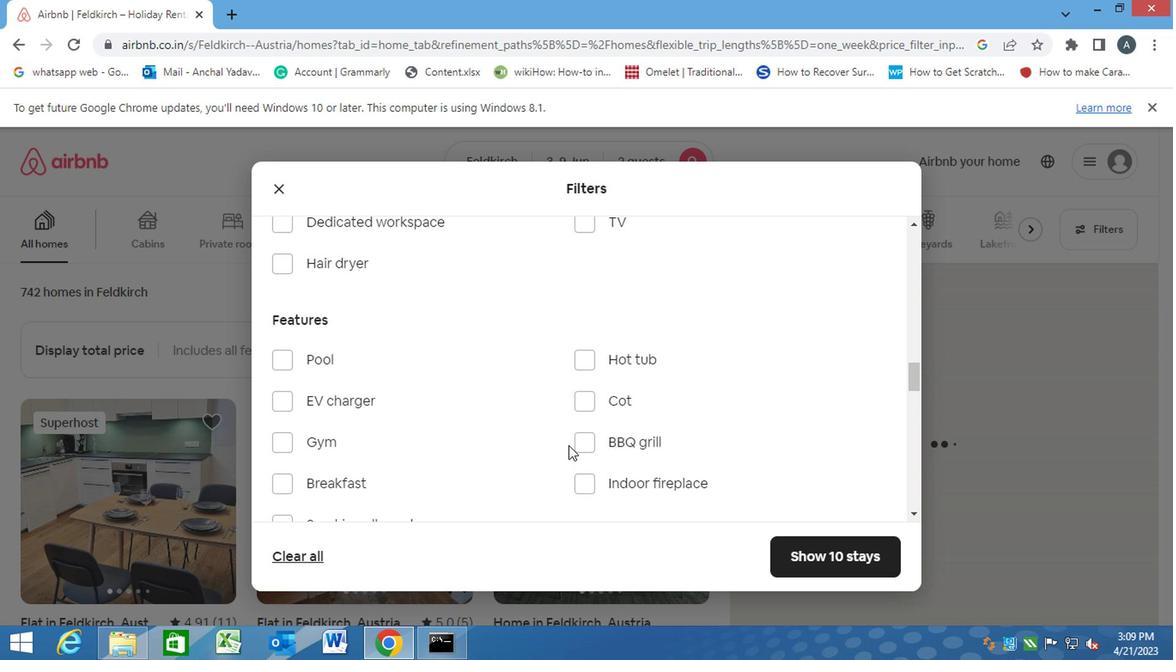 
Action: Mouse scrolled (553, 448) with delta (0, 0)
Screenshot: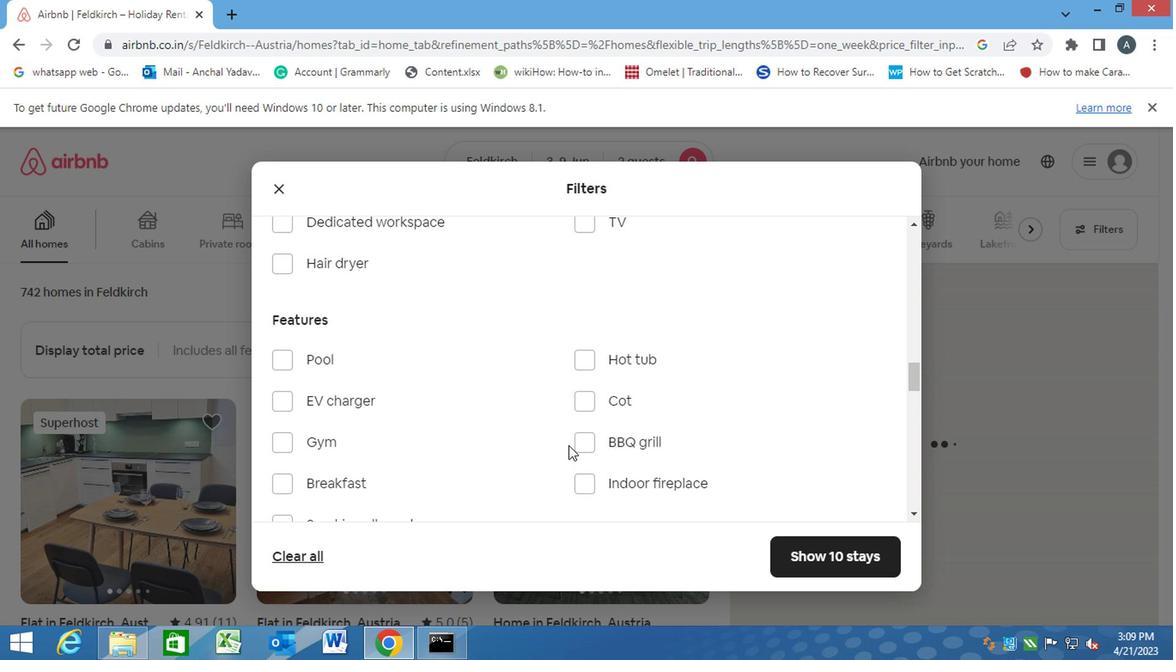 
Action: Mouse moved to (528, 451)
Screenshot: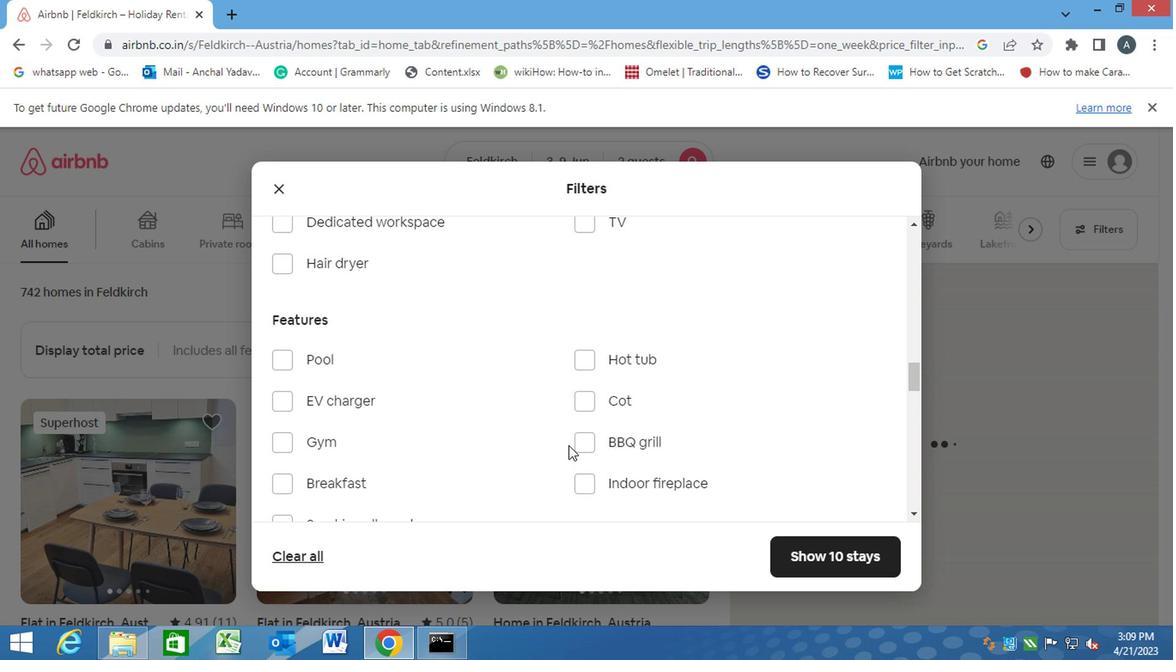 
Action: Mouse scrolled (539, 449) with delta (0, -1)
Screenshot: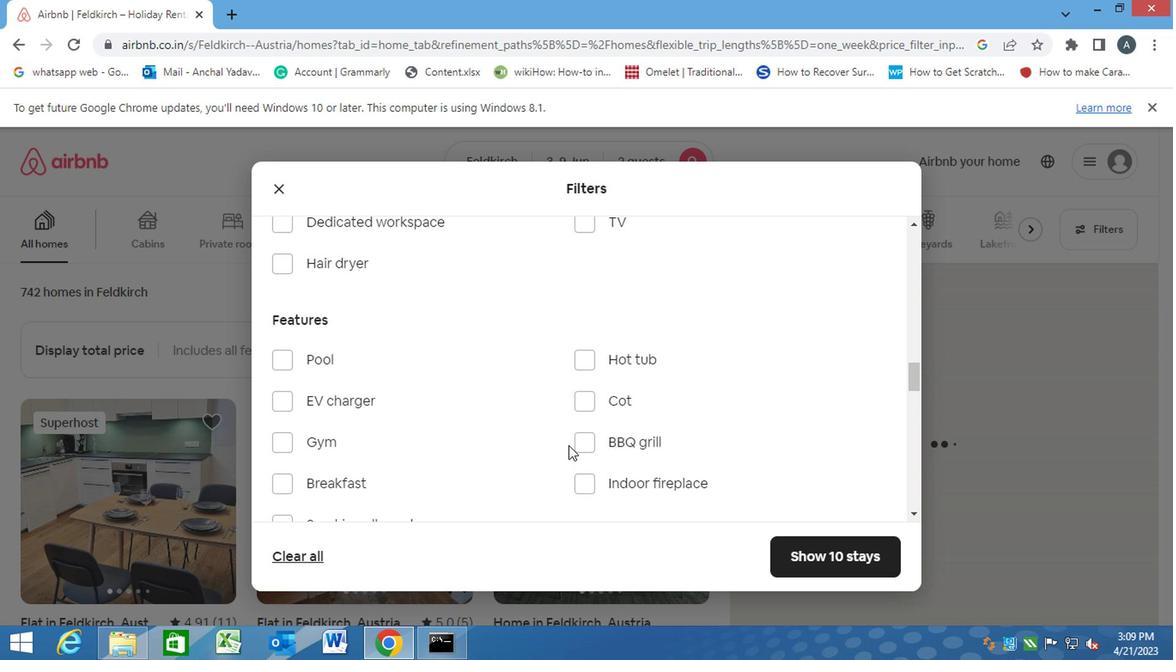 
Action: Mouse moved to (527, 450)
Screenshot: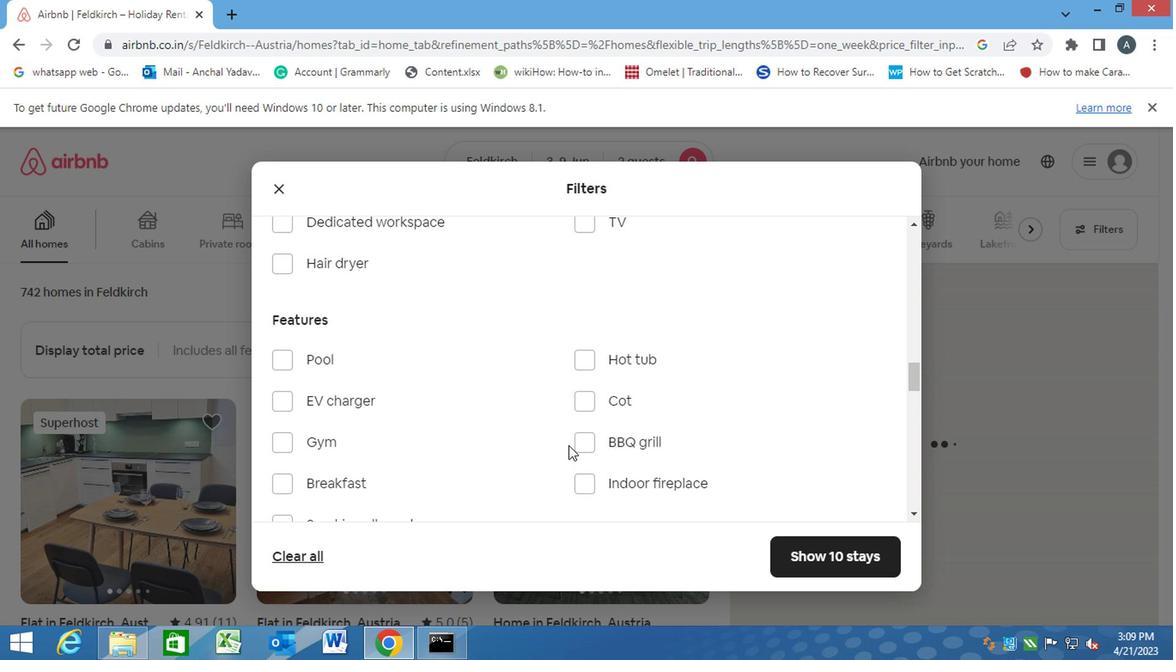 
Action: Mouse scrolled (527, 449) with delta (0, -1)
Screenshot: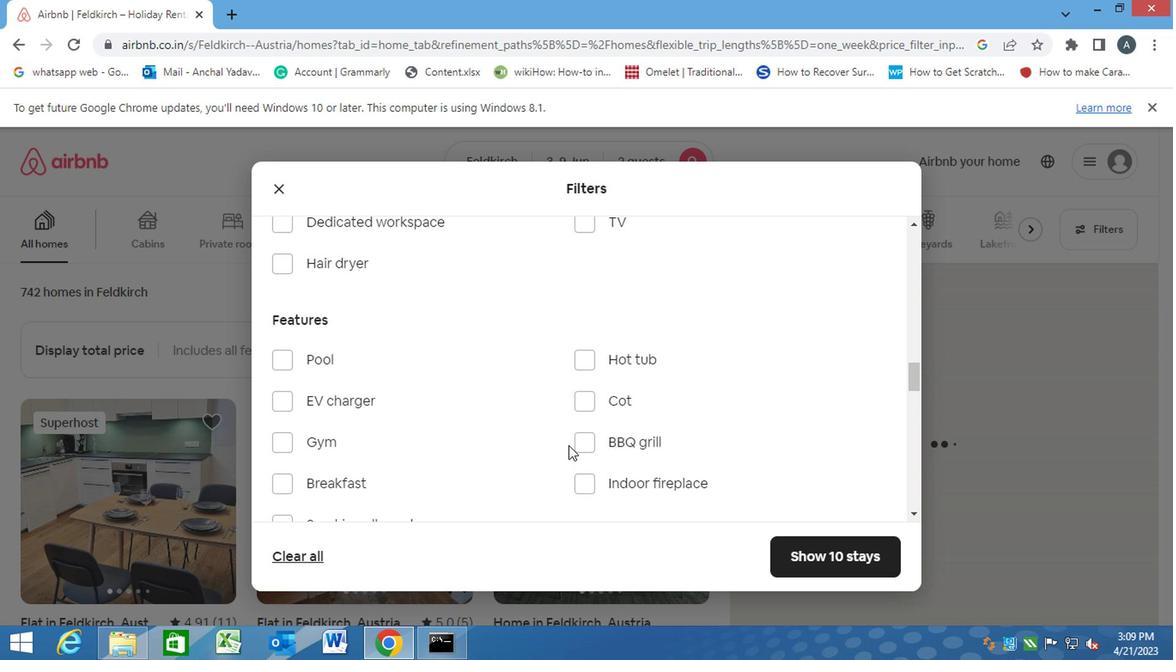 
Action: Mouse moved to (526, 446)
Screenshot: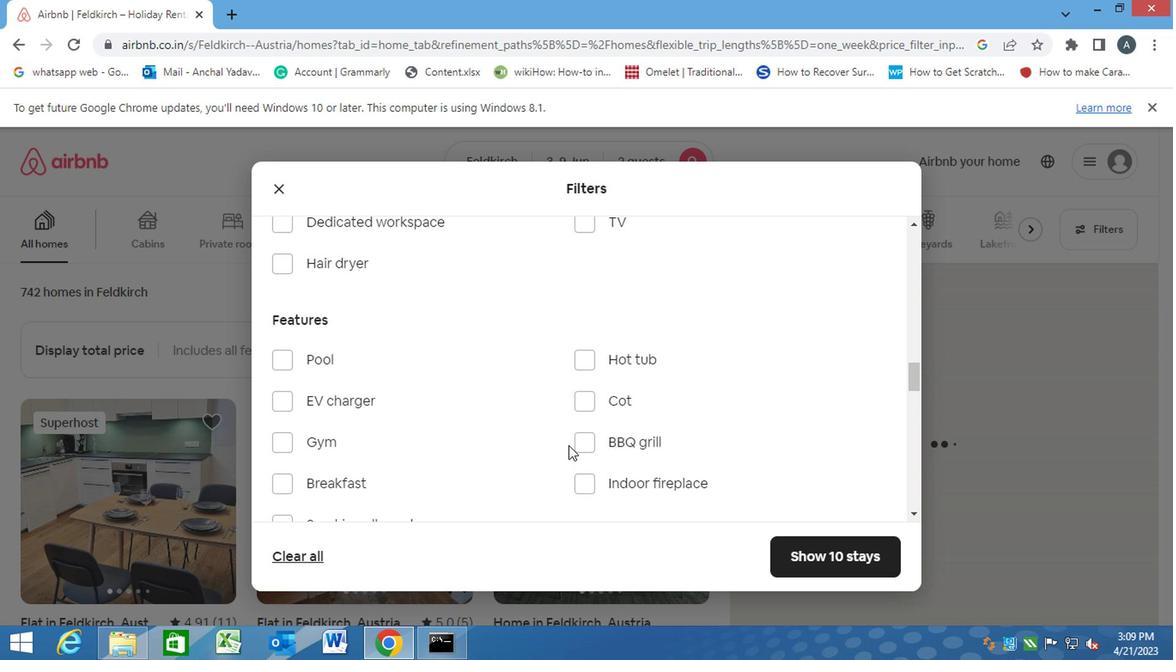 
Action: Mouse scrolled (526, 446) with delta (0, 0)
Screenshot: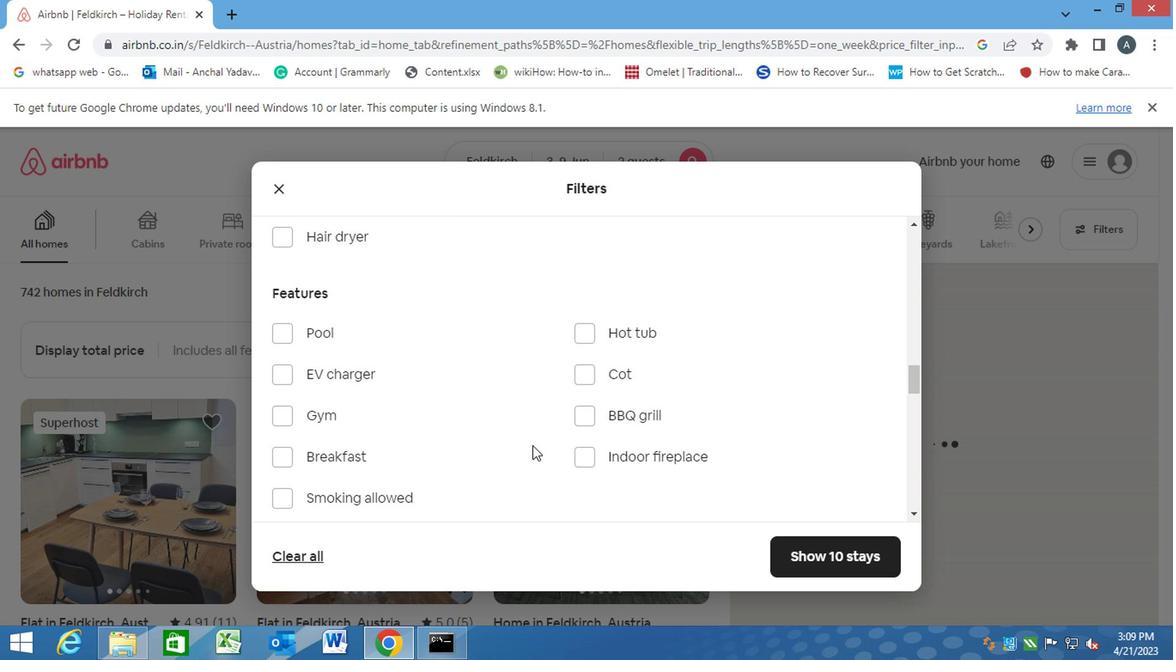 
Action: Mouse moved to (509, 437)
Screenshot: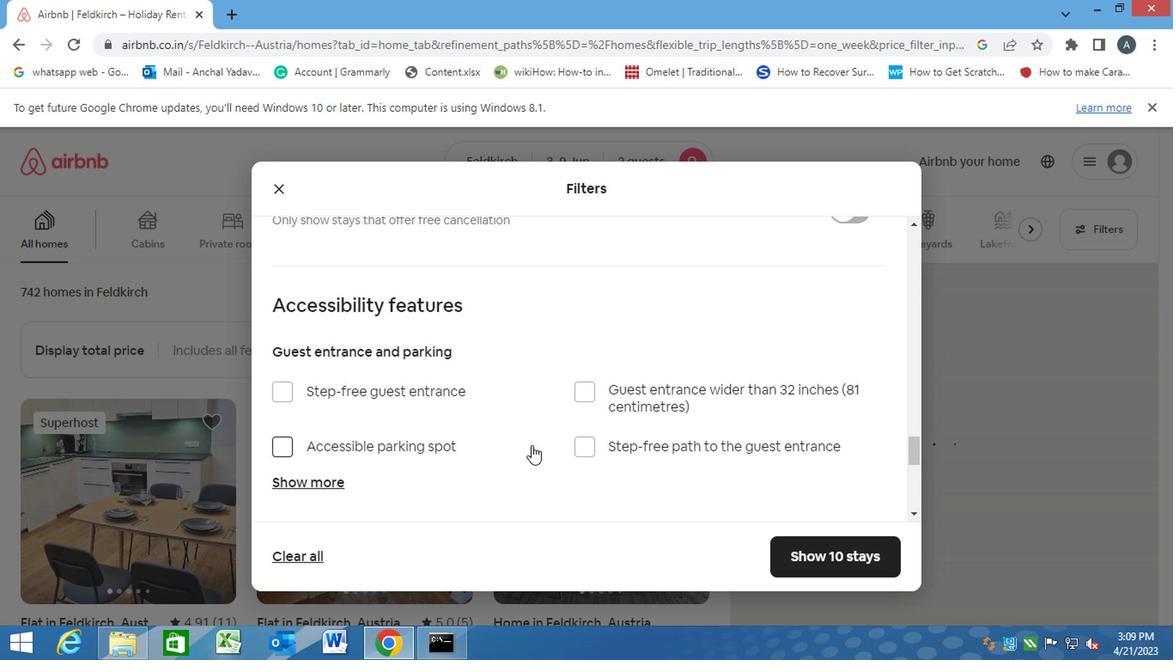
Action: Mouse scrolled (525, 445) with delta (0, -1)
Screenshot: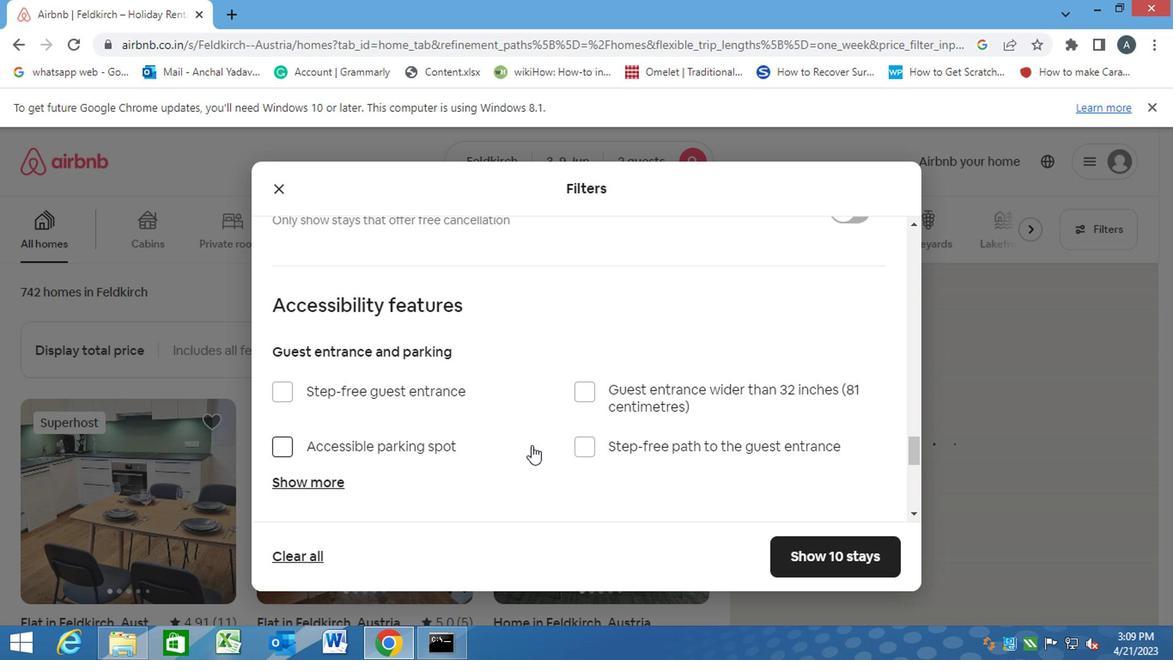 
Action: Mouse scrolled (520, 442) with delta (0, 0)
Screenshot: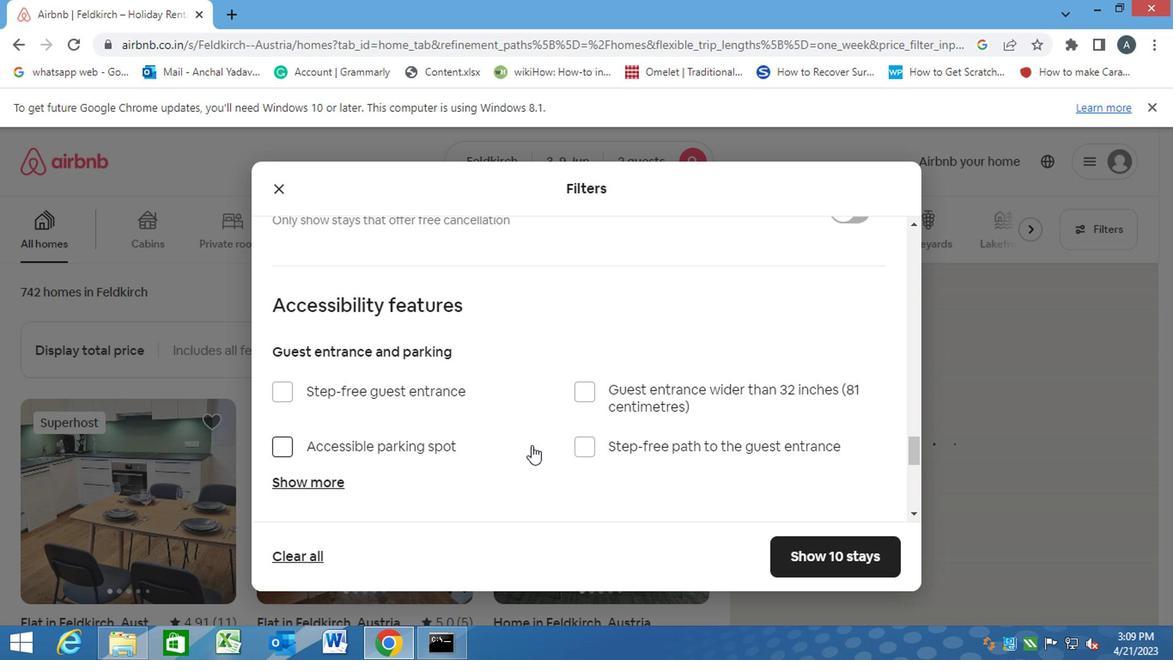 
Action: Mouse scrolled (509, 438) with delta (0, 0)
Screenshot: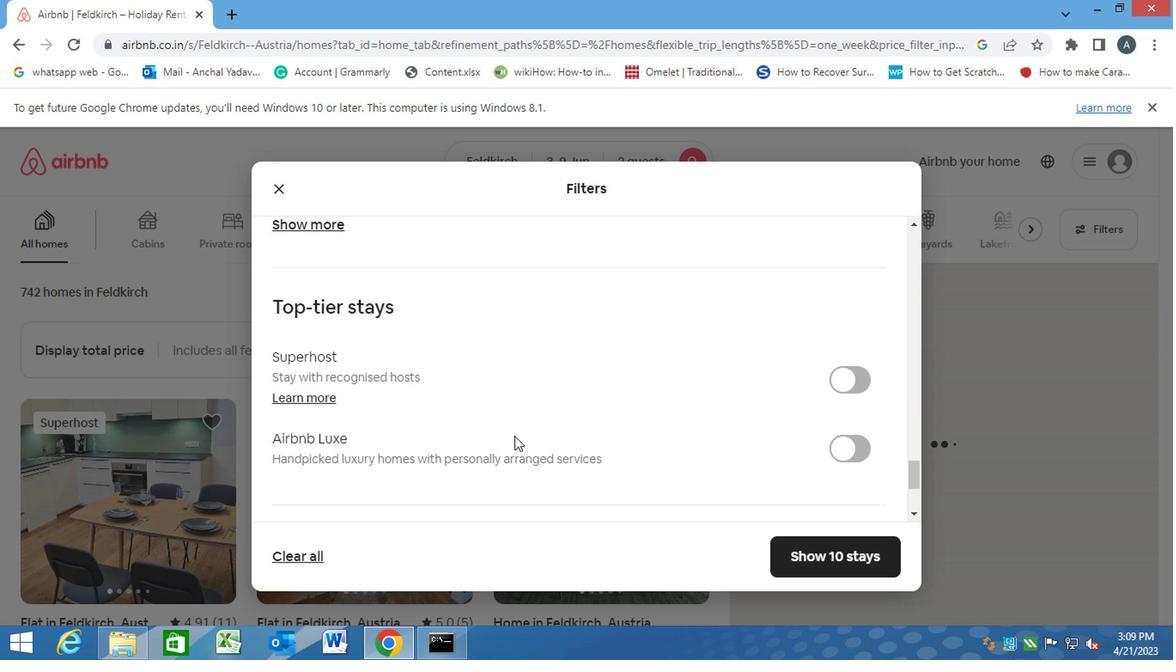 
Action: Mouse scrolled (509, 438) with delta (0, 0)
Screenshot: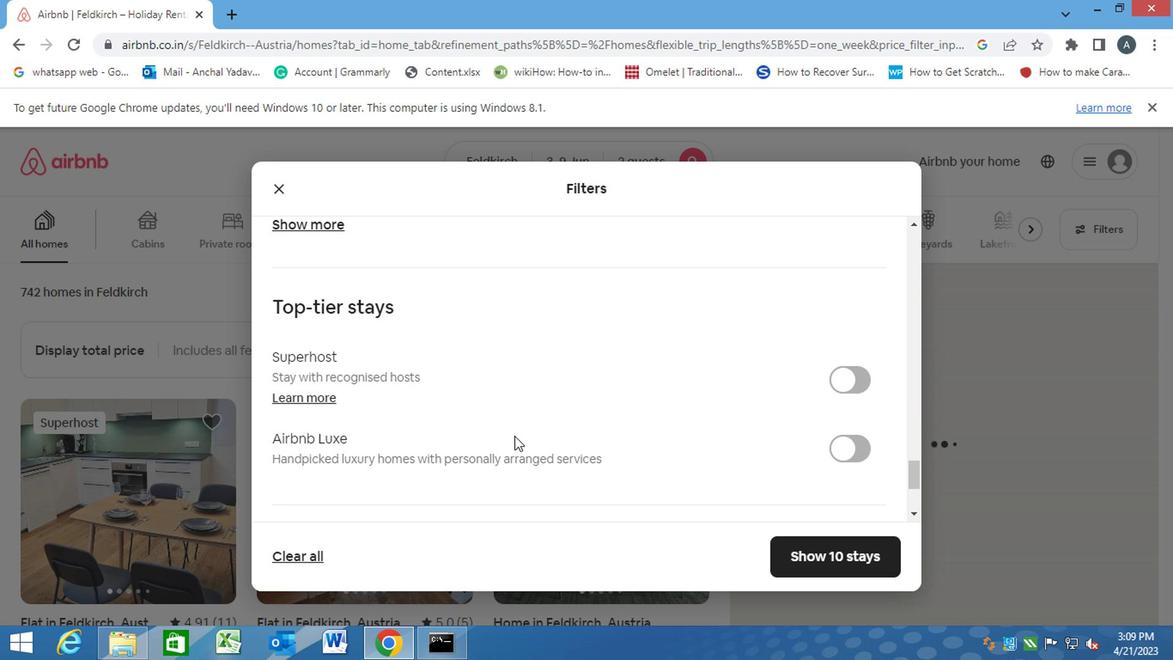 
Action: Mouse scrolled (509, 436) with delta (0, -1)
Screenshot: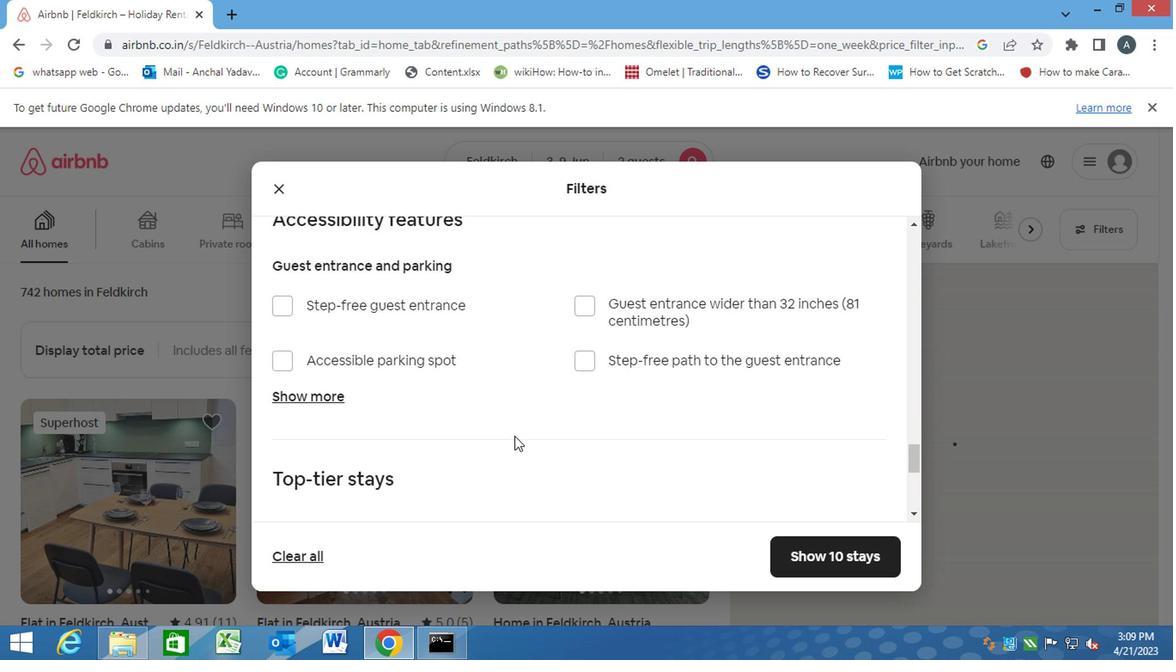 
Action: Mouse scrolled (509, 436) with delta (0, -1)
Screenshot: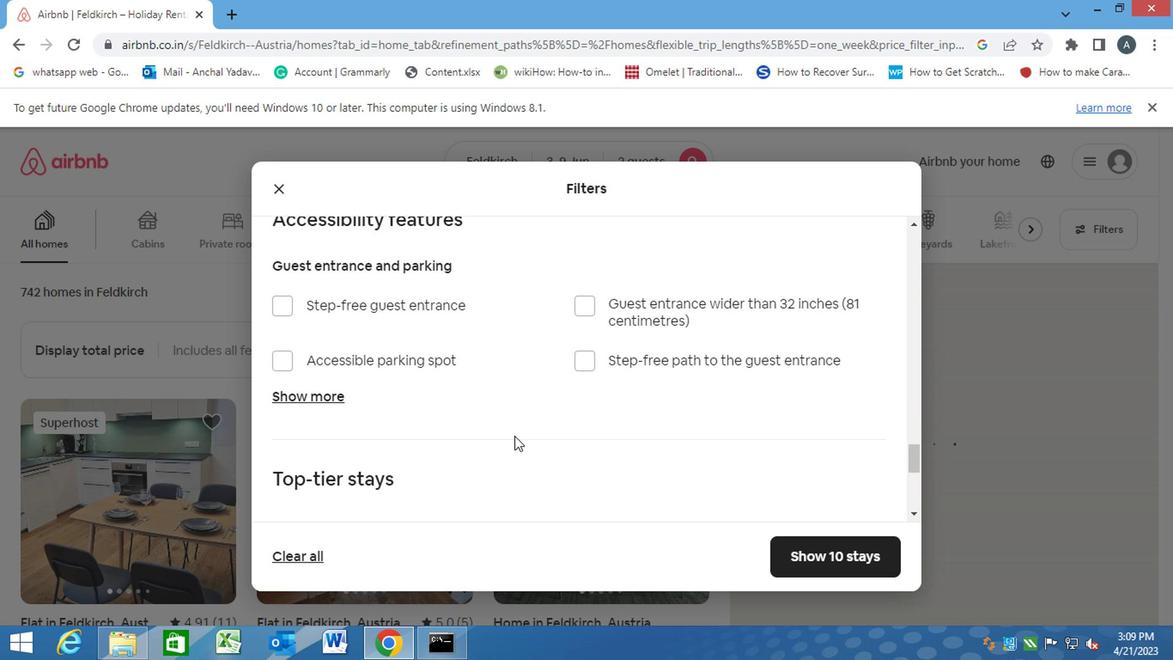 
Action: Mouse scrolled (509, 436) with delta (0, -1)
Screenshot: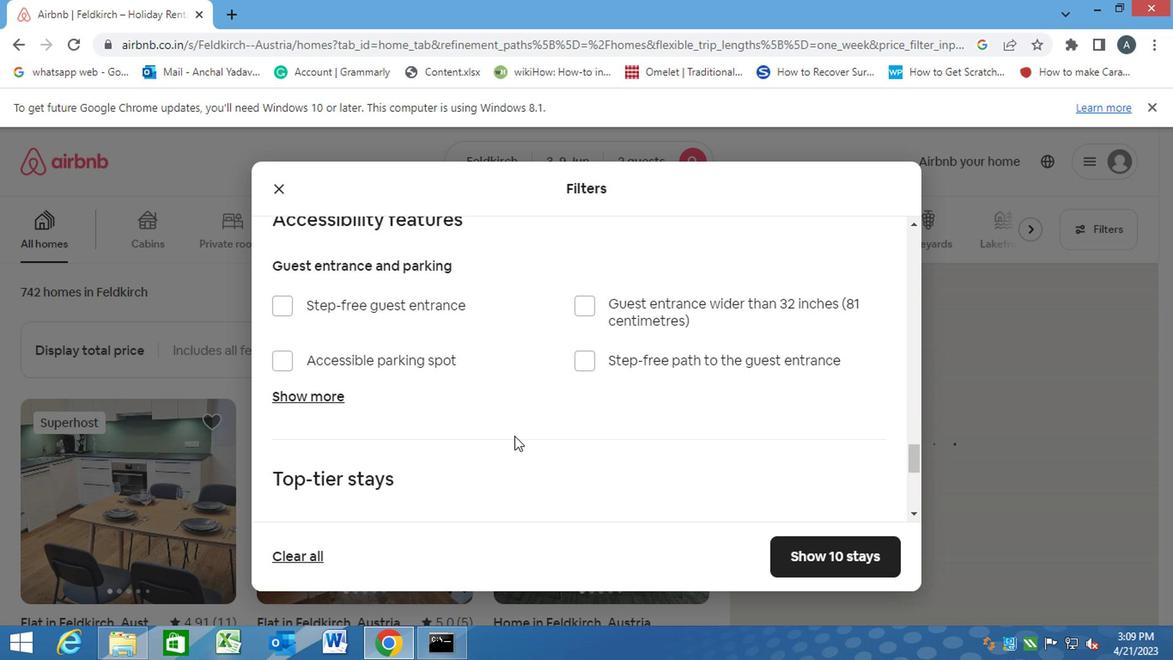 
Action: Mouse moved to (708, 362)
Screenshot: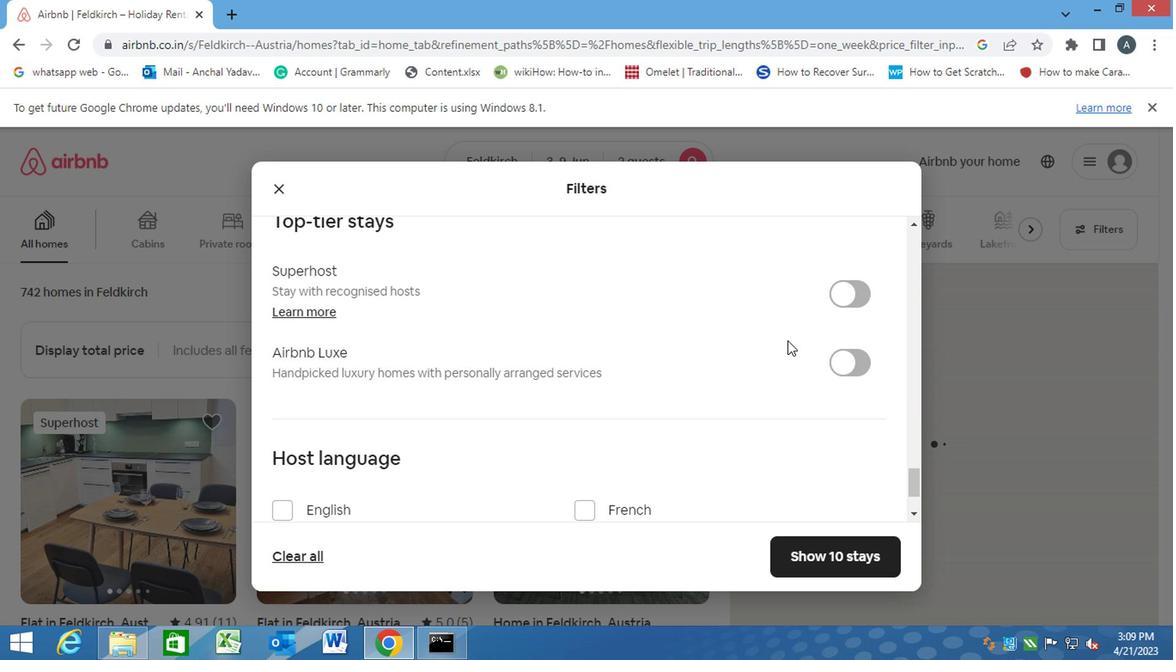 
Action: Mouse scrolled (708, 363) with delta (0, 1)
Screenshot: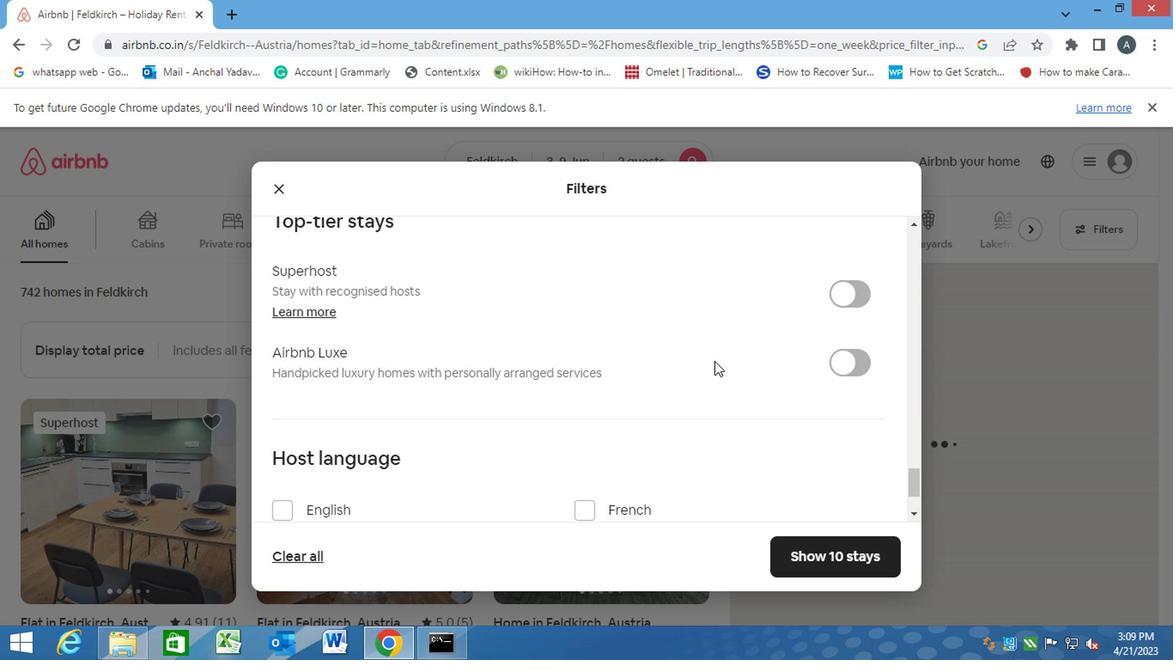 
Action: Mouse scrolled (708, 363) with delta (0, 1)
Screenshot: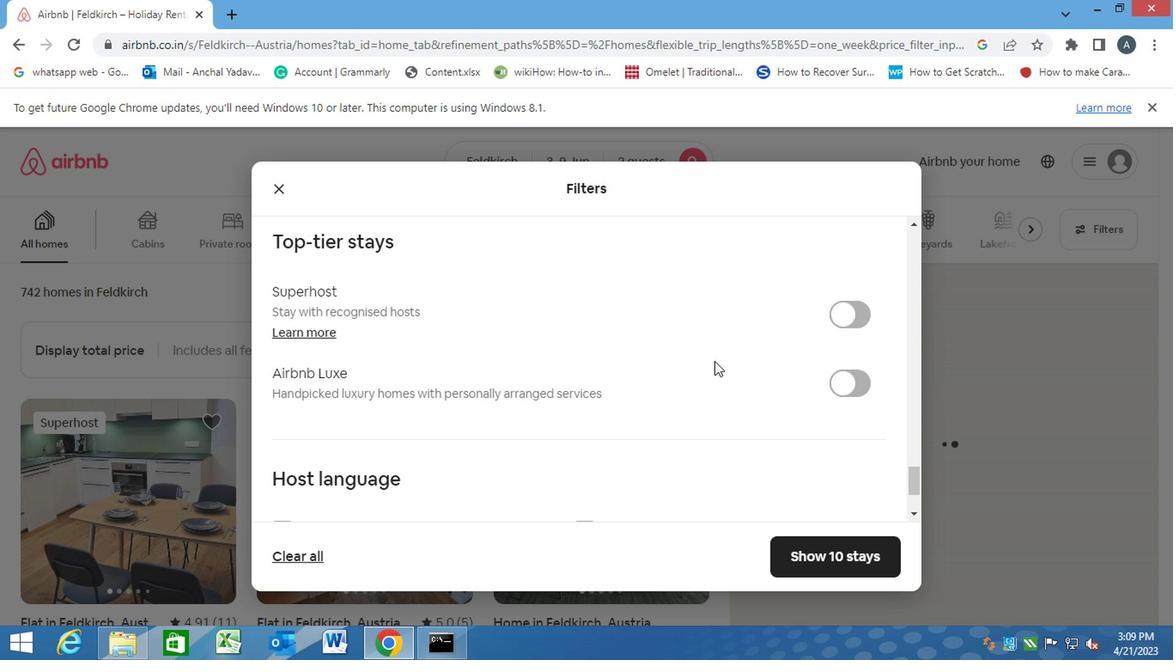 
Action: Mouse scrolled (708, 363) with delta (0, 1)
Screenshot: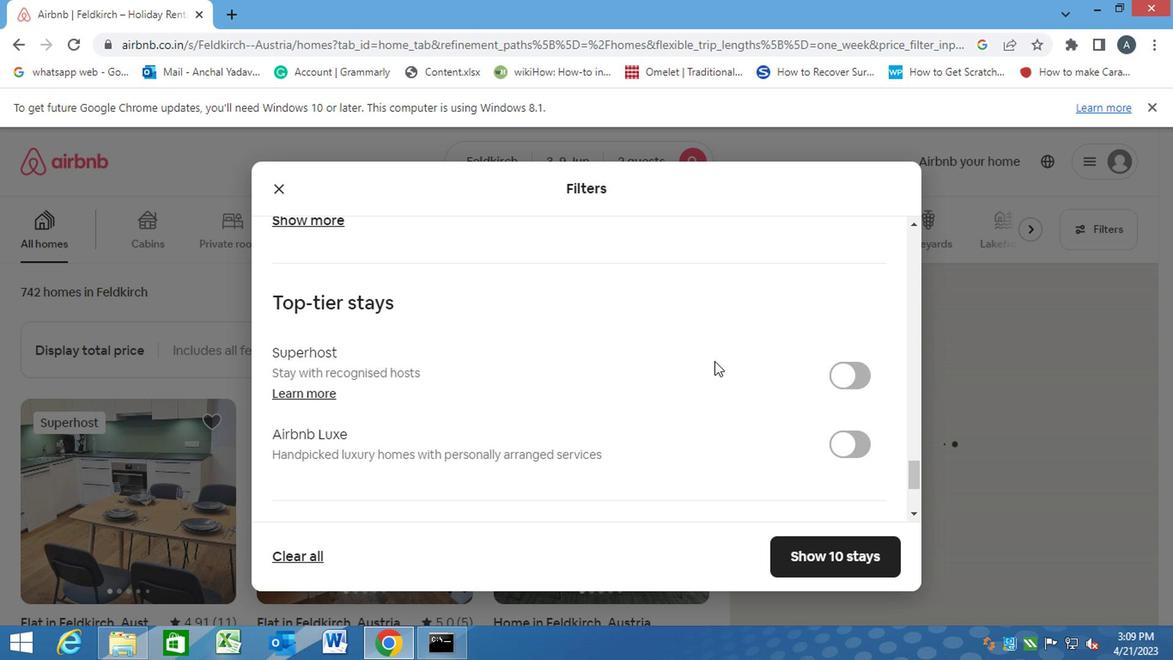 
Action: Mouse scrolled (708, 363) with delta (0, 1)
Screenshot: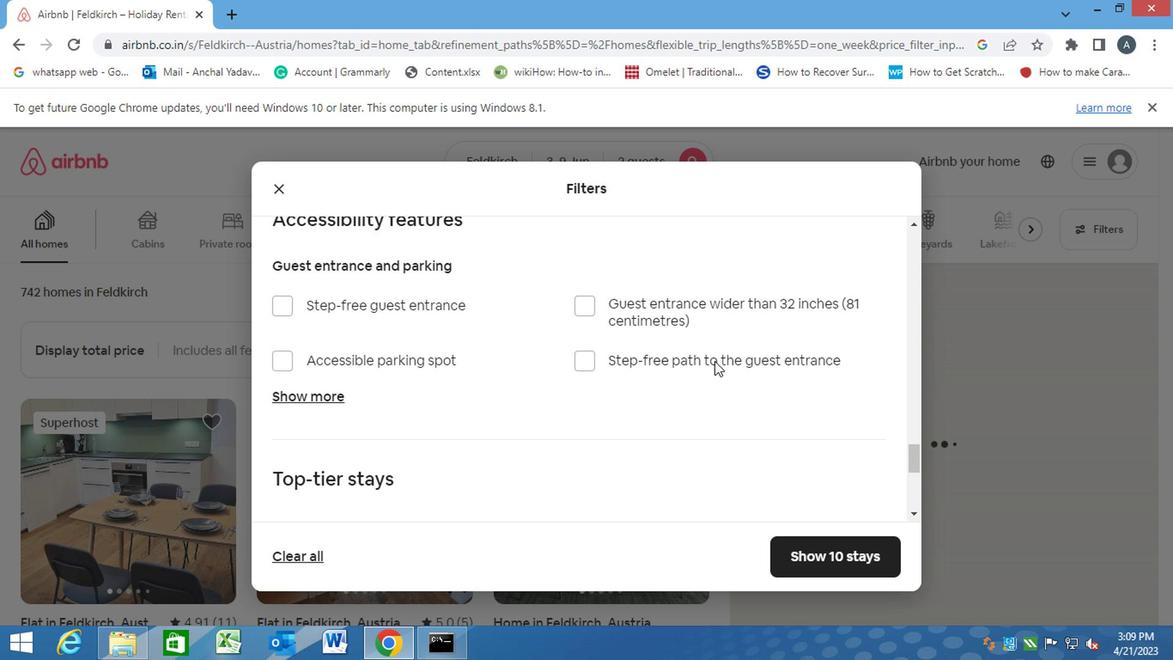 
Action: Mouse scrolled (708, 363) with delta (0, 1)
Screenshot: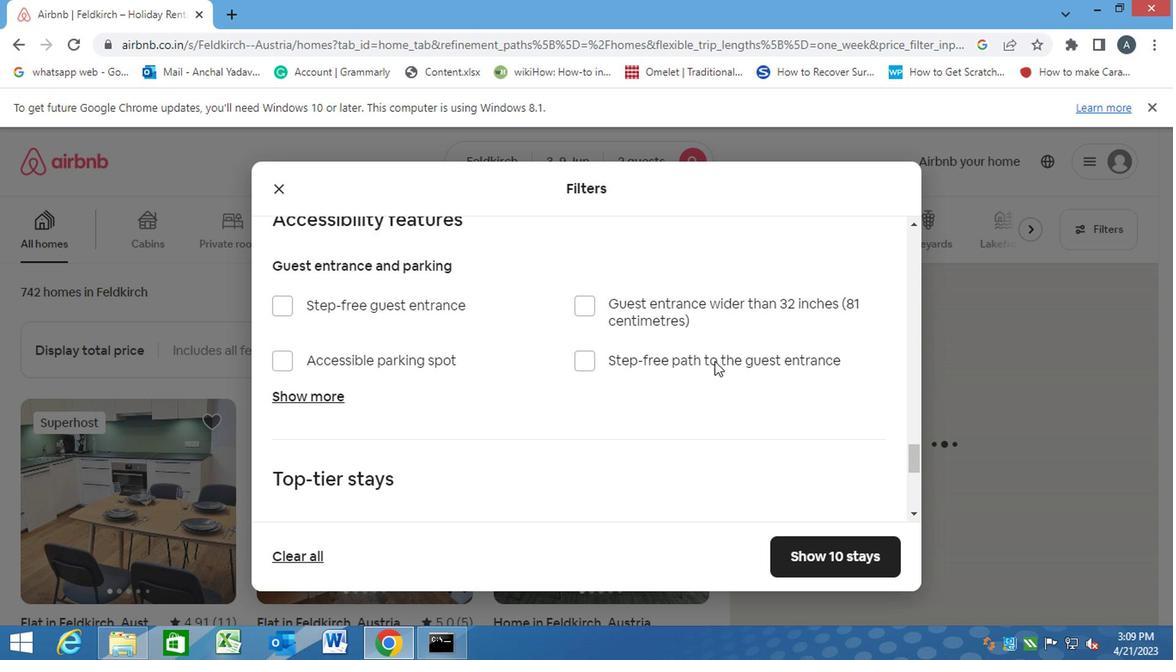 
Action: Mouse scrolled (708, 363) with delta (0, 1)
Screenshot: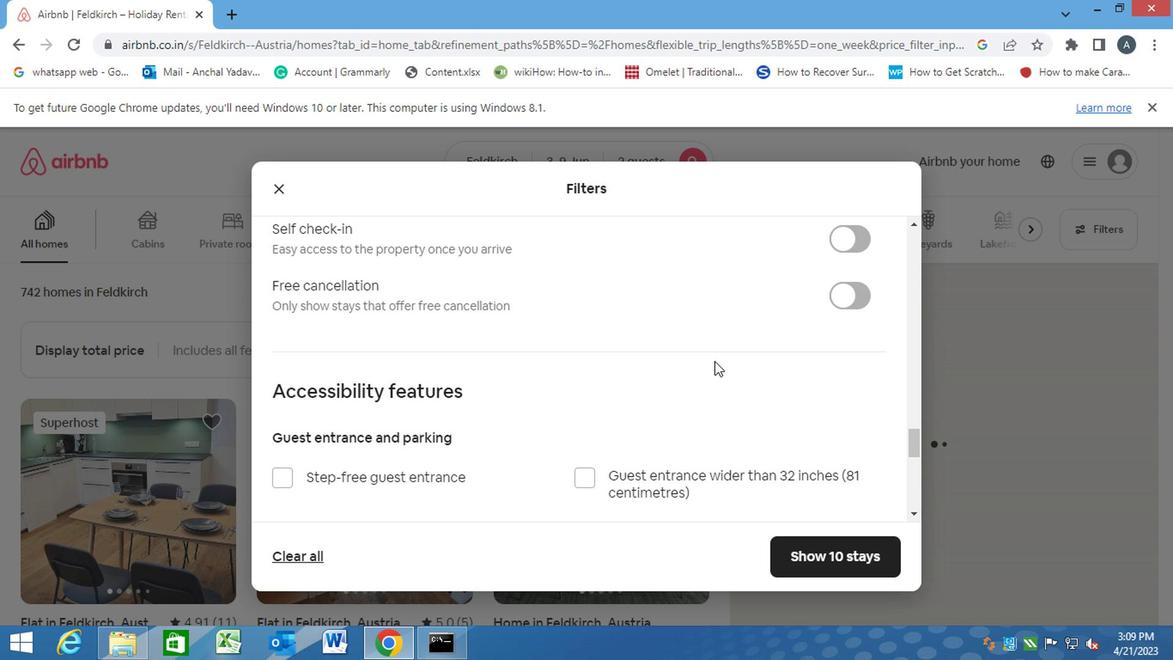
Action: Mouse scrolled (708, 363) with delta (0, 1)
Screenshot: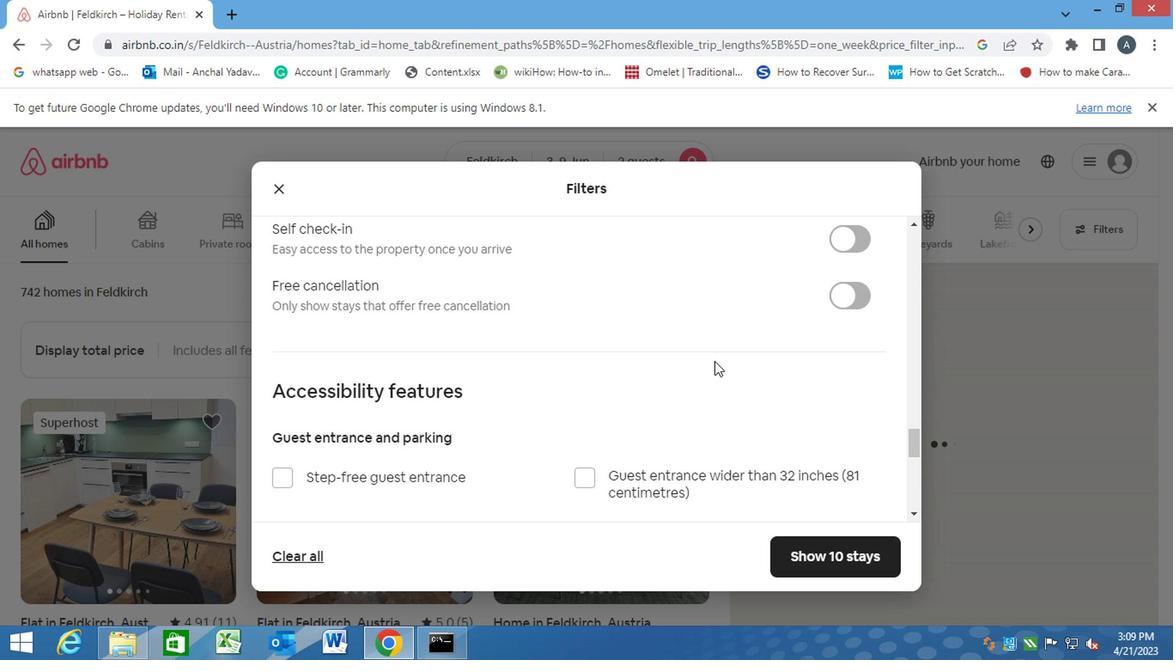 
Action: Mouse scrolled (708, 363) with delta (0, 1)
Screenshot: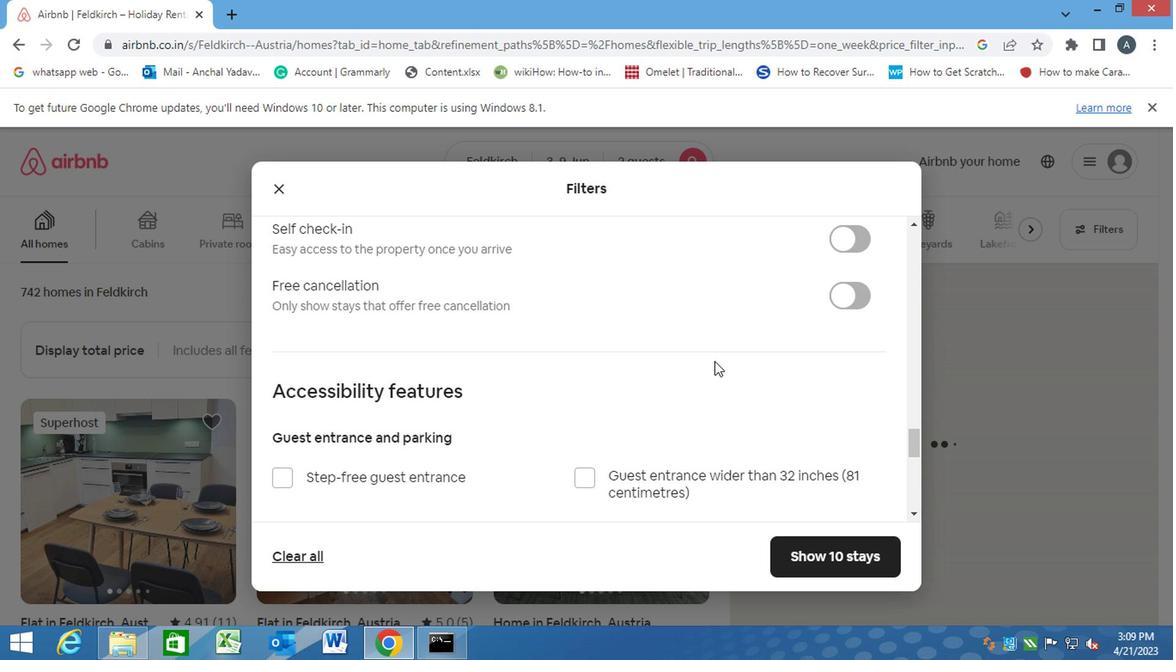 
Action: Mouse moved to (838, 490)
Screenshot: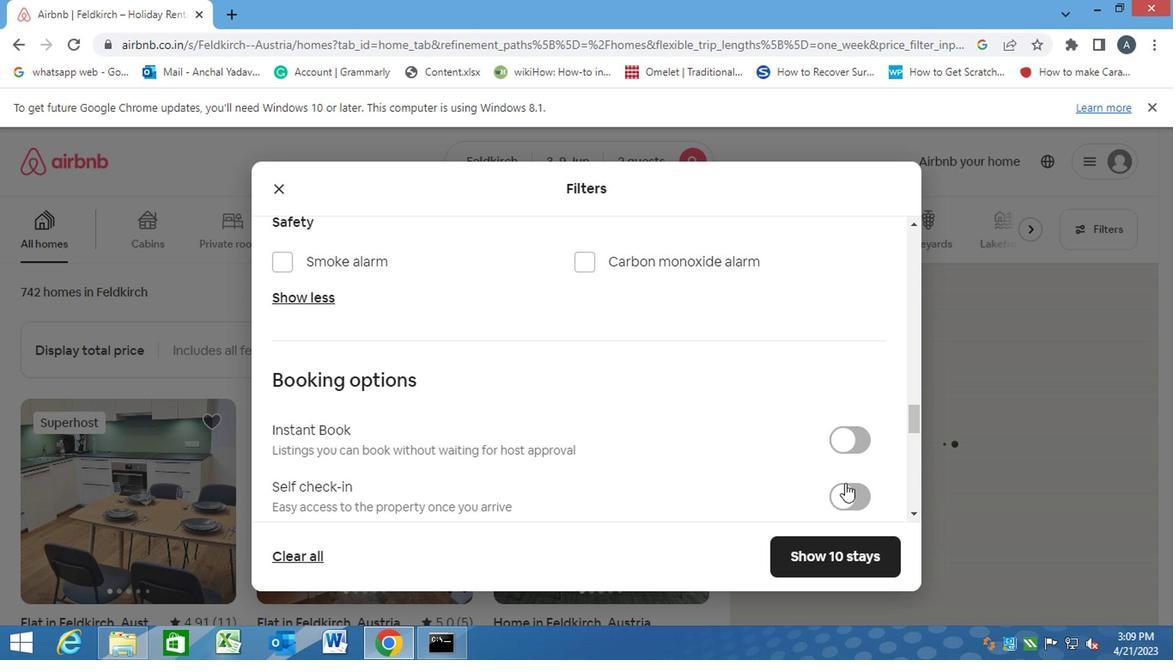 
Action: Mouse pressed left at (838, 490)
Screenshot: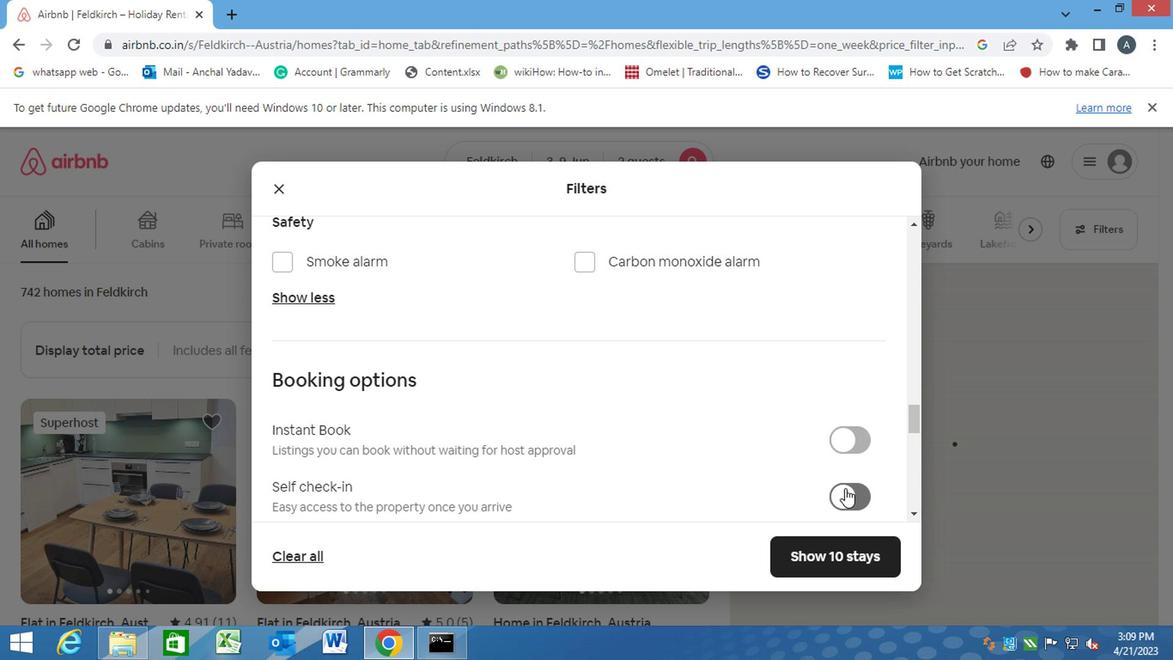 
Action: Mouse moved to (613, 460)
Screenshot: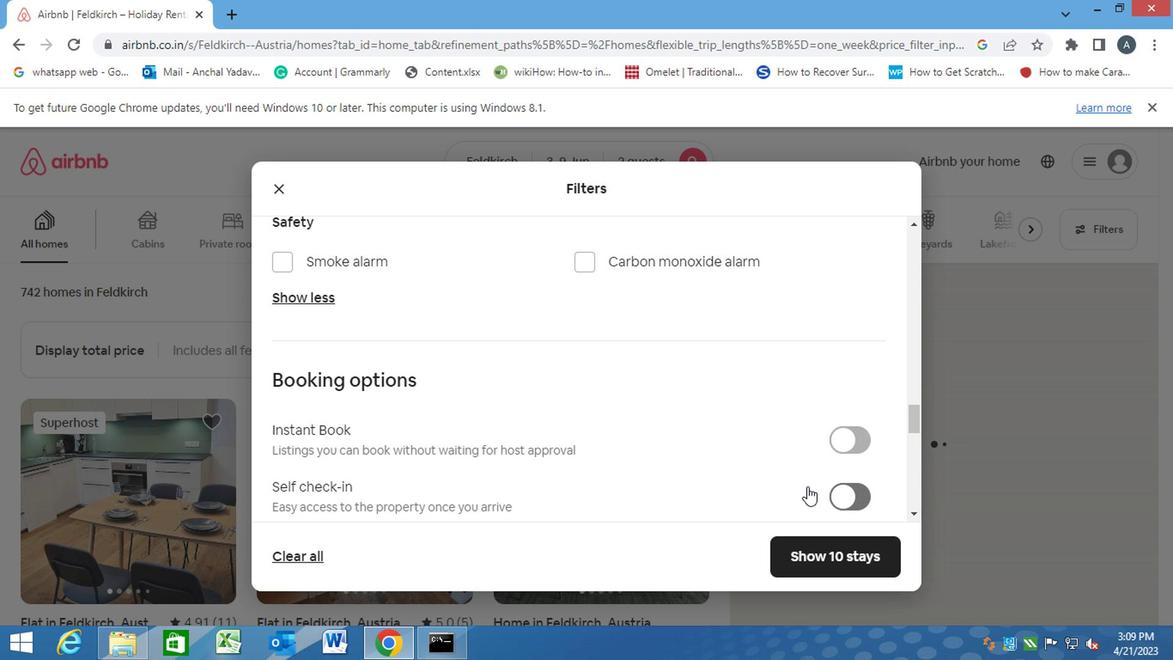 
Action: Mouse scrolled (613, 459) with delta (0, -1)
Screenshot: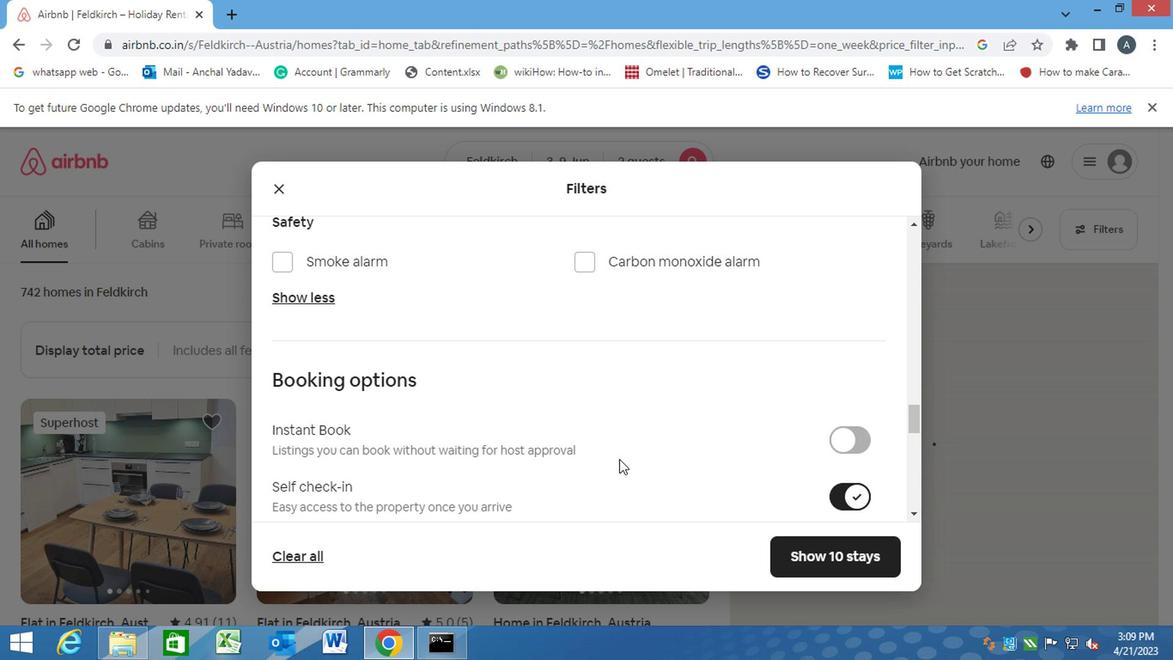 
Action: Mouse moved to (613, 460)
Screenshot: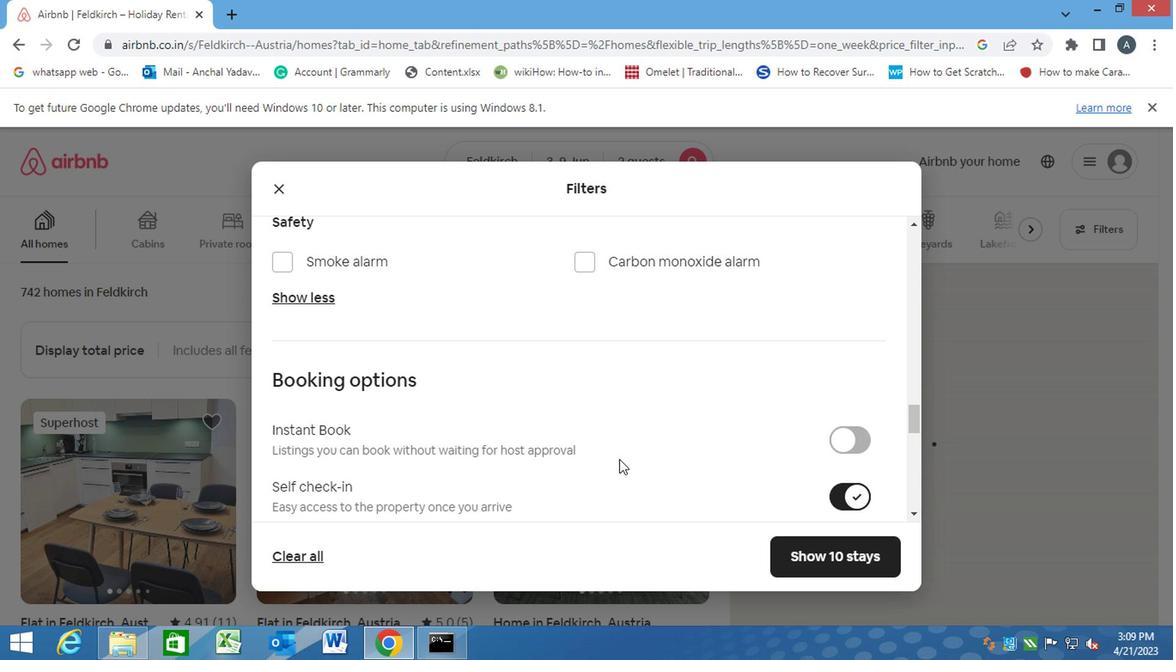 
Action: Mouse scrolled (613, 459) with delta (0, -1)
Screenshot: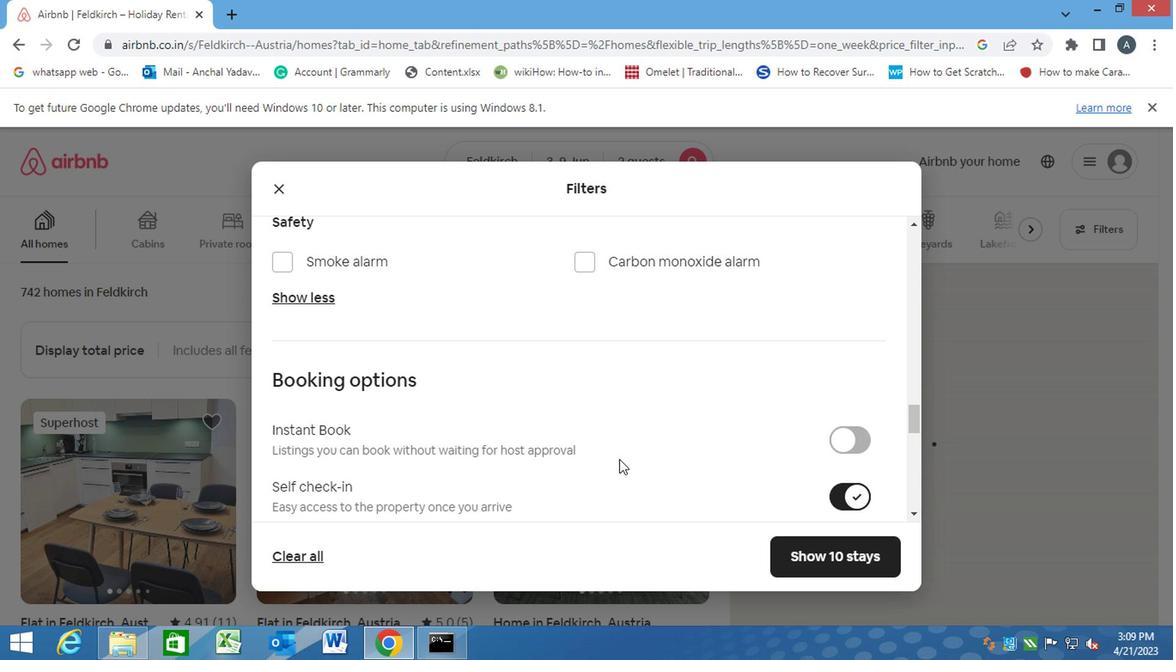 
Action: Mouse scrolled (613, 459) with delta (0, -1)
Screenshot: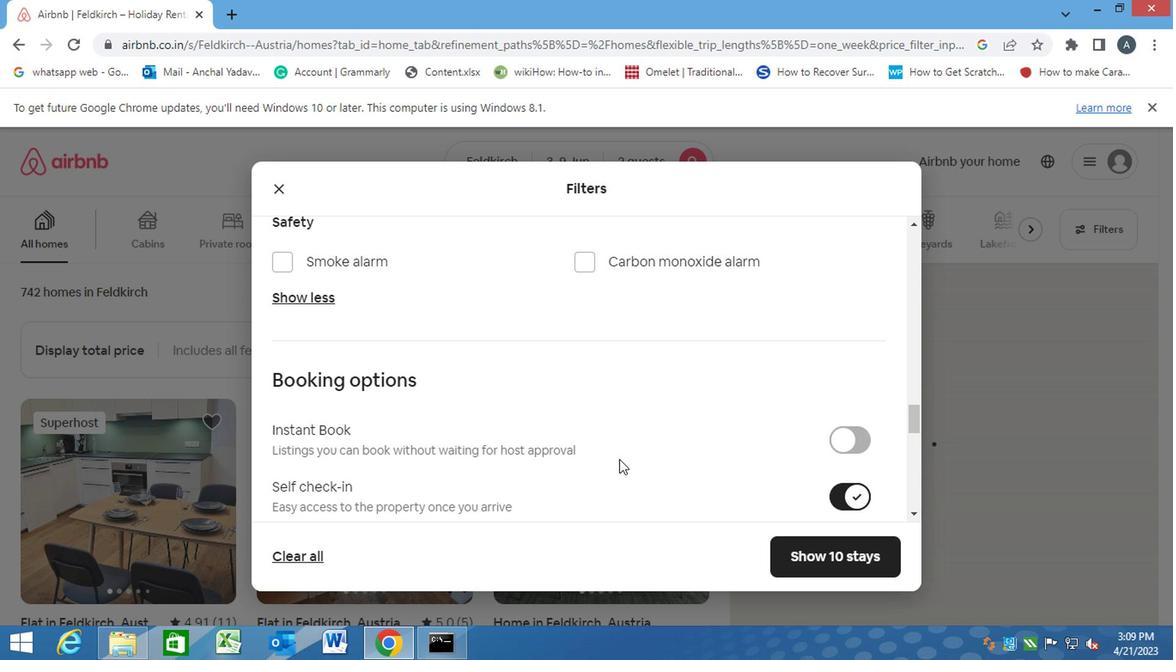 
Action: Mouse scrolled (613, 459) with delta (0, -1)
Screenshot: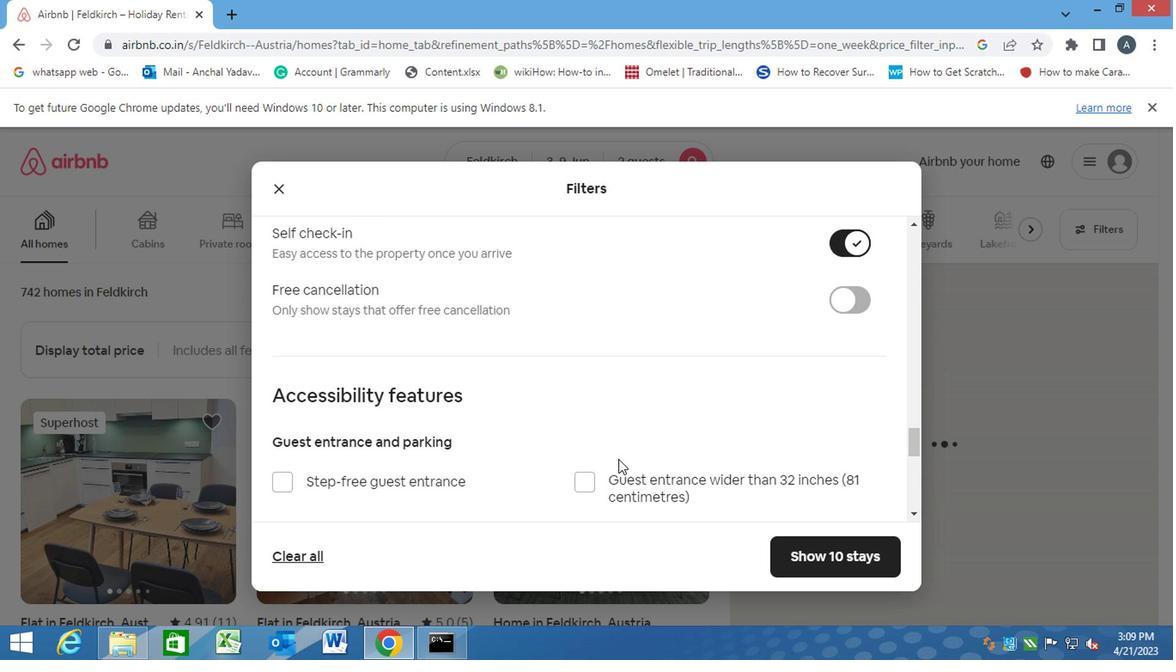 
Action: Mouse scrolled (613, 459) with delta (0, -1)
Screenshot: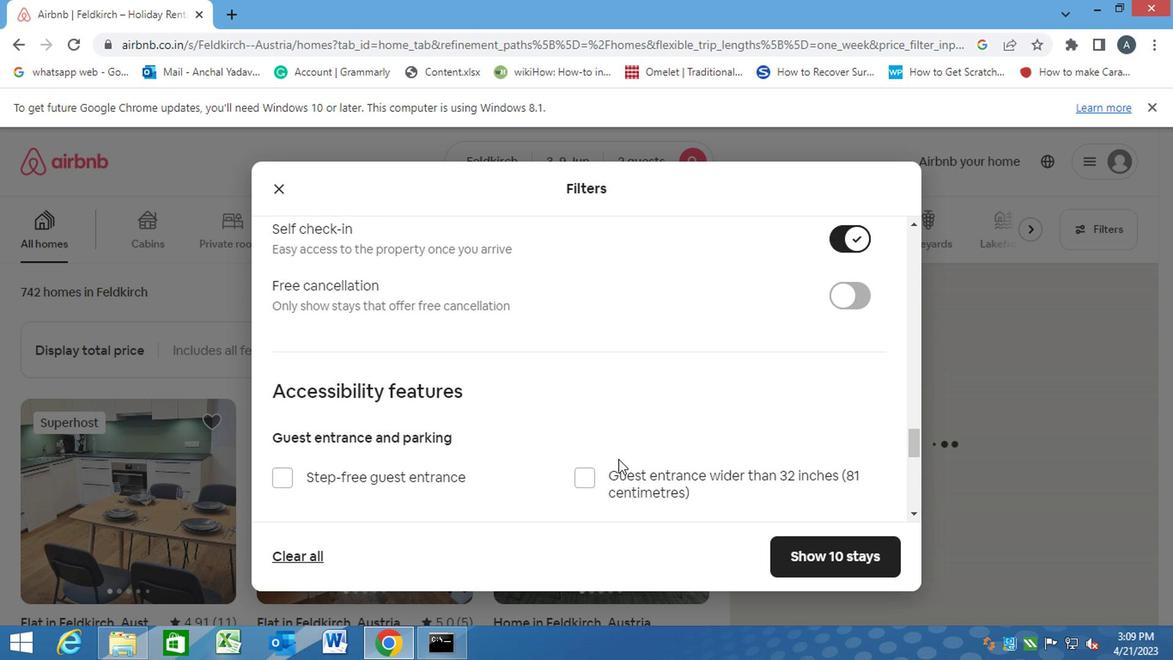 
Action: Mouse scrolled (613, 459) with delta (0, -1)
Screenshot: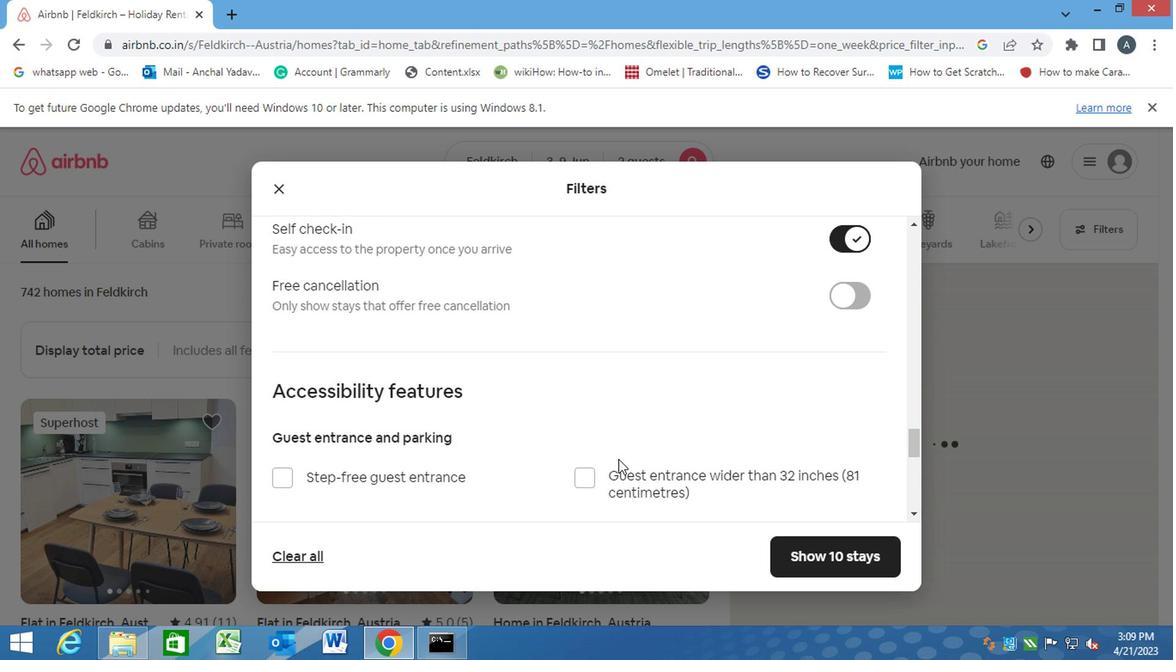 
Action: Mouse scrolled (613, 459) with delta (0, -1)
Screenshot: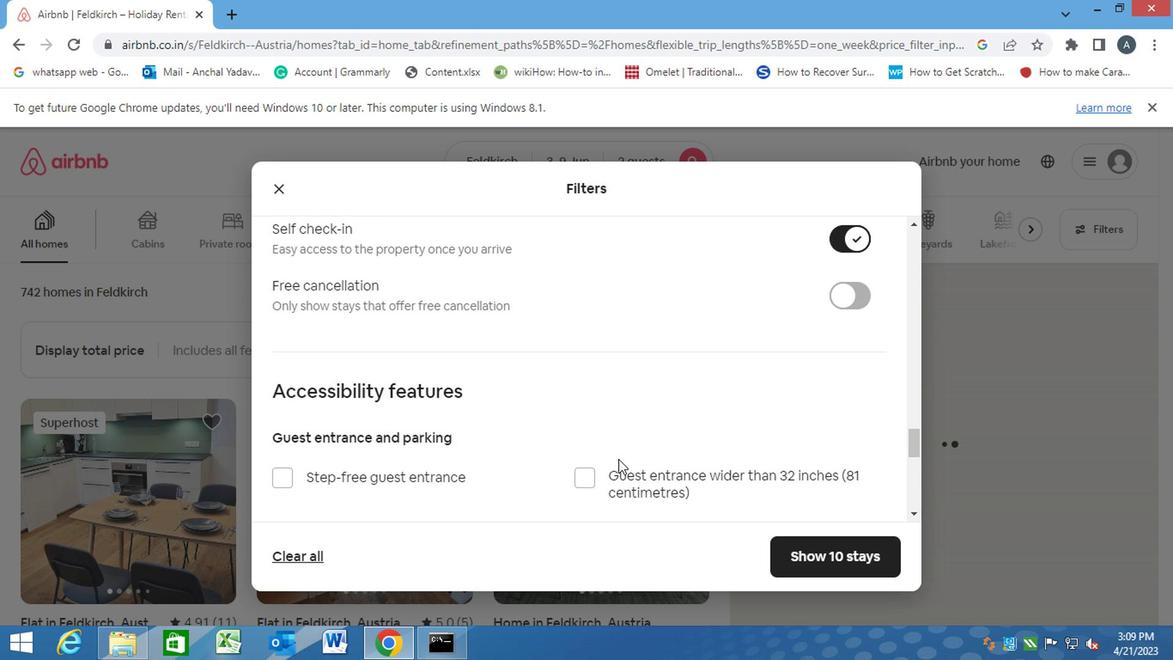 
Action: Mouse moved to (610, 460)
Screenshot: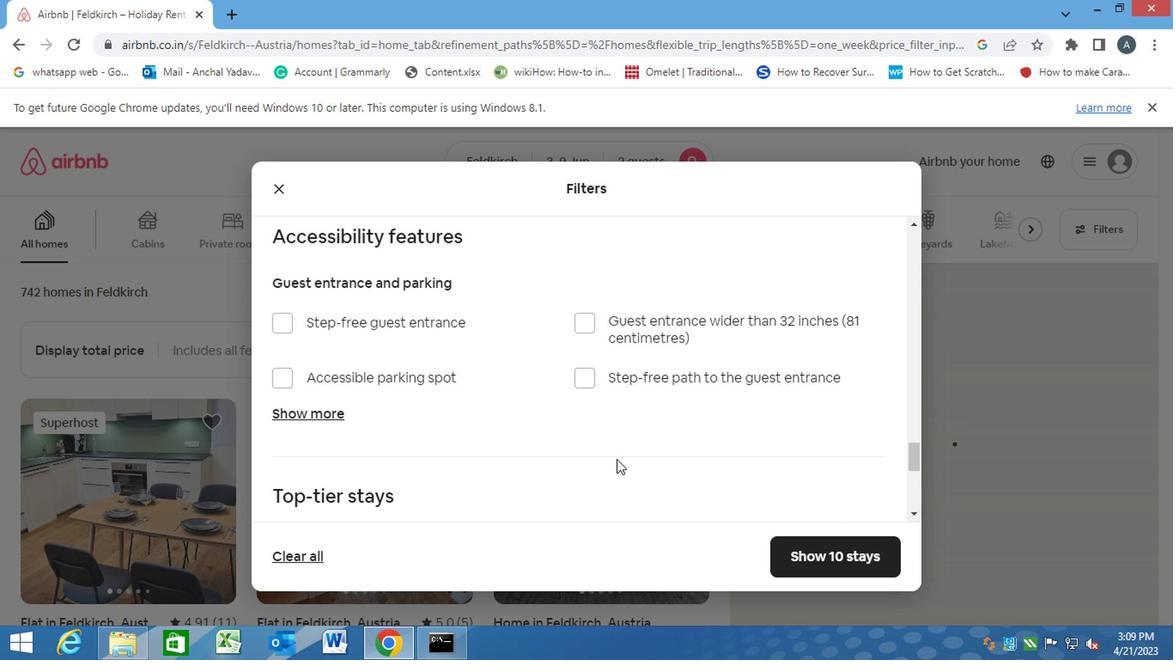 
Action: Mouse scrolled (610, 461) with delta (0, 0)
Screenshot: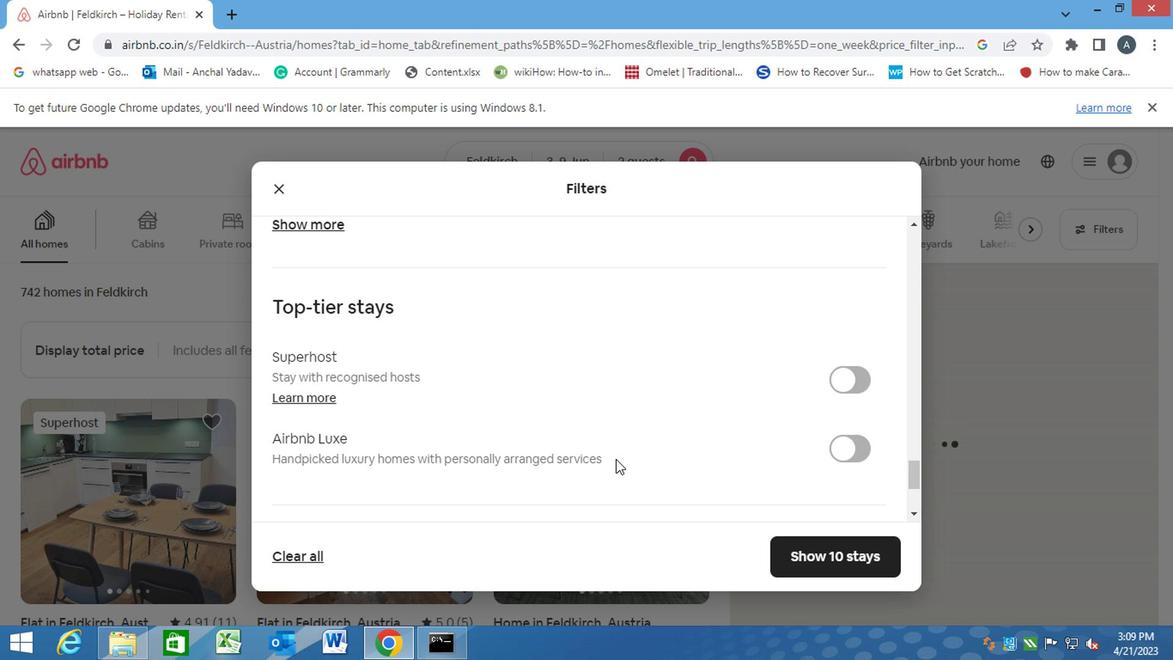 
Action: Mouse moved to (608, 460)
Screenshot: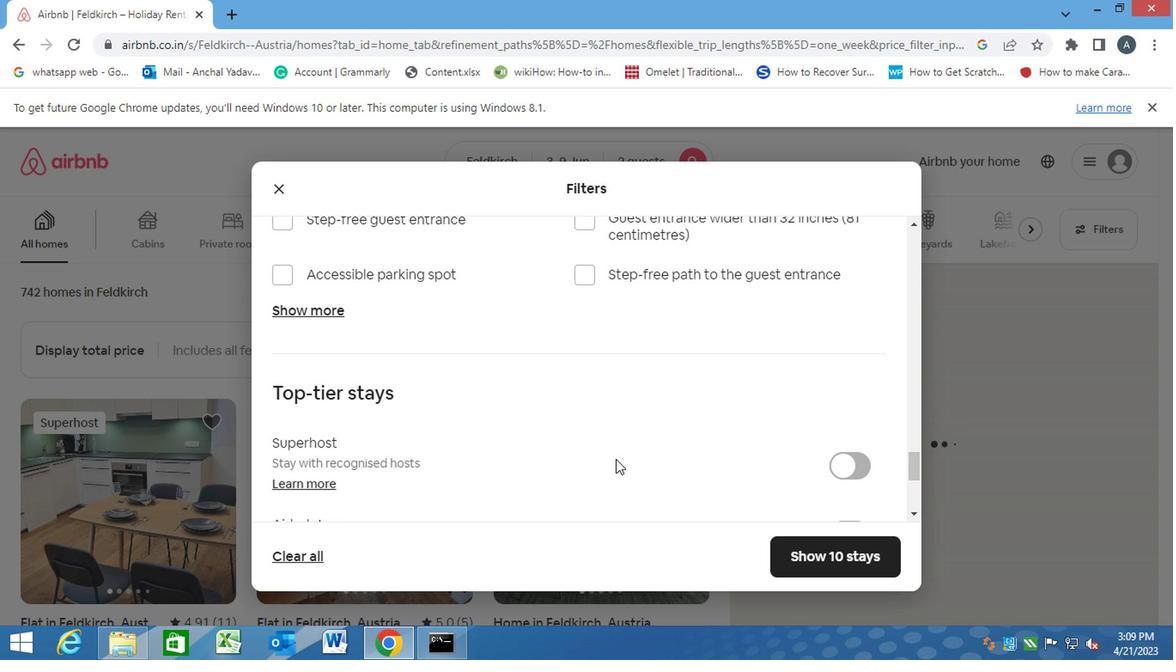 
Action: Mouse scrolled (608, 459) with delta (0, -1)
Screenshot: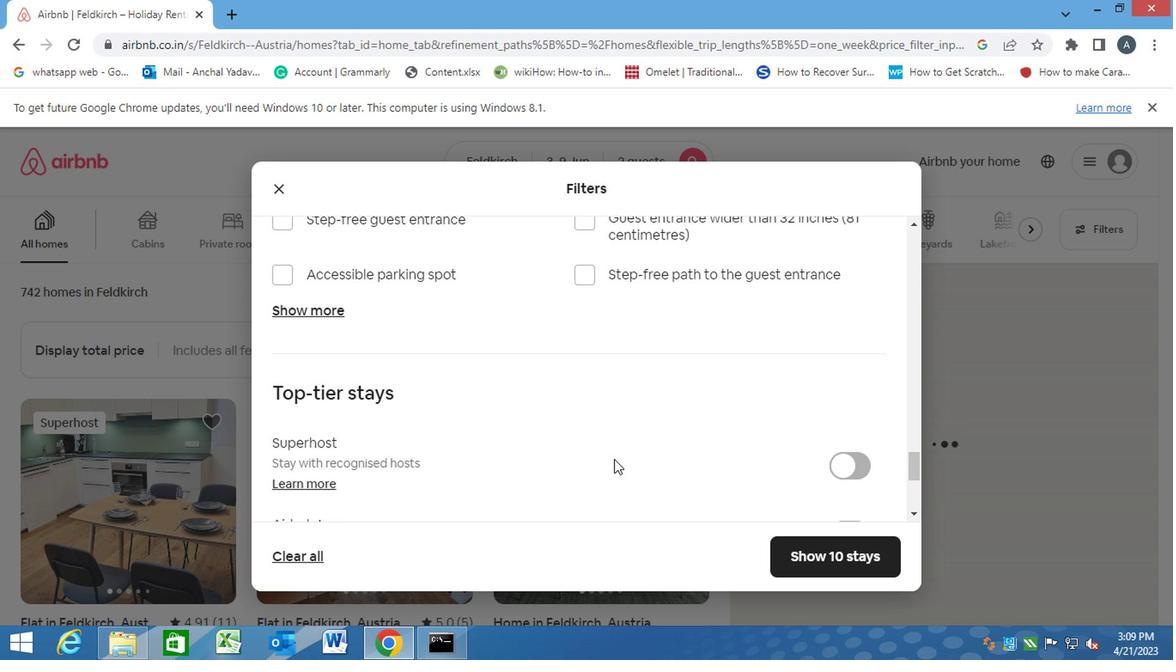 
Action: Mouse scrolled (608, 459) with delta (0, -1)
Screenshot: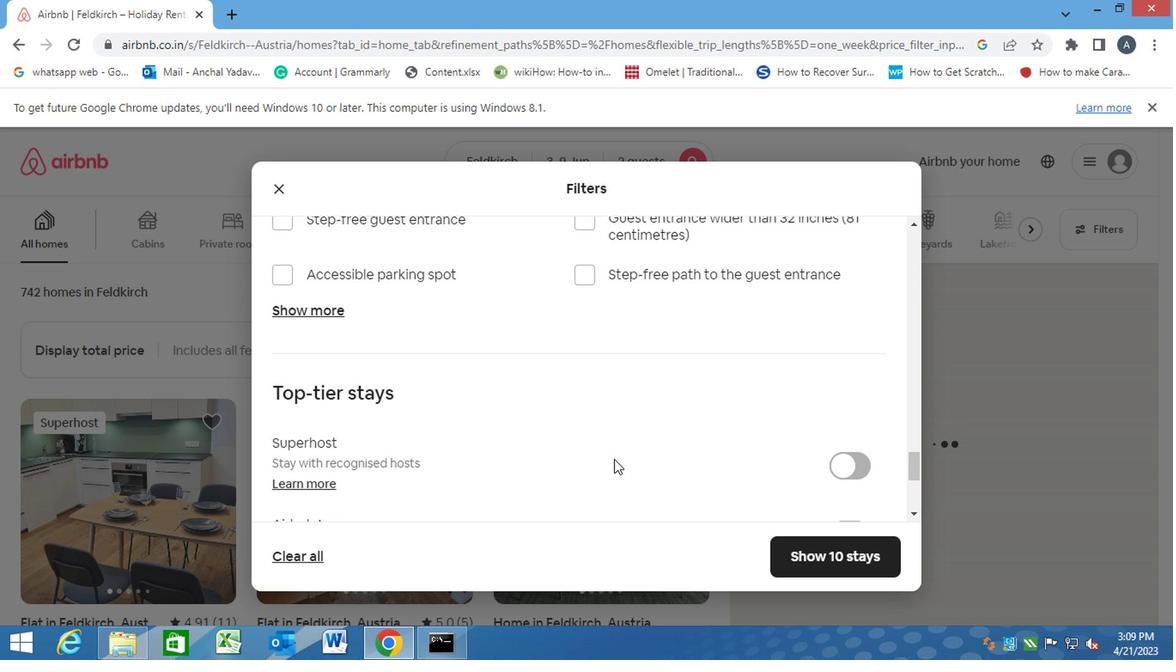 
Action: Mouse scrolled (608, 459) with delta (0, -1)
Screenshot: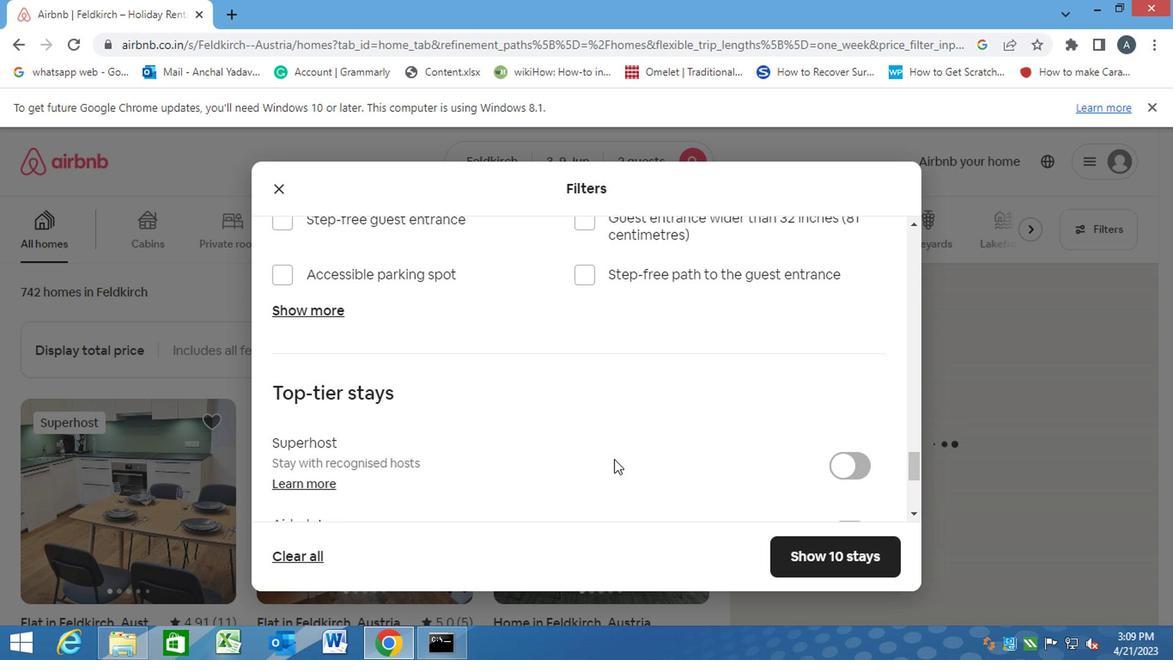 
Action: Mouse moved to (269, 412)
Screenshot: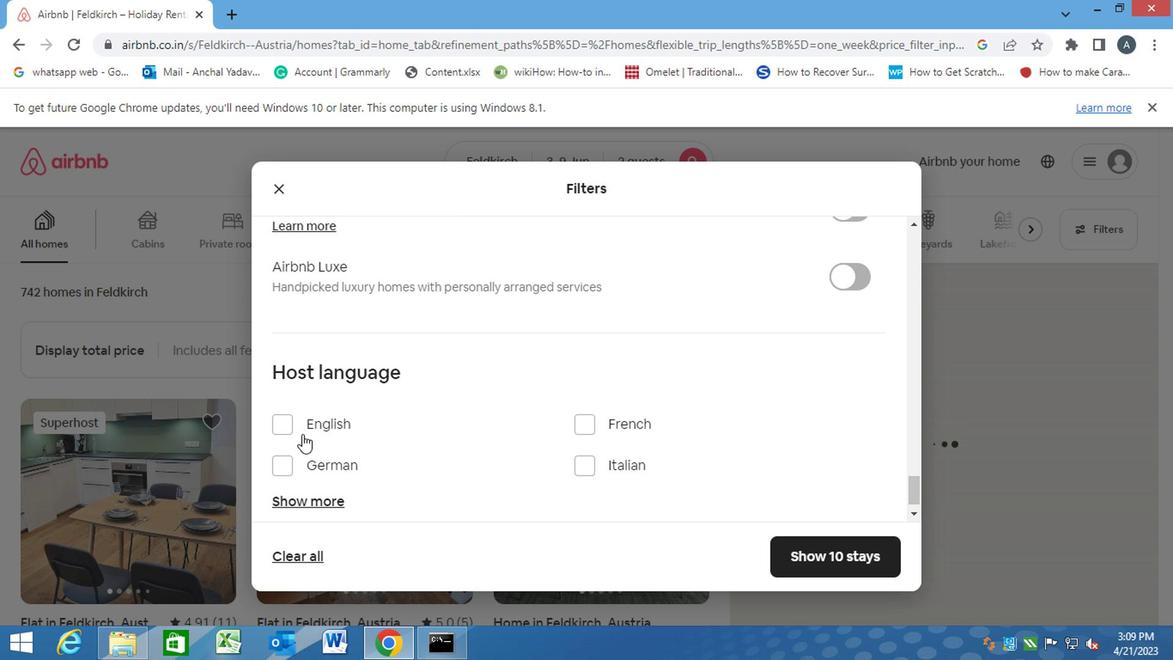 
Action: Mouse pressed left at (269, 412)
Screenshot: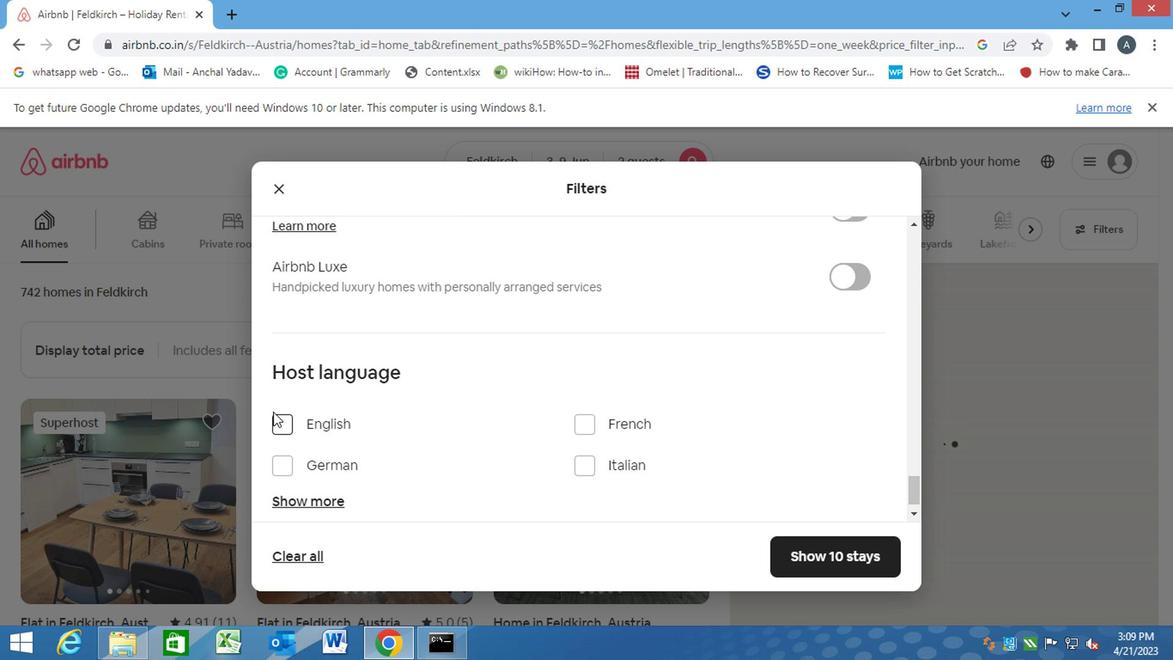 
Action: Mouse moved to (267, 421)
Screenshot: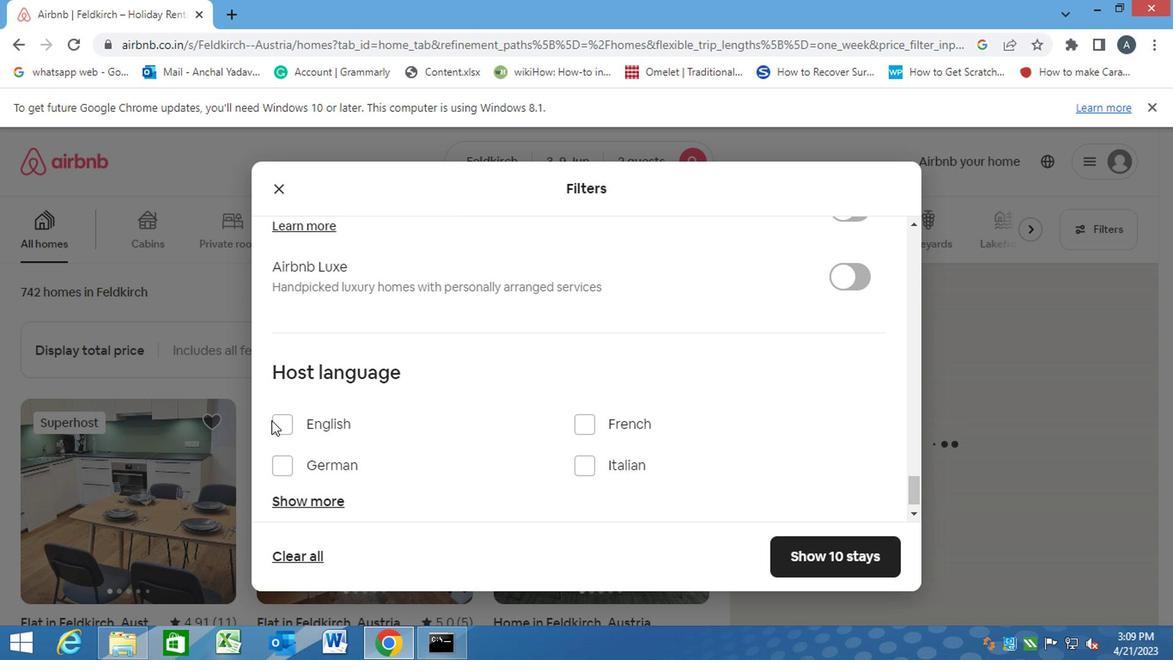 
Action: Mouse pressed left at (267, 421)
Screenshot: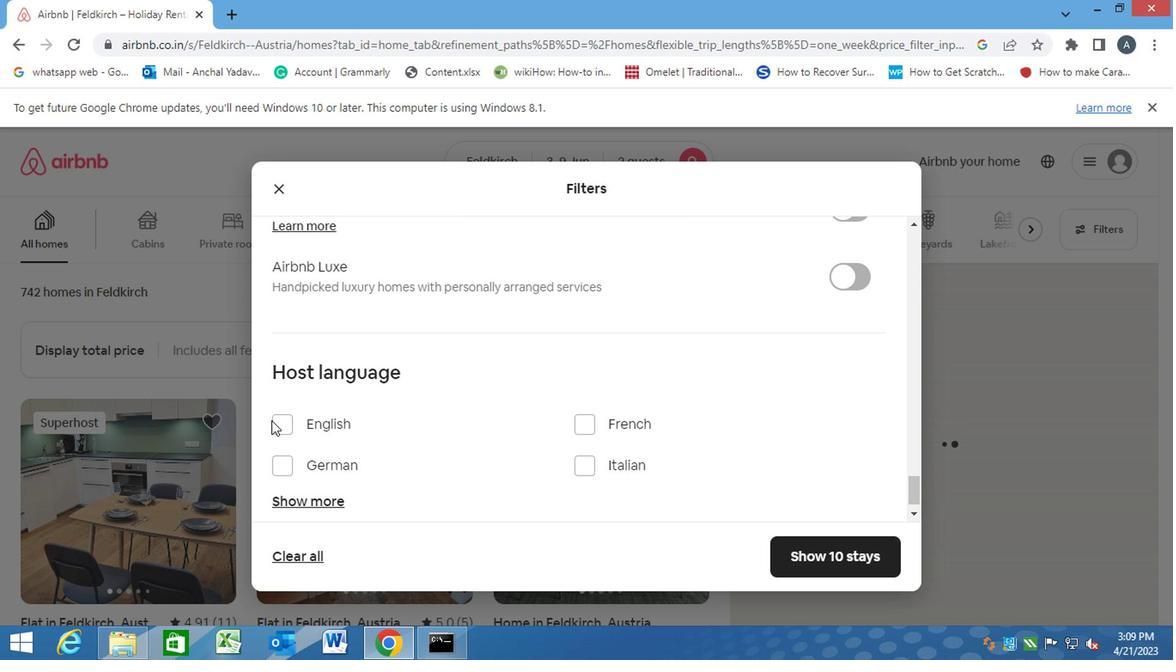 
Action: Mouse moved to (285, 427)
Screenshot: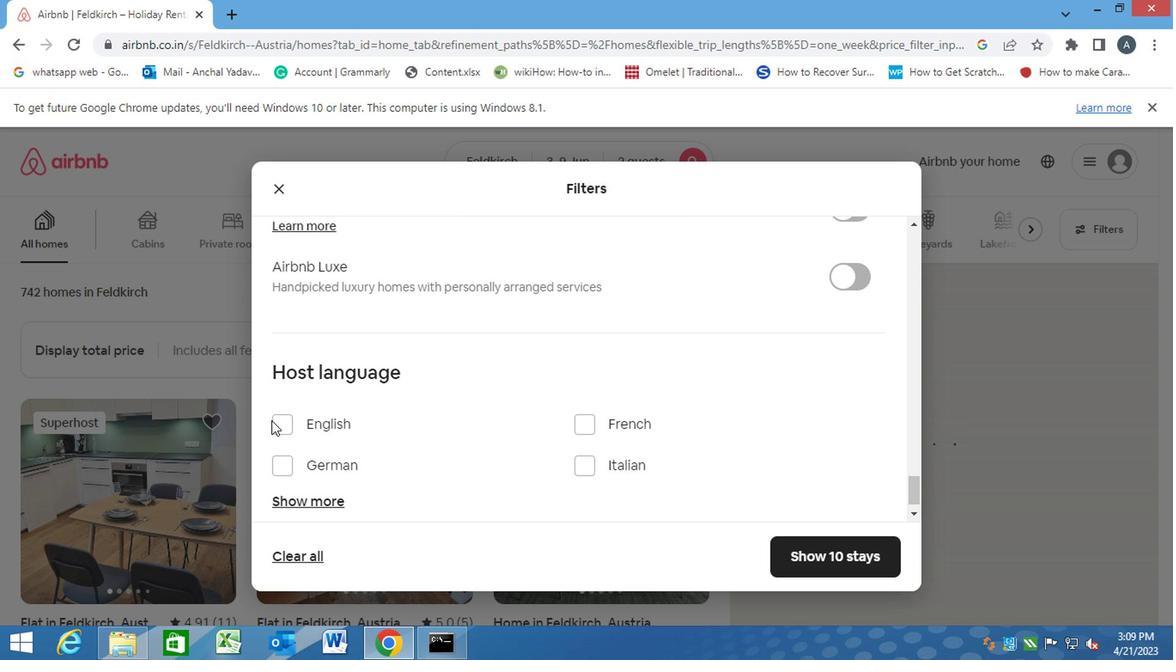 
Action: Mouse pressed left at (285, 427)
Screenshot: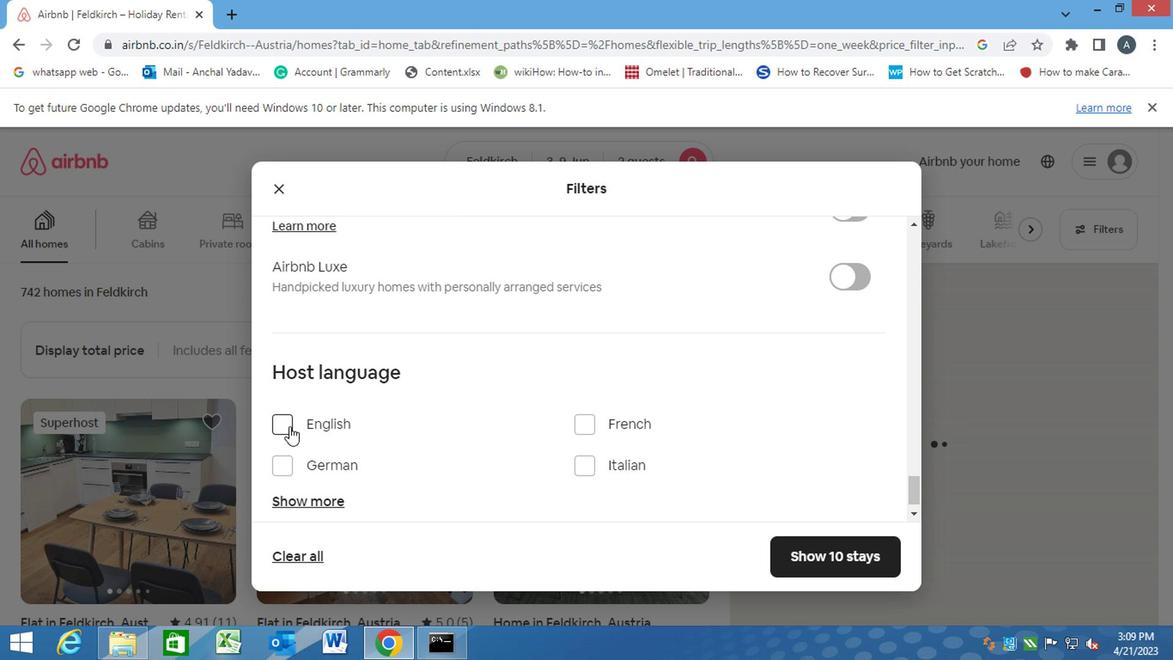 
Action: Mouse moved to (787, 552)
Screenshot: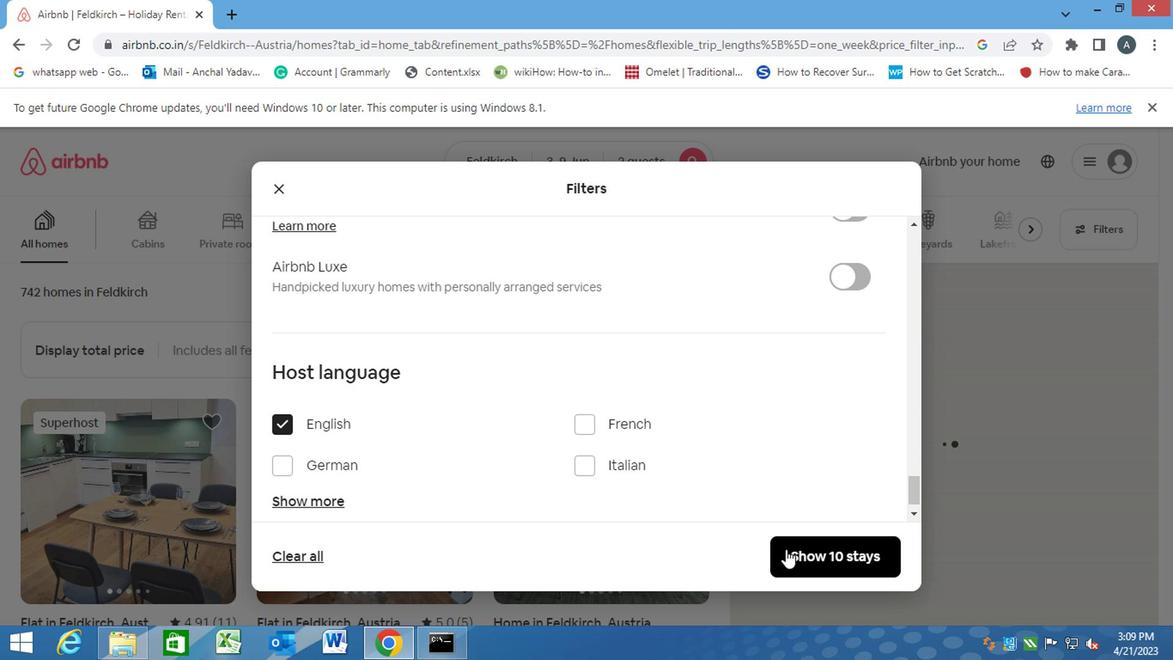 
Action: Mouse pressed left at (787, 552)
Screenshot: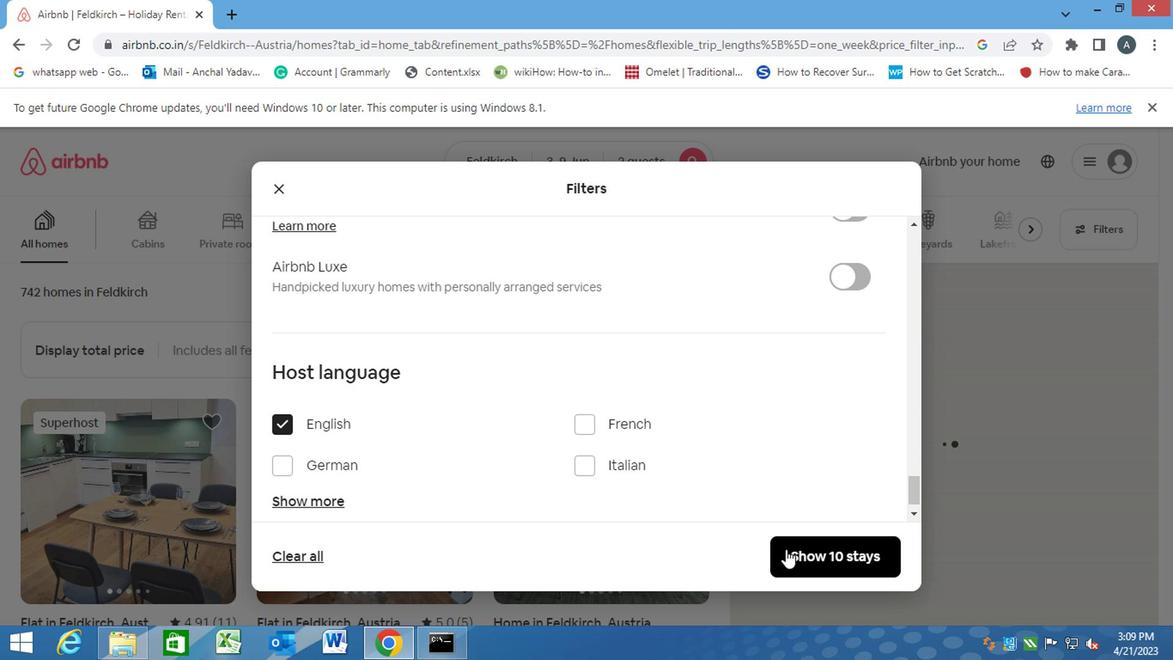 
Action: Mouse moved to (787, 552)
Screenshot: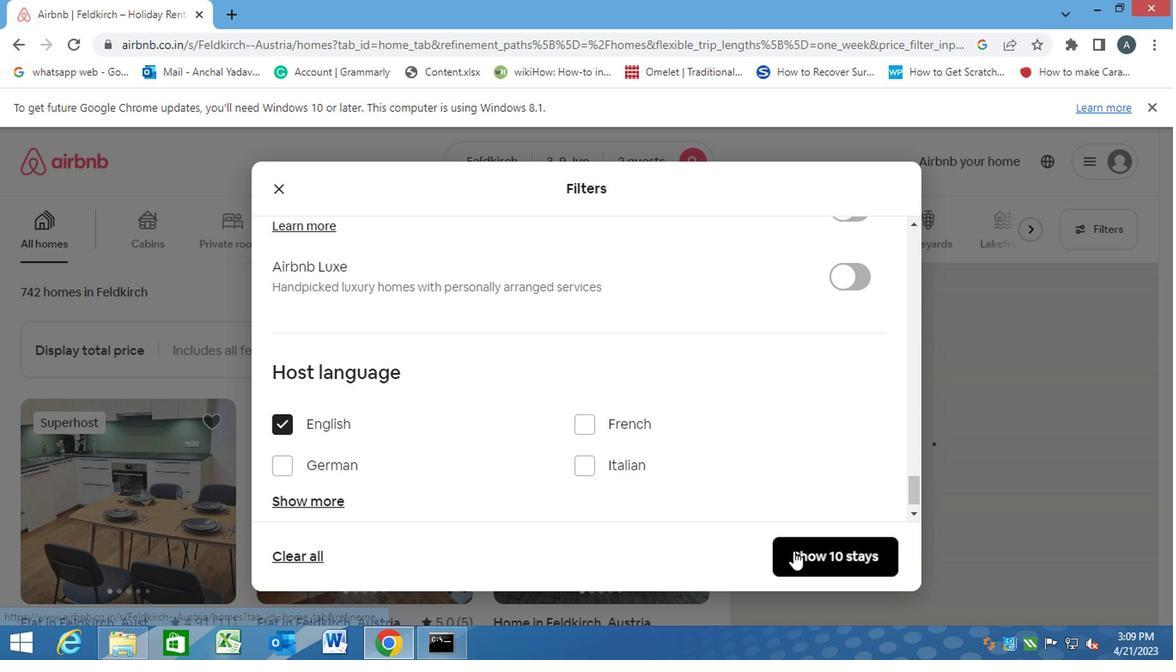 
